 Task: Compose an email with the signature Amy Taylor with the subject Feedback on a competitor analysis report and the message I have an urgent request from the client, can you please prioritize it? from softage.4@softage.net to softage.2@softage.net, select last word, change the font of the message to Narrow and change the font typography to bold and underline Send the email. Finally, move the email from Sent Items to the label Videos
Action: Mouse moved to (102, 122)
Screenshot: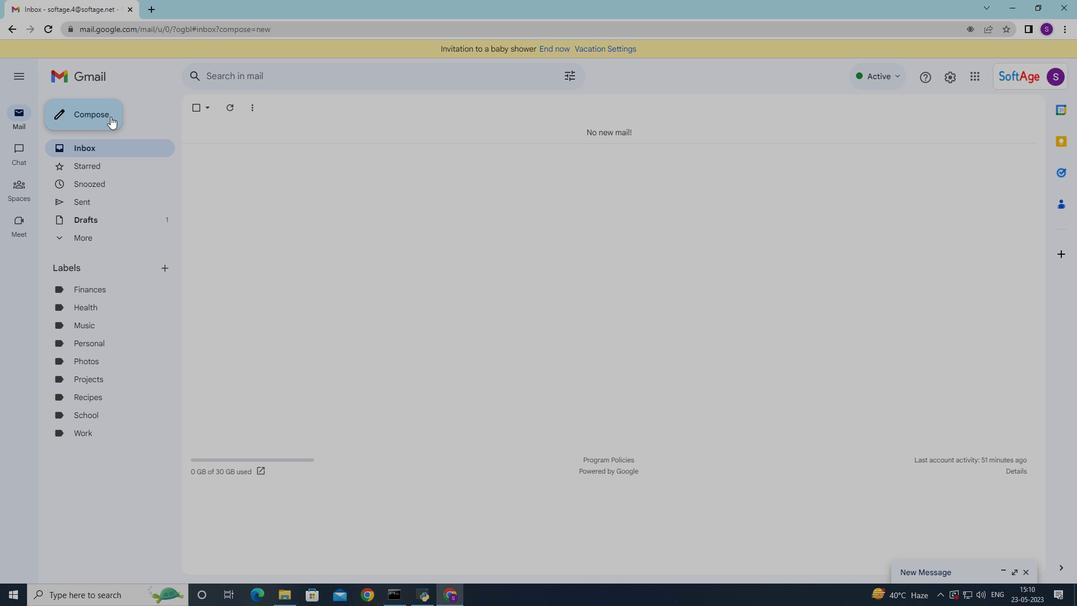 
Action: Mouse pressed left at (102, 122)
Screenshot: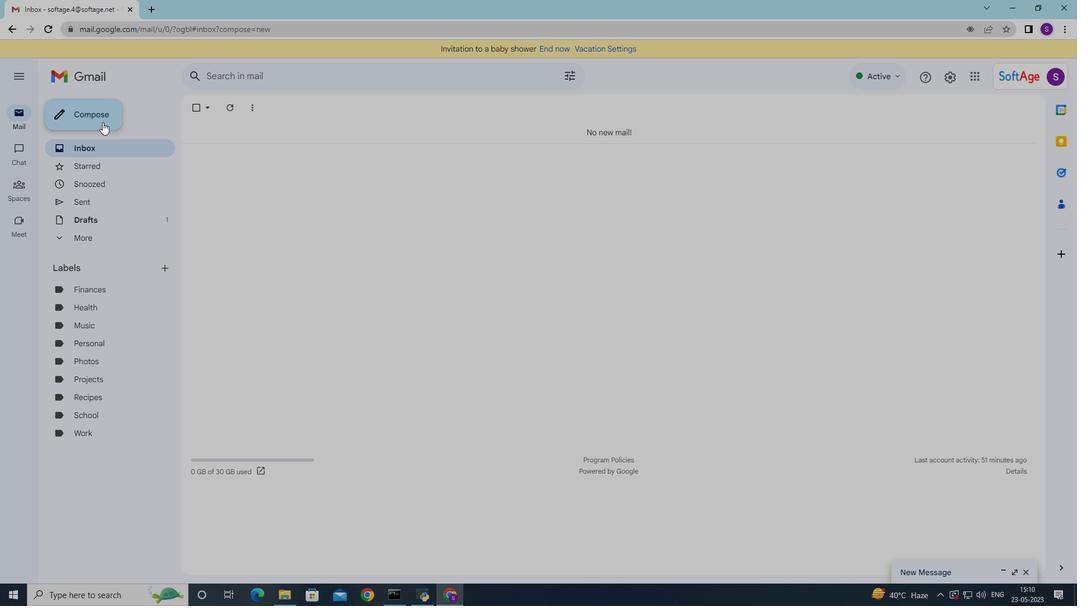 
Action: Mouse moved to (755, 561)
Screenshot: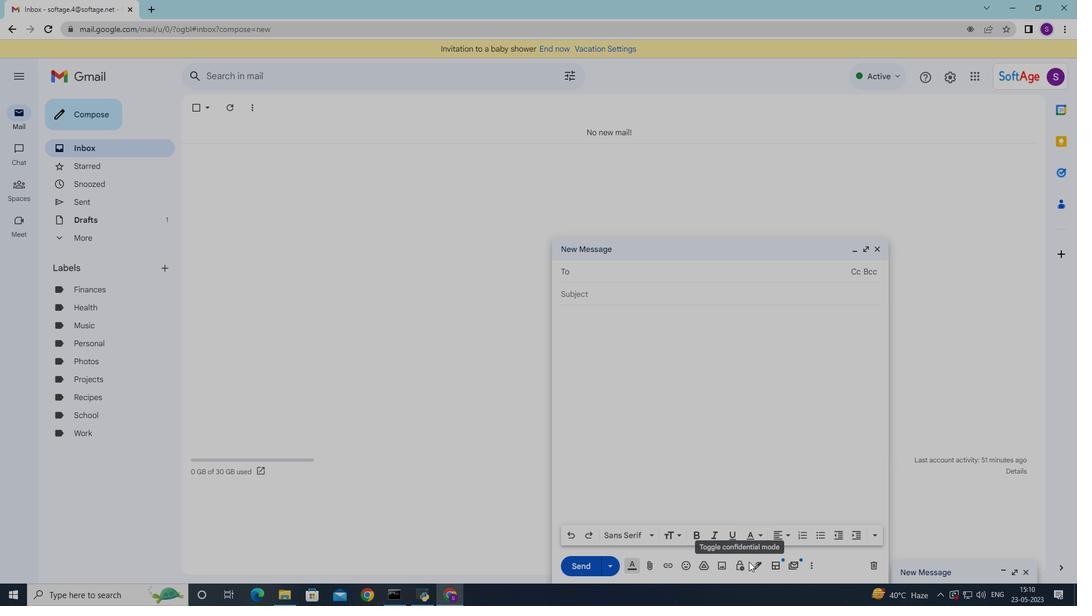 
Action: Mouse pressed left at (755, 561)
Screenshot: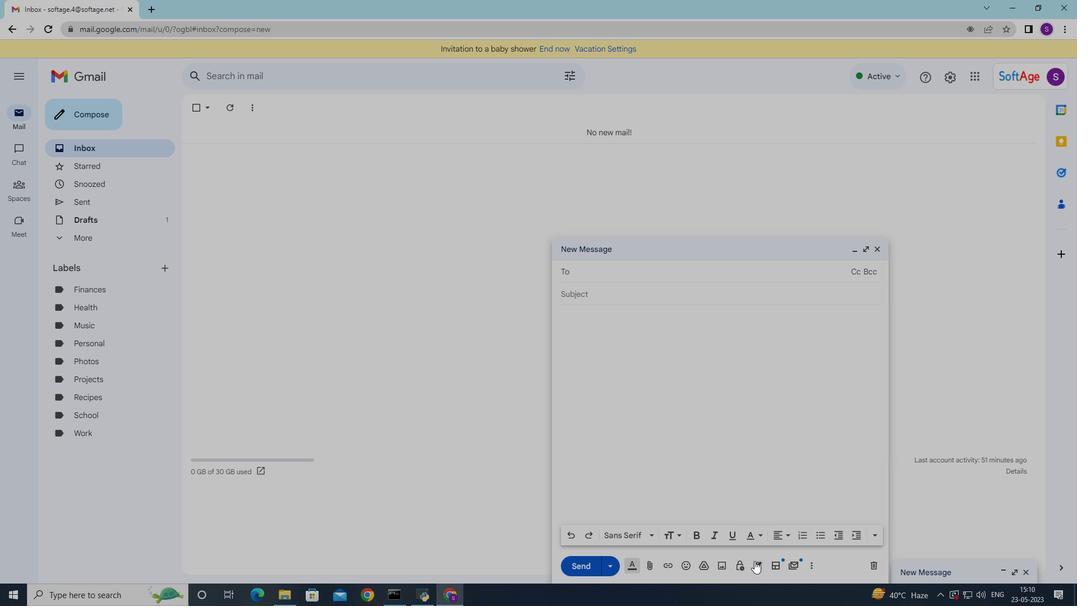 
Action: Mouse moved to (802, 337)
Screenshot: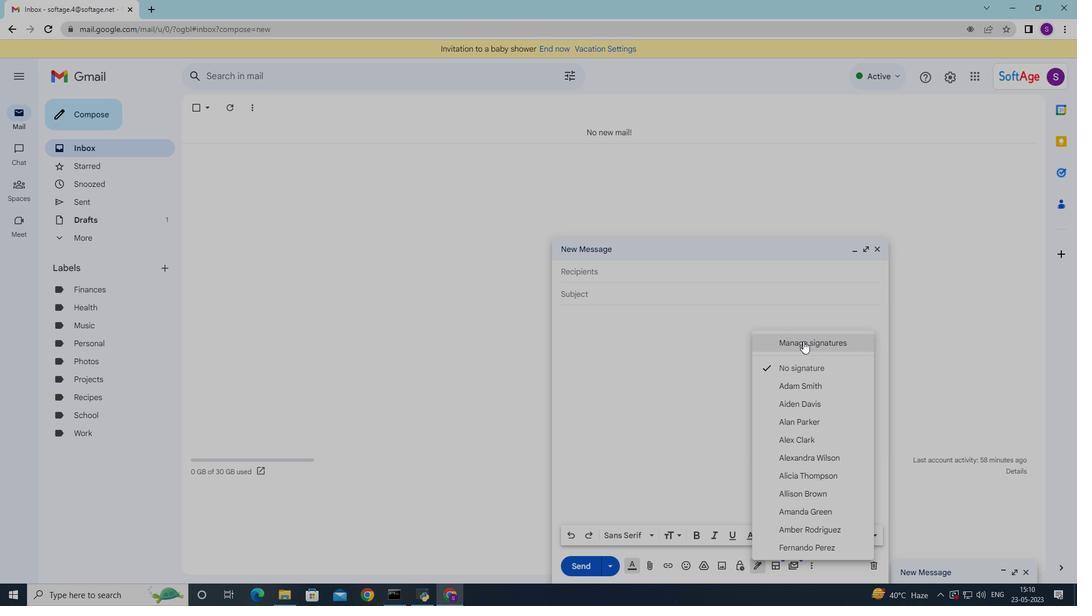 
Action: Mouse pressed left at (802, 337)
Screenshot: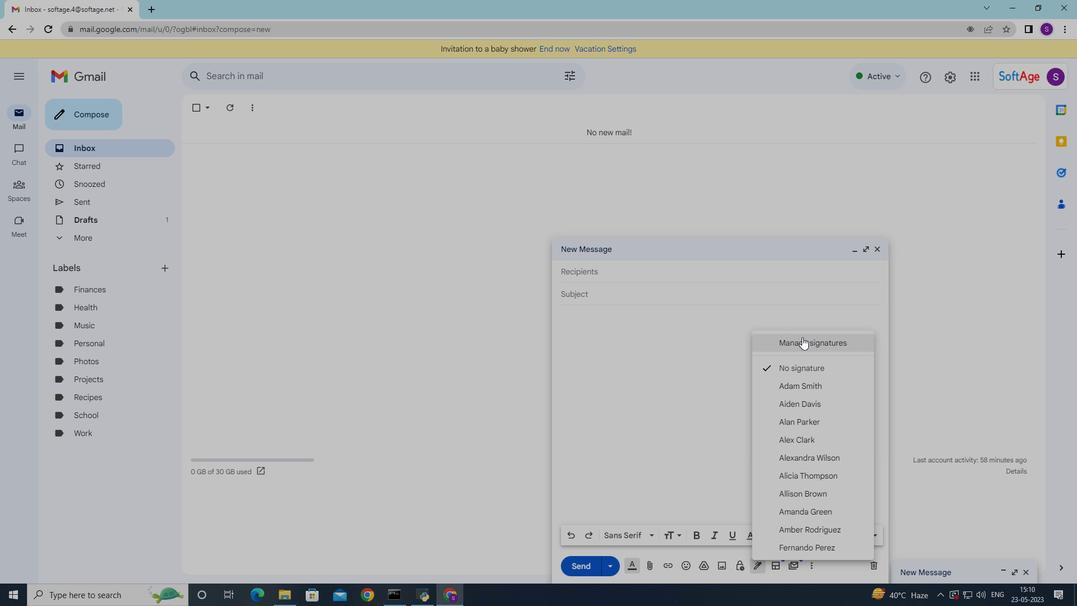 
Action: Mouse moved to (880, 252)
Screenshot: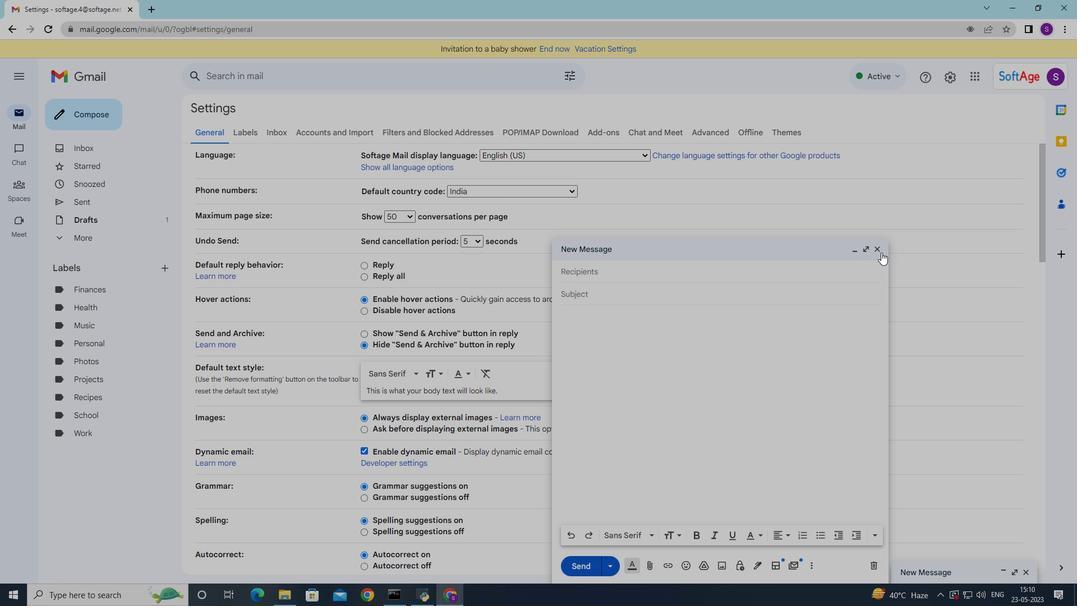 
Action: Mouse pressed left at (880, 252)
Screenshot: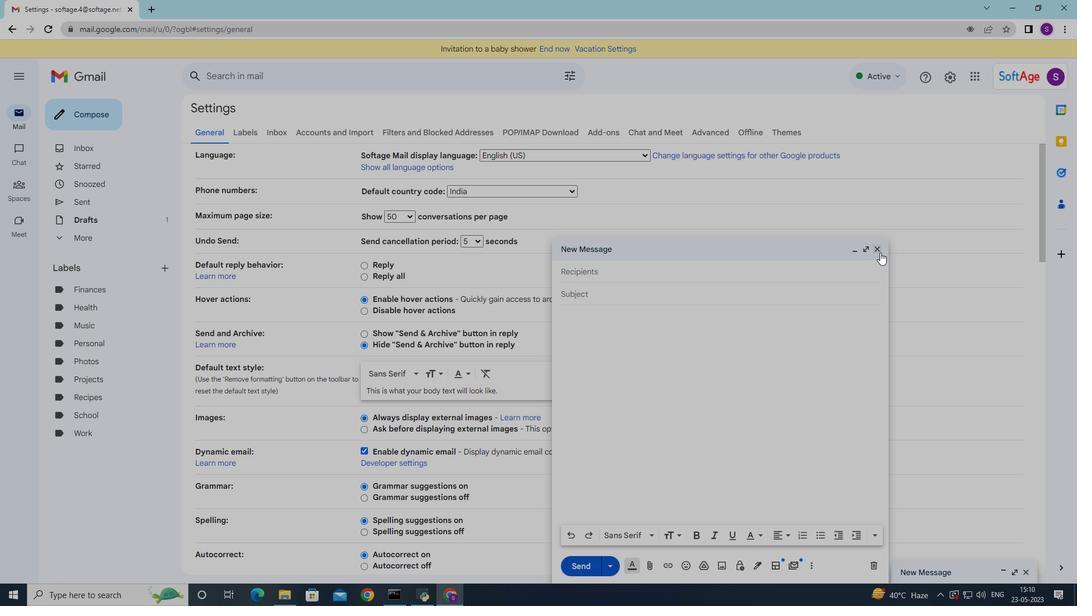 
Action: Mouse moved to (674, 259)
Screenshot: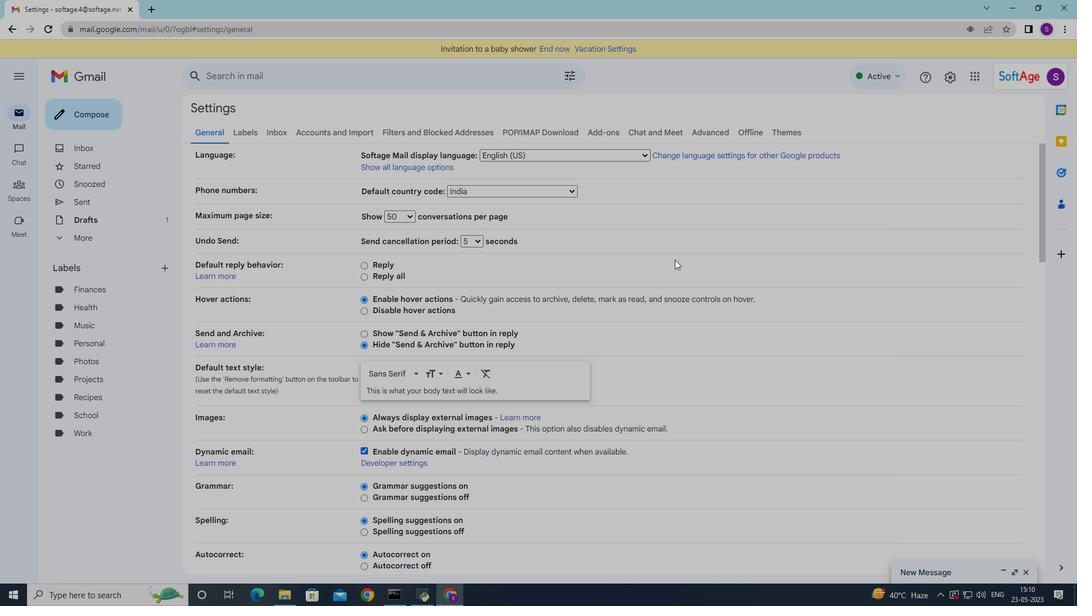 
Action: Mouse scrolled (674, 258) with delta (0, 0)
Screenshot: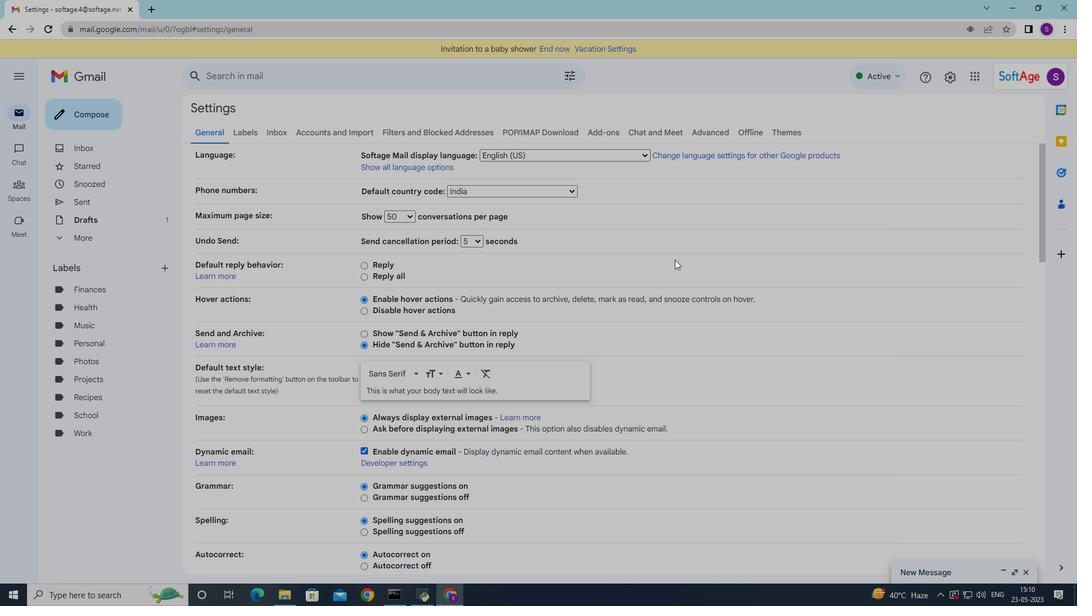 
Action: Mouse moved to (670, 261)
Screenshot: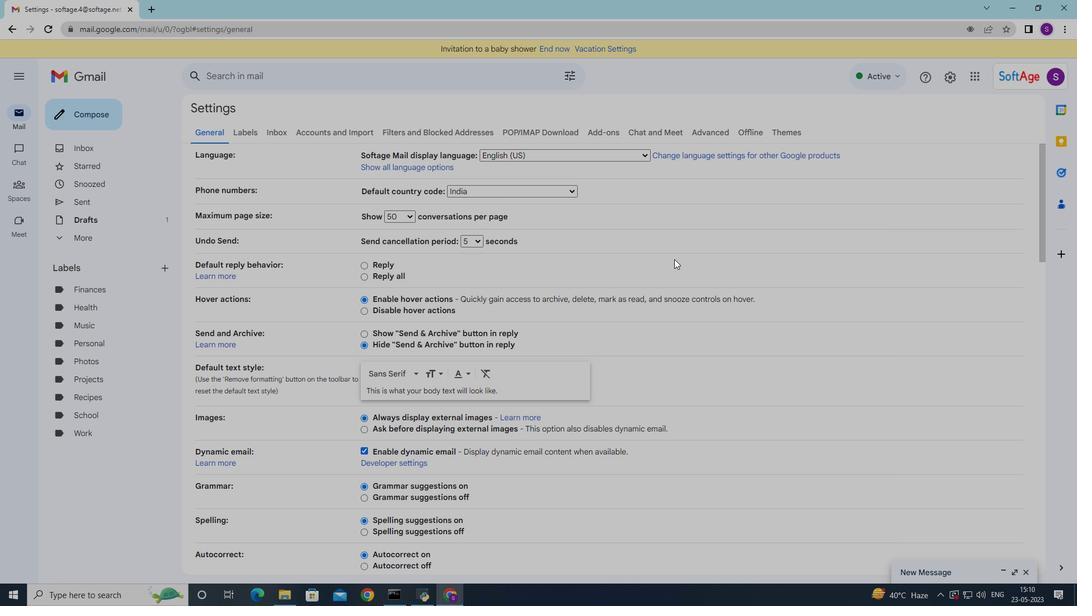 
Action: Mouse scrolled (671, 259) with delta (0, 0)
Screenshot: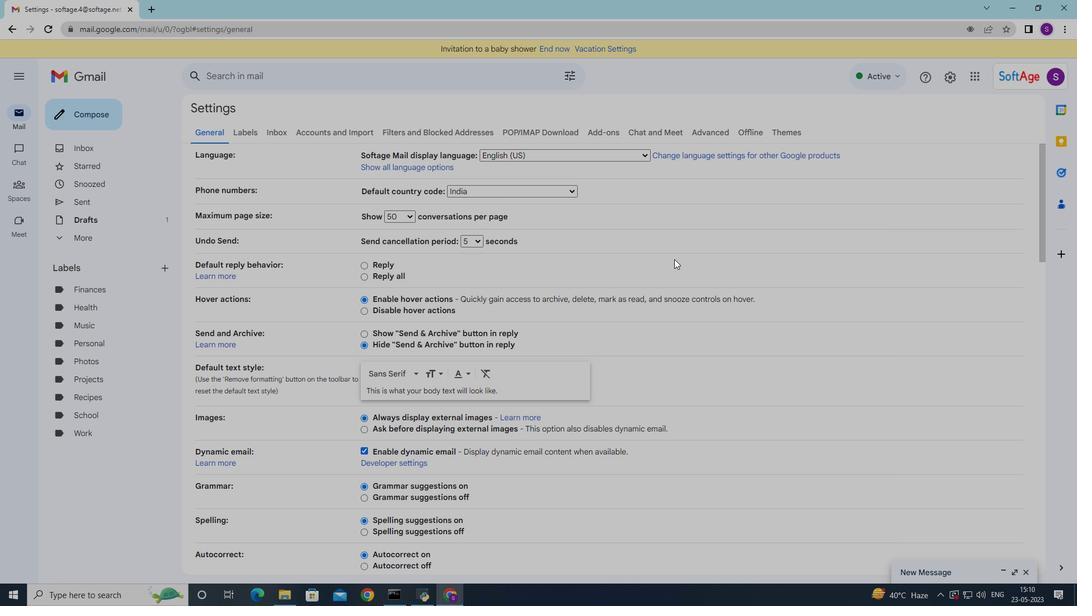 
Action: Mouse moved to (662, 263)
Screenshot: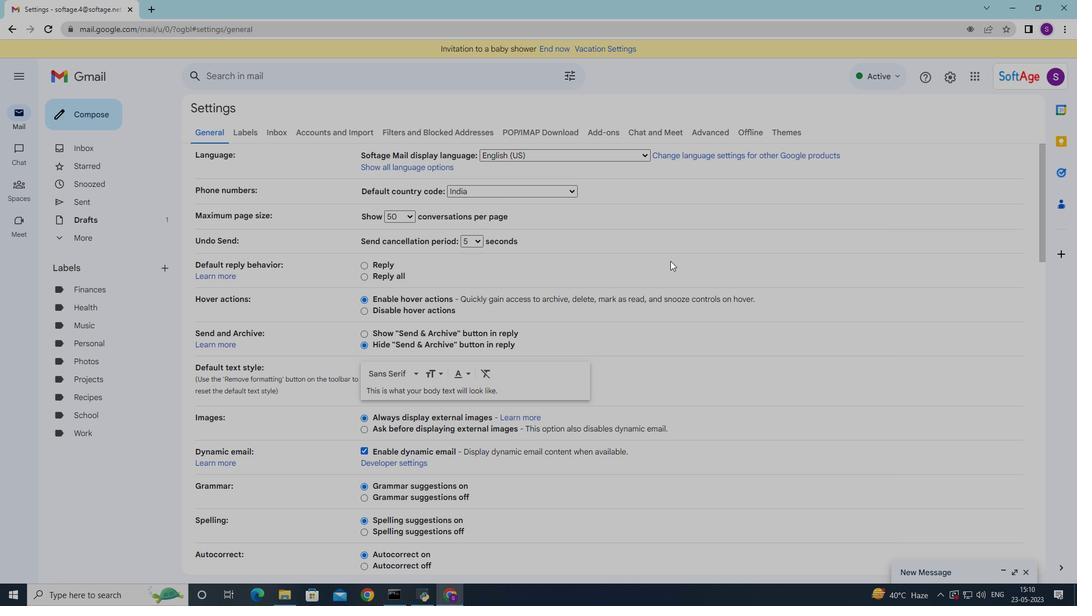 
Action: Mouse scrolled (663, 262) with delta (0, 0)
Screenshot: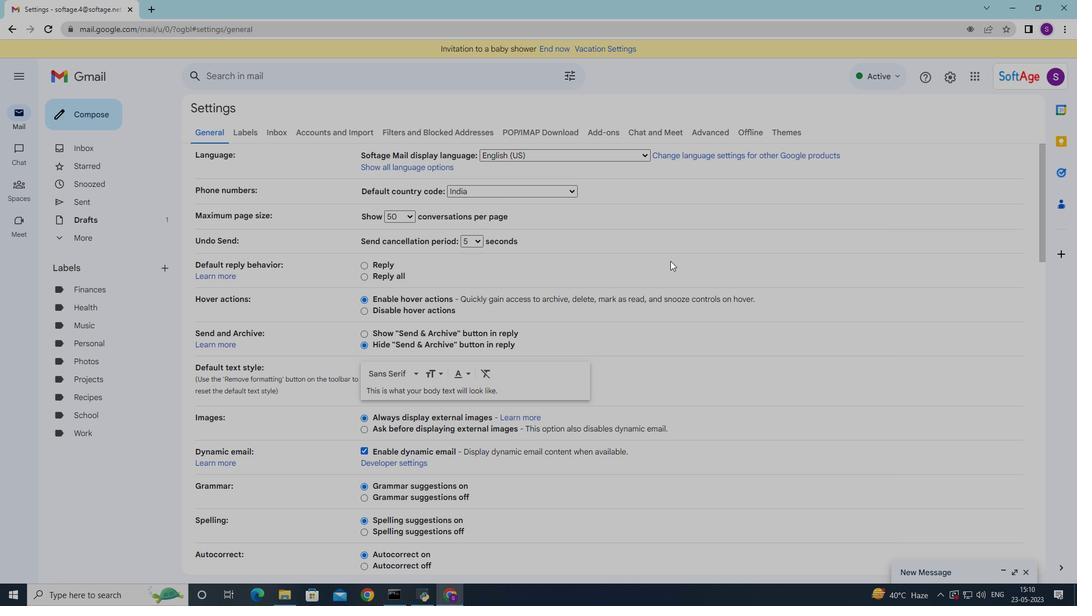 
Action: Mouse moved to (651, 266)
Screenshot: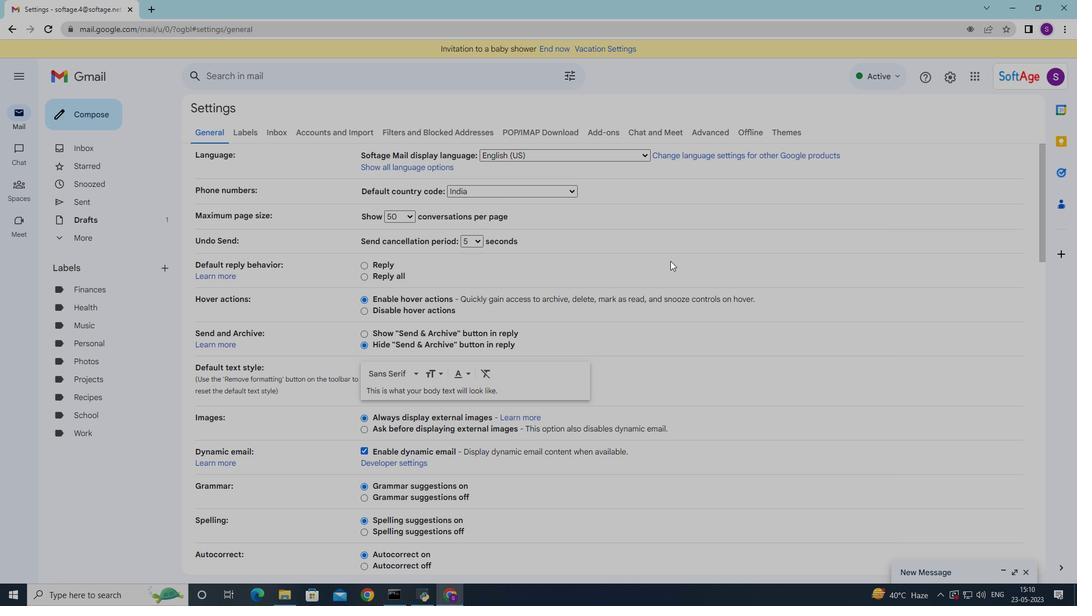 
Action: Mouse scrolled (652, 265) with delta (0, 0)
Screenshot: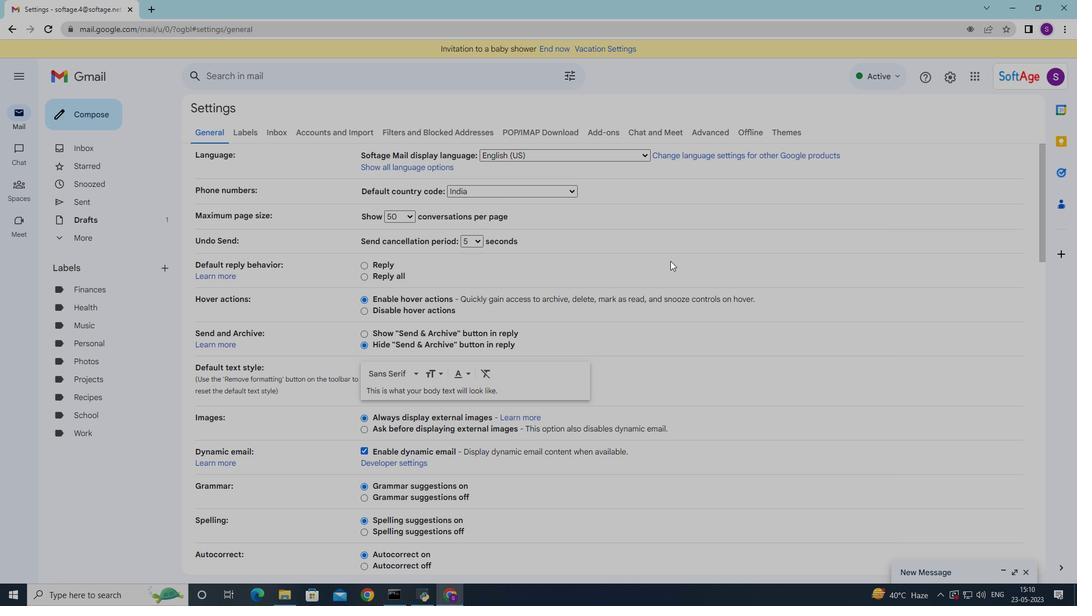 
Action: Mouse moved to (637, 269)
Screenshot: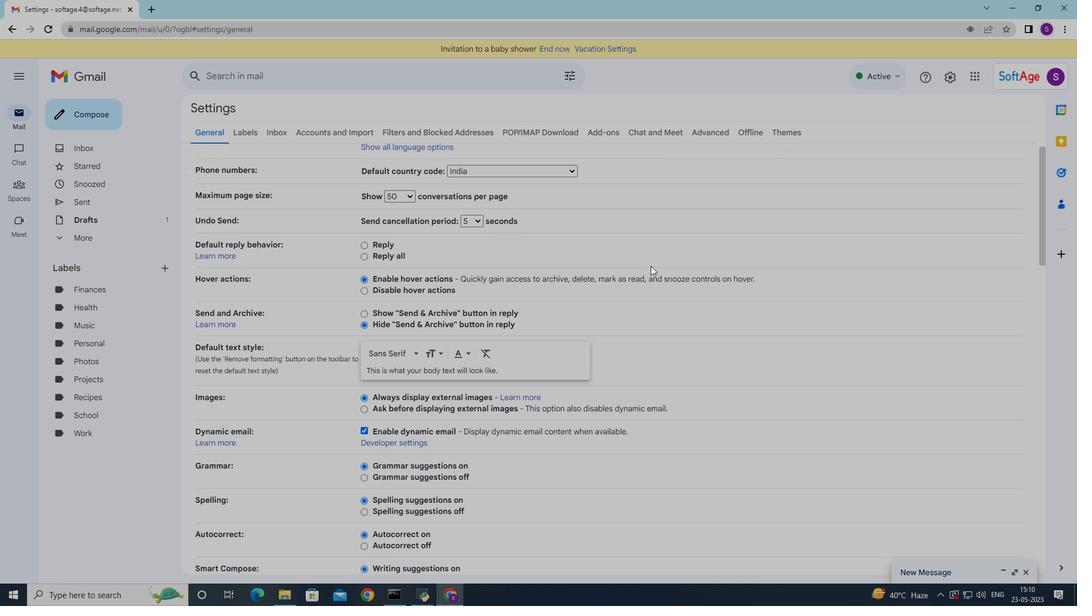 
Action: Mouse scrolled (637, 268) with delta (0, 0)
Screenshot: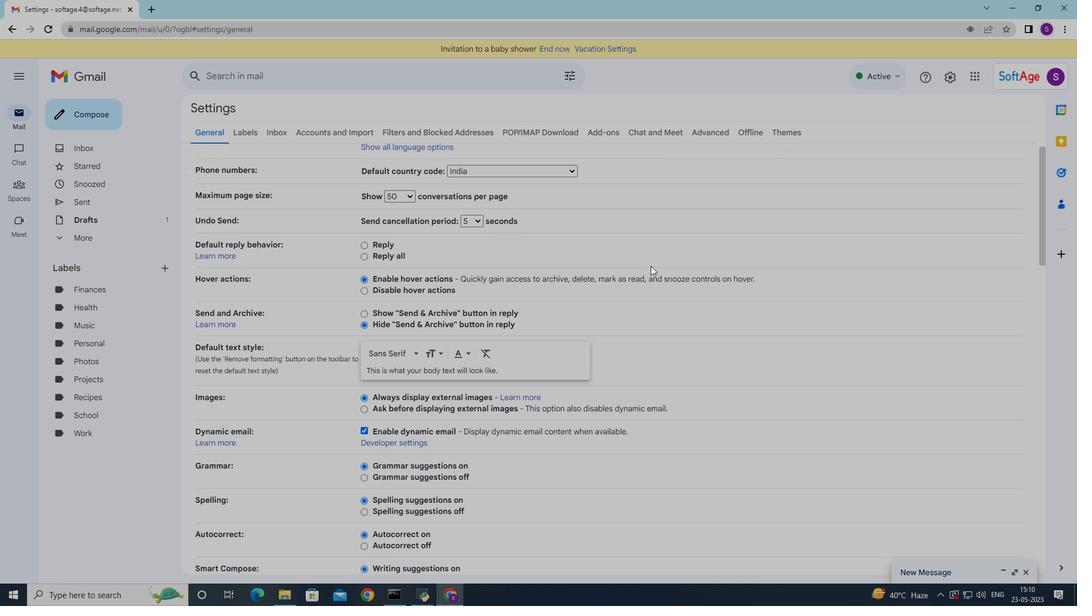 
Action: Mouse moved to (627, 272)
Screenshot: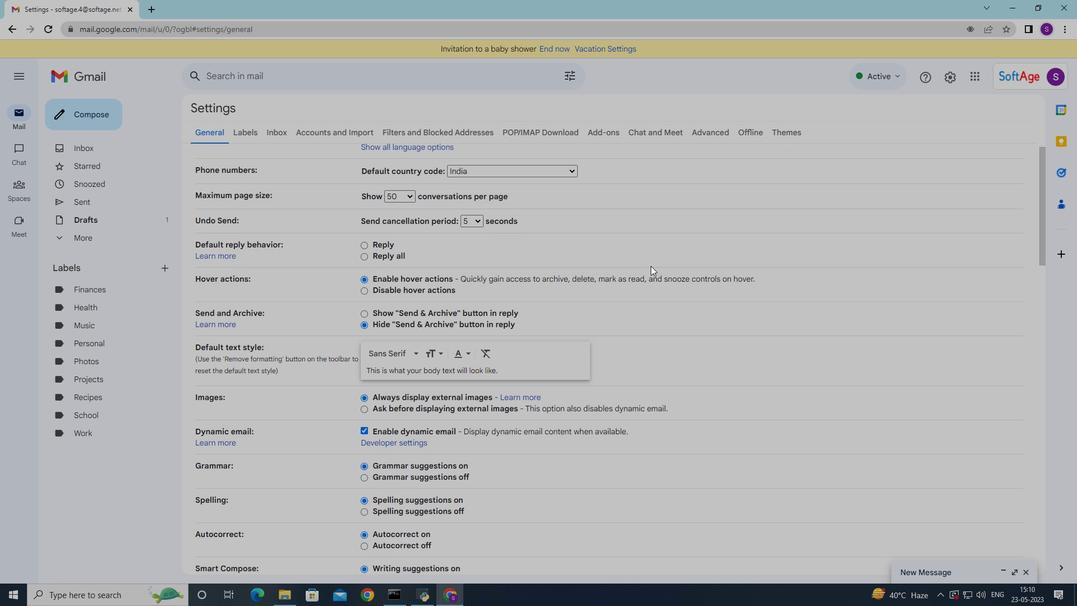 
Action: Mouse scrolled (629, 271) with delta (0, 0)
Screenshot: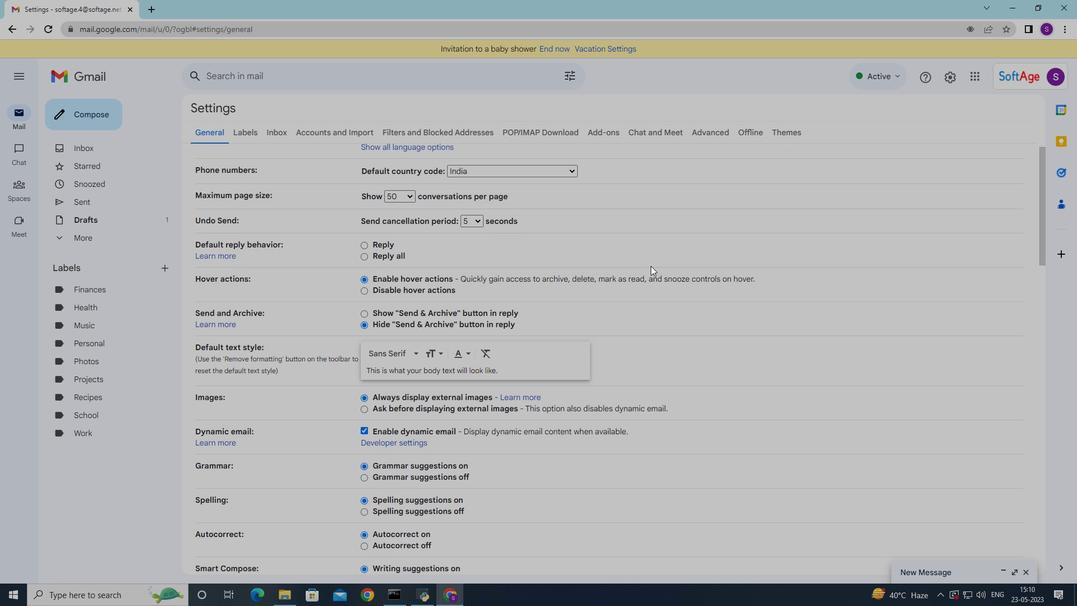 
Action: Mouse moved to (417, 358)
Screenshot: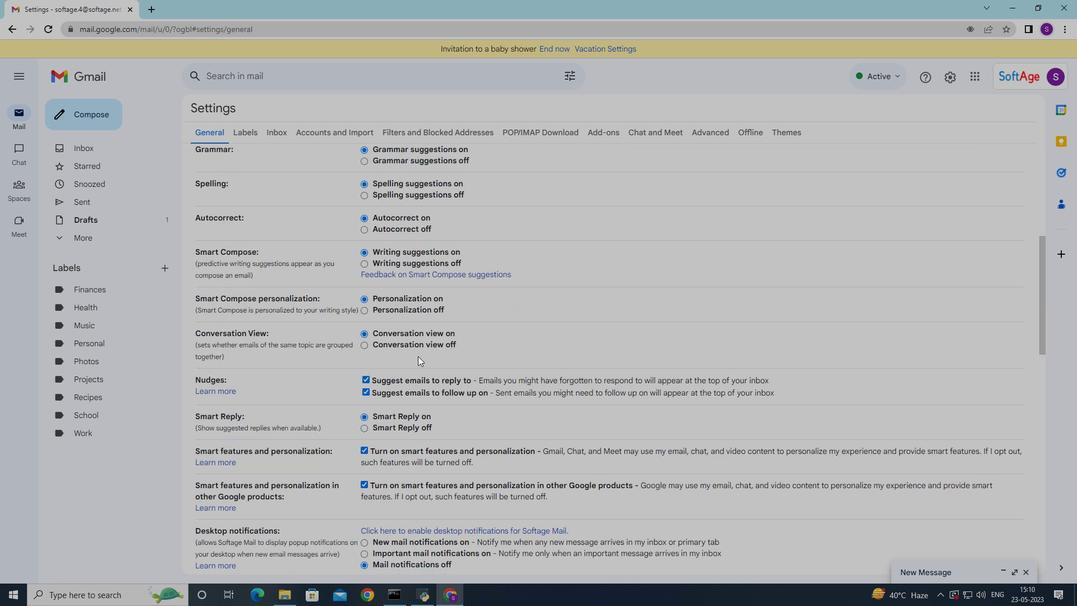 
Action: Mouse scrolled (417, 357) with delta (0, 0)
Screenshot: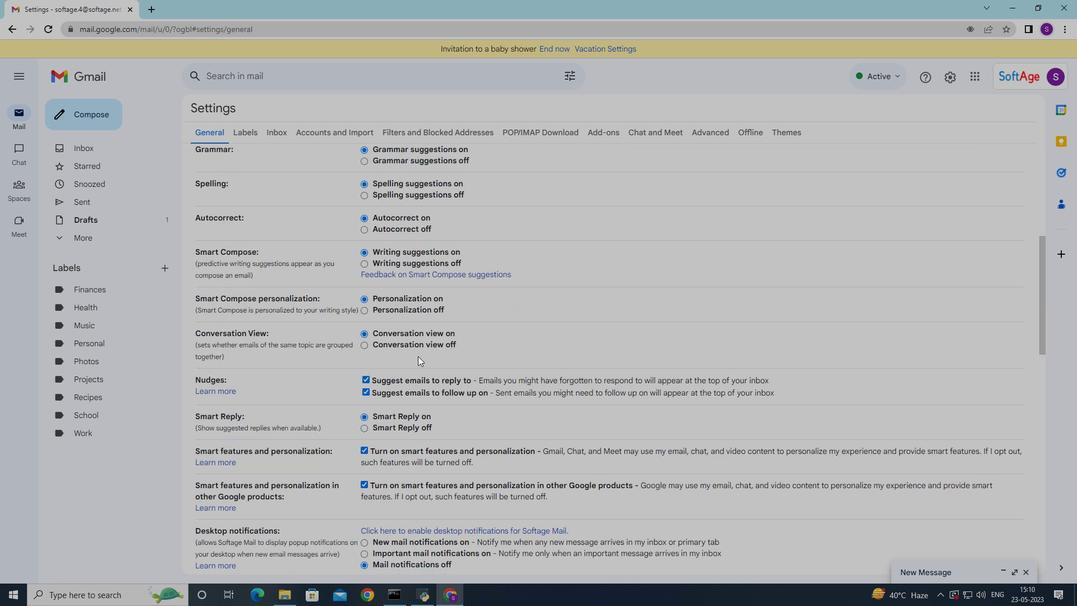 
Action: Mouse scrolled (417, 357) with delta (0, 0)
Screenshot: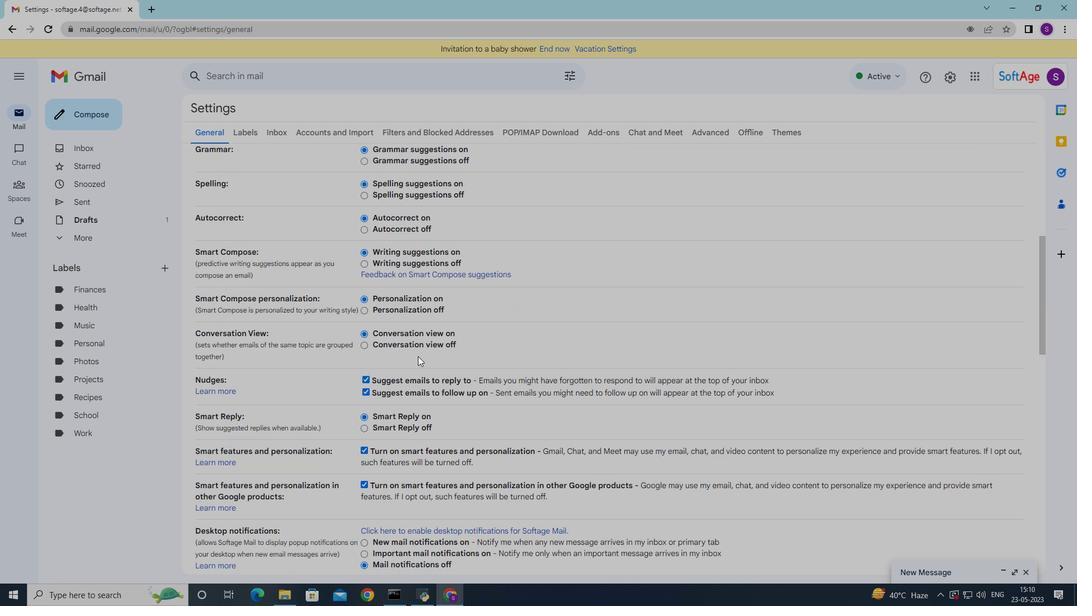 
Action: Mouse scrolled (417, 357) with delta (0, 0)
Screenshot: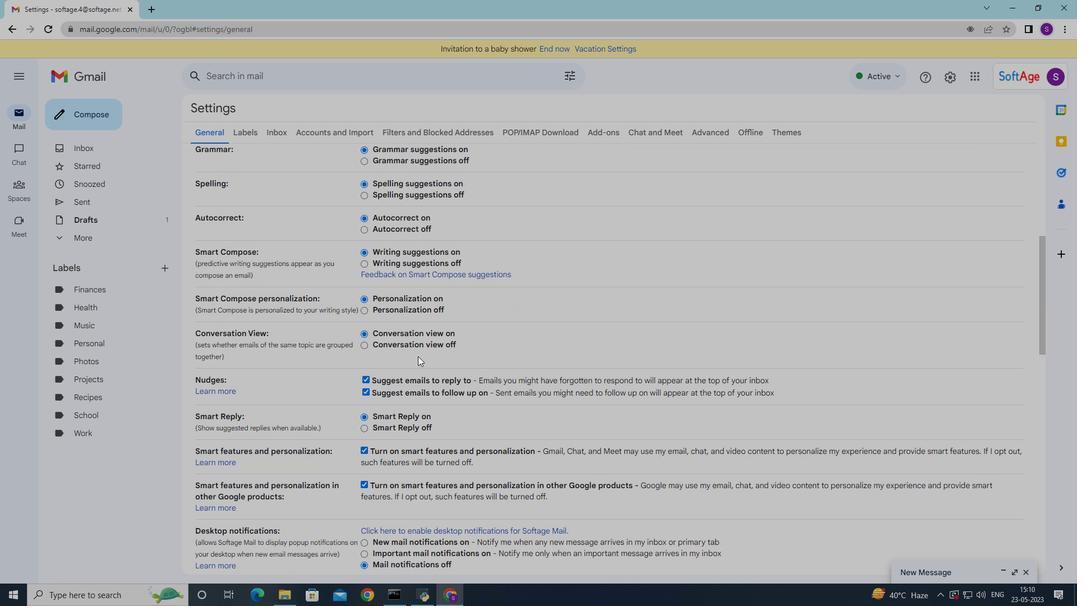 
Action: Mouse scrolled (417, 357) with delta (0, 0)
Screenshot: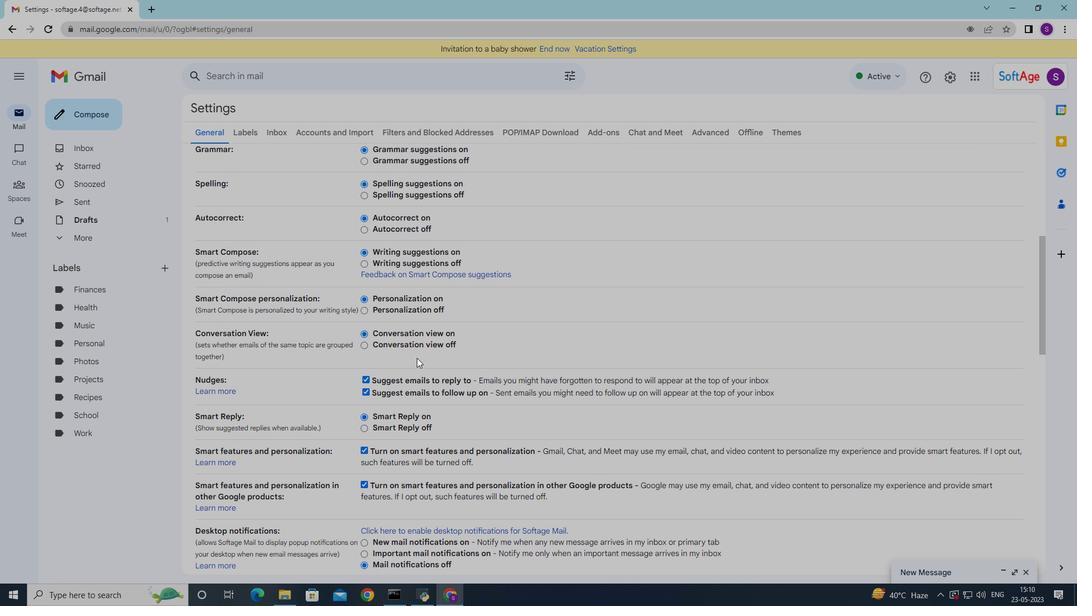 
Action: Mouse scrolled (417, 357) with delta (0, 0)
Screenshot: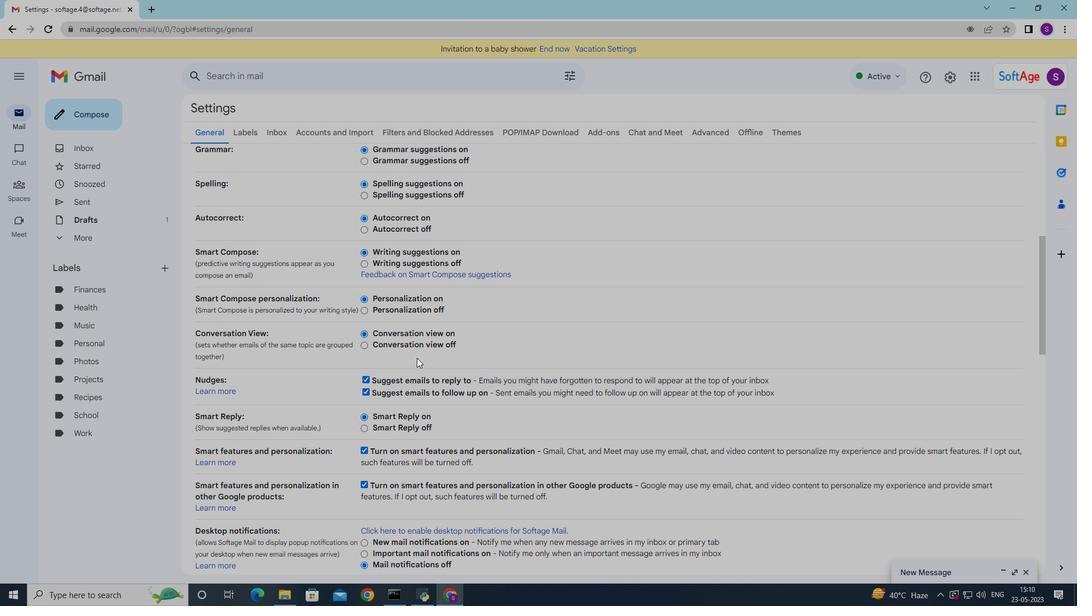 
Action: Mouse moved to (420, 385)
Screenshot: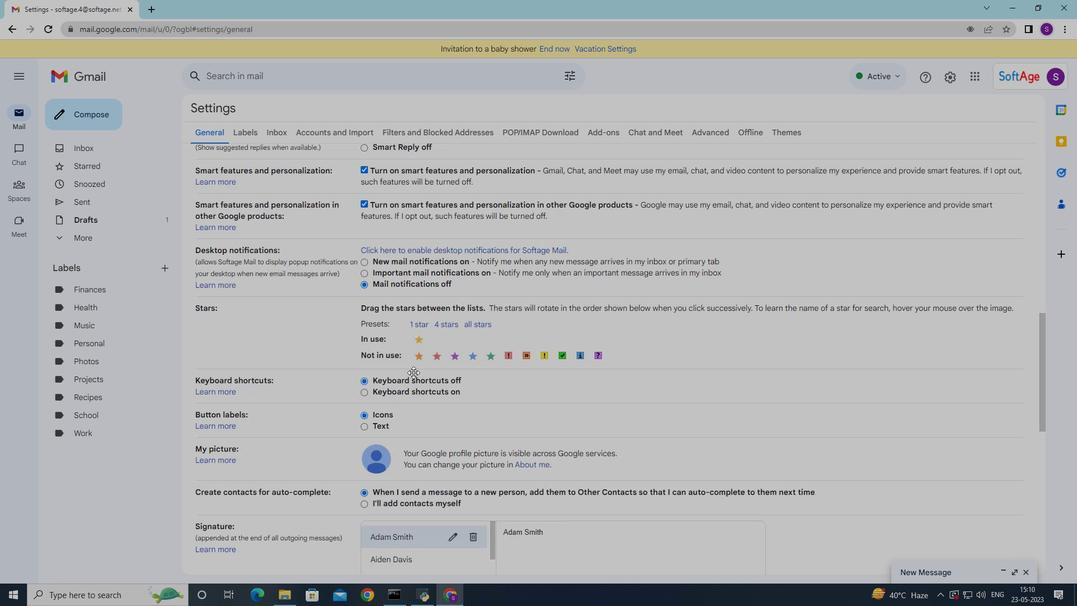 
Action: Mouse scrolled (420, 385) with delta (0, 0)
Screenshot: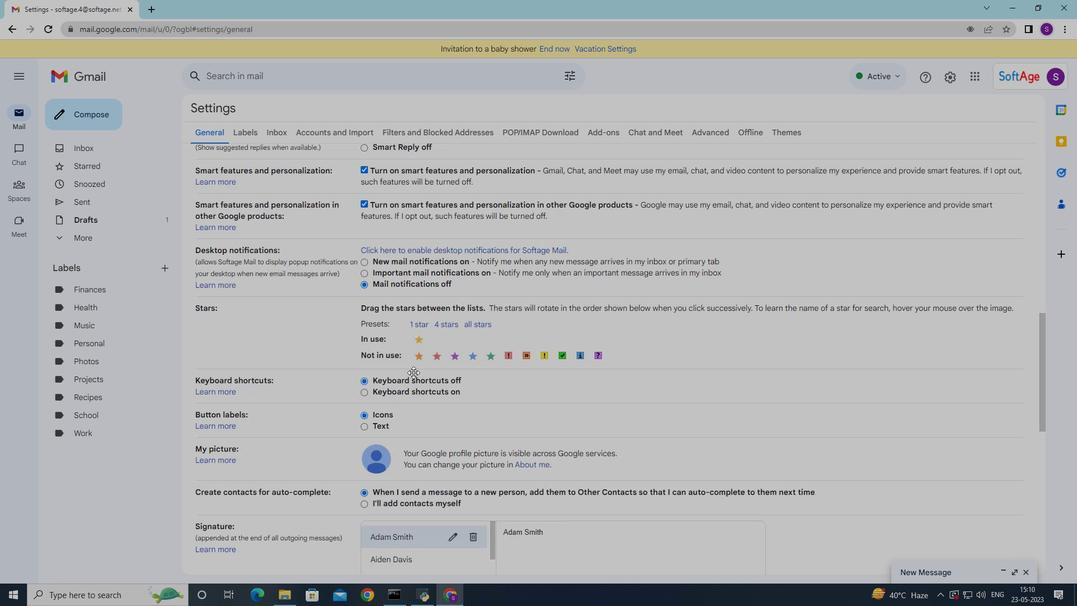 
Action: Mouse scrolled (420, 385) with delta (0, 0)
Screenshot: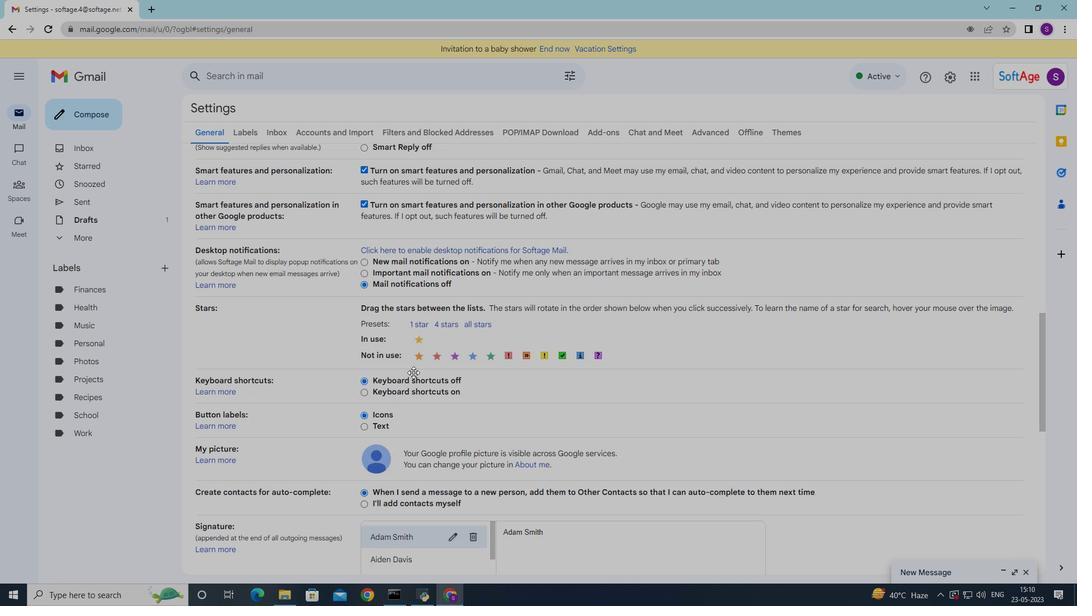 
Action: Mouse moved to (427, 399)
Screenshot: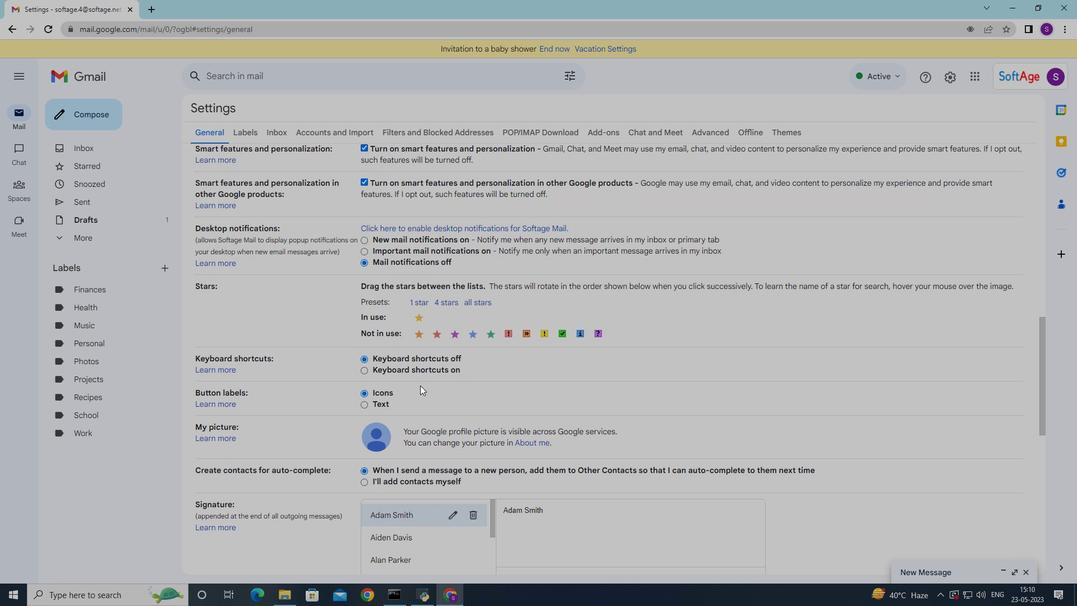 
Action: Mouse scrolled (427, 399) with delta (0, 0)
Screenshot: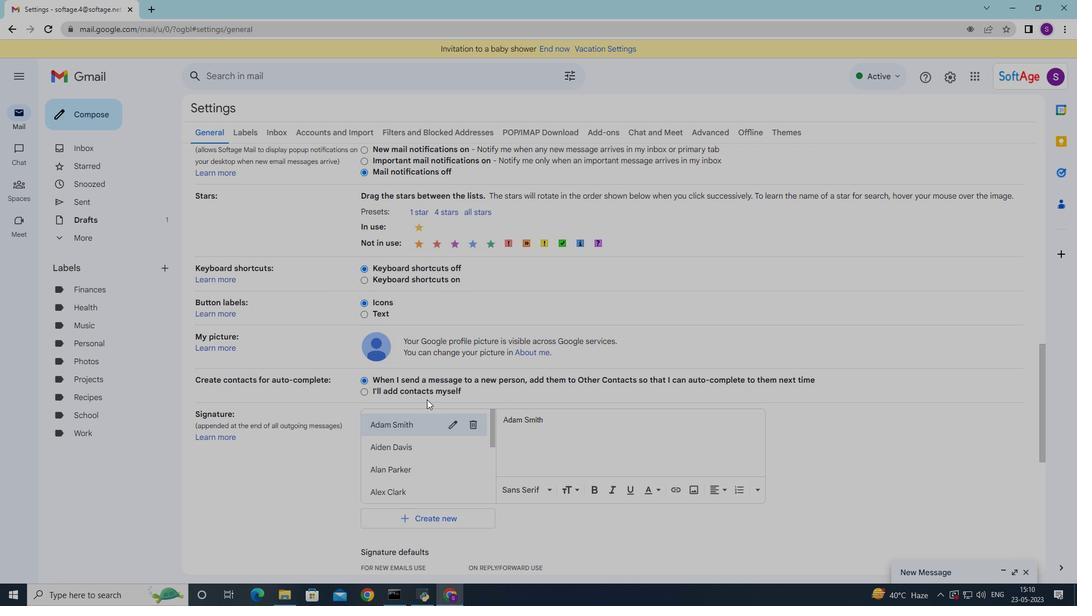 
Action: Mouse moved to (427, 399)
Screenshot: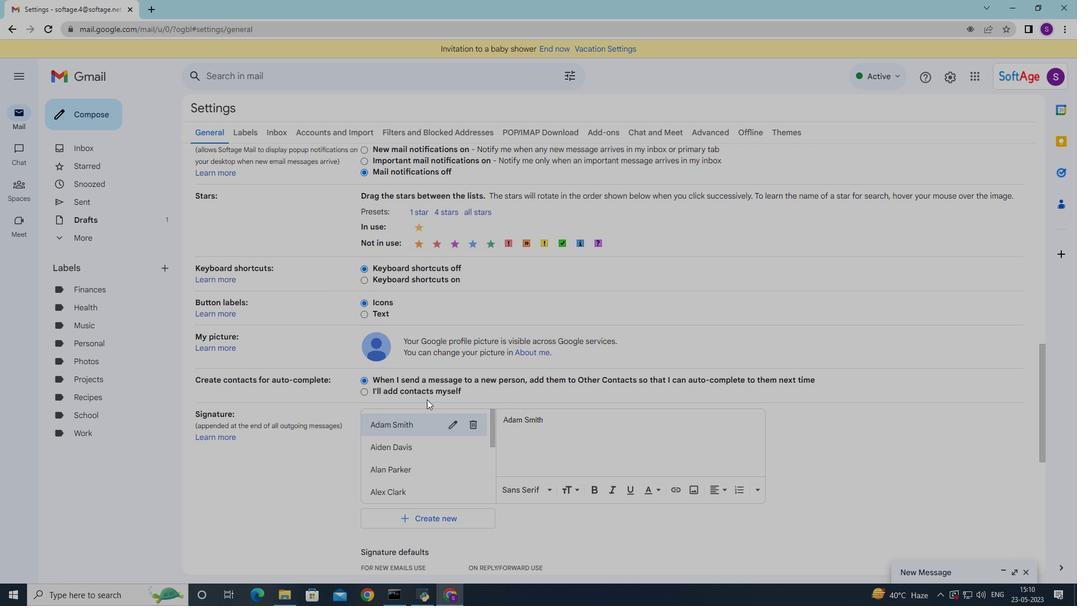 
Action: Mouse scrolled (427, 399) with delta (0, 0)
Screenshot: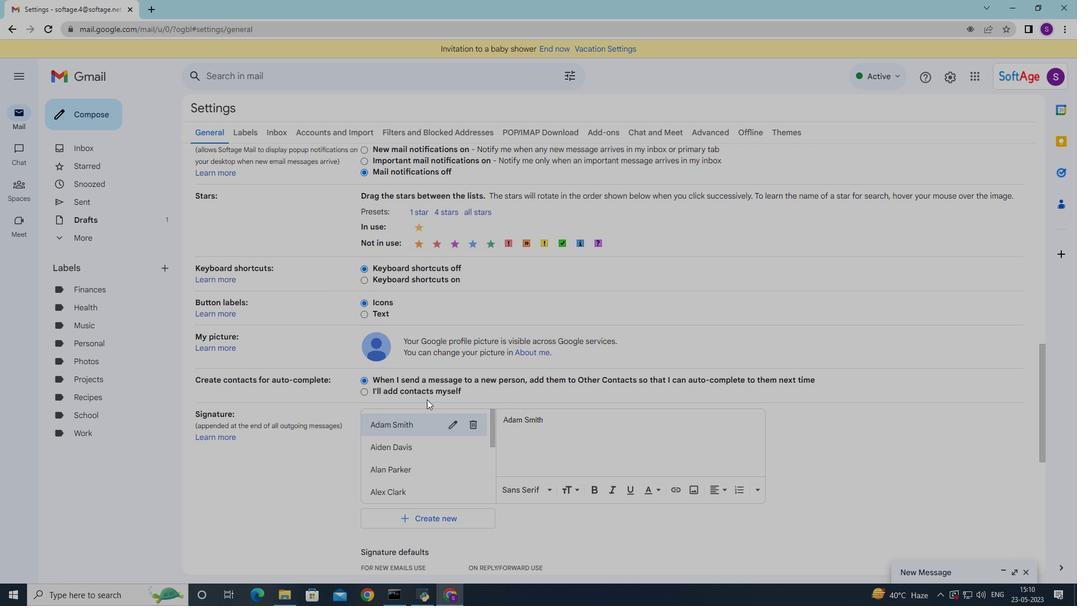 
Action: Mouse moved to (429, 408)
Screenshot: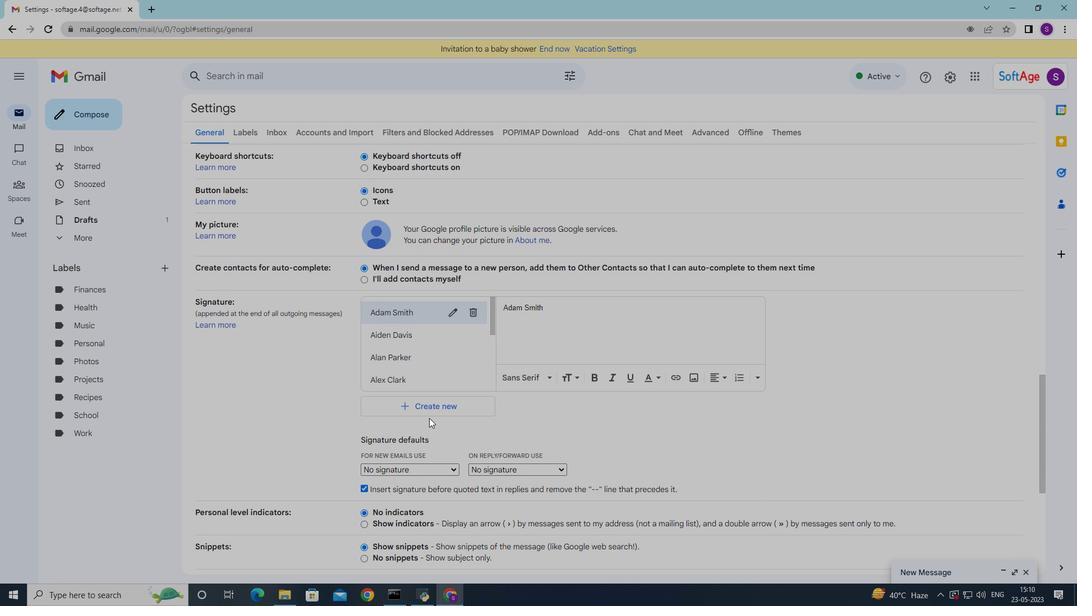 
Action: Mouse pressed left at (429, 408)
Screenshot: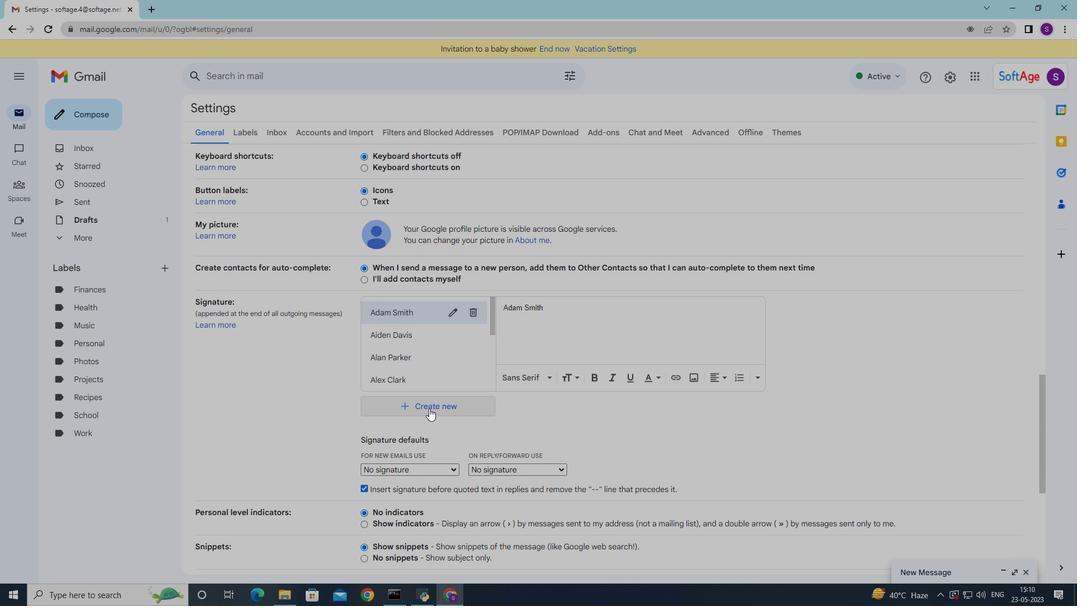 
Action: Mouse moved to (491, 341)
Screenshot: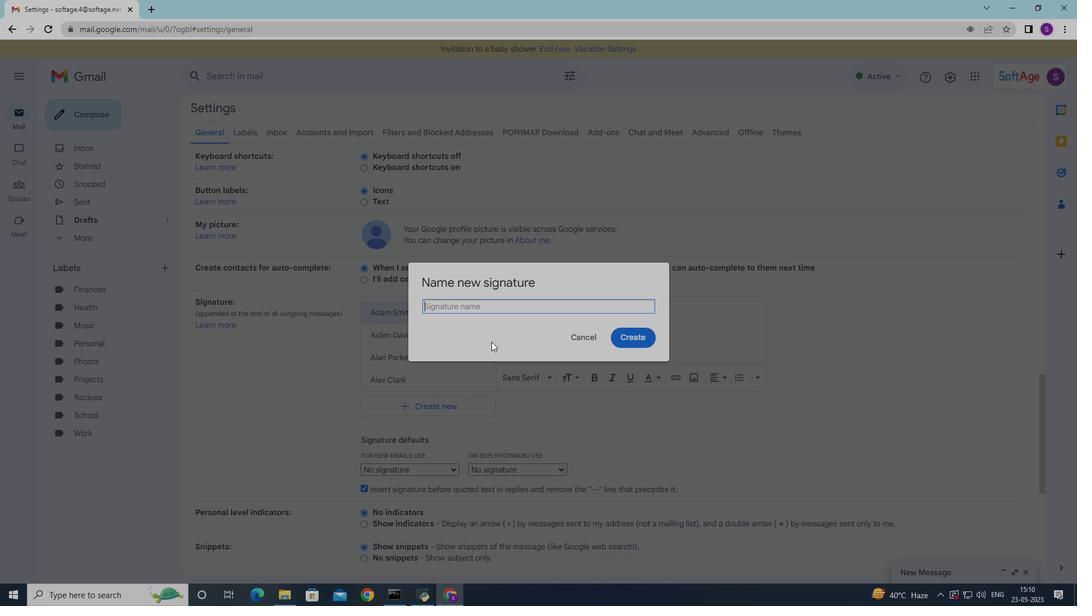 
Action: Key pressed <Key.shift>Ammy<Key.space><Key.shift><Key.shift><Key.shift><Key.shift><Key.shift><Key.shift><Key.shift><Key.shift><Key.shift><Key.shift><Key.shift><Key.shift><Key.shift><Key.shift><Key.shift><Key.shift><Key.shift><Key.shift><Key.shift><Key.shift><Key.shift><Key.shift><Key.shift><Key.shift><Key.shift><Key.shift><Key.shift><Key.shift><Key.backspace><Key.backspace><Key.backspace>y<Key.shift><Key.shift><Key.shift><Key.shift><Key.shift><Key.shift><Key.shift><Key.space>t<Key.backspace><Key.shift>Taylor
Screenshot: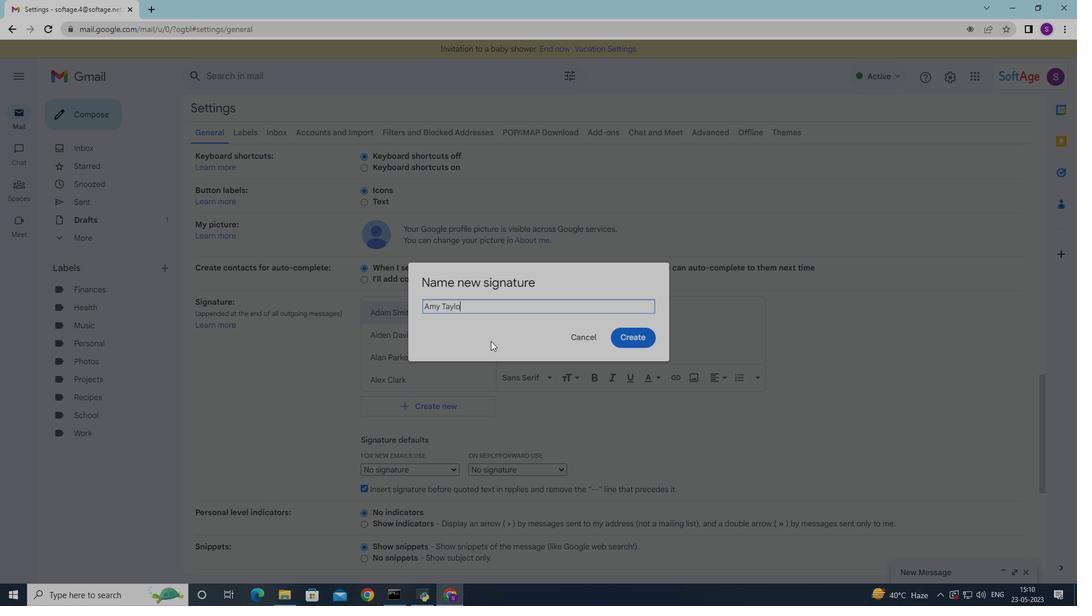
Action: Mouse moved to (641, 330)
Screenshot: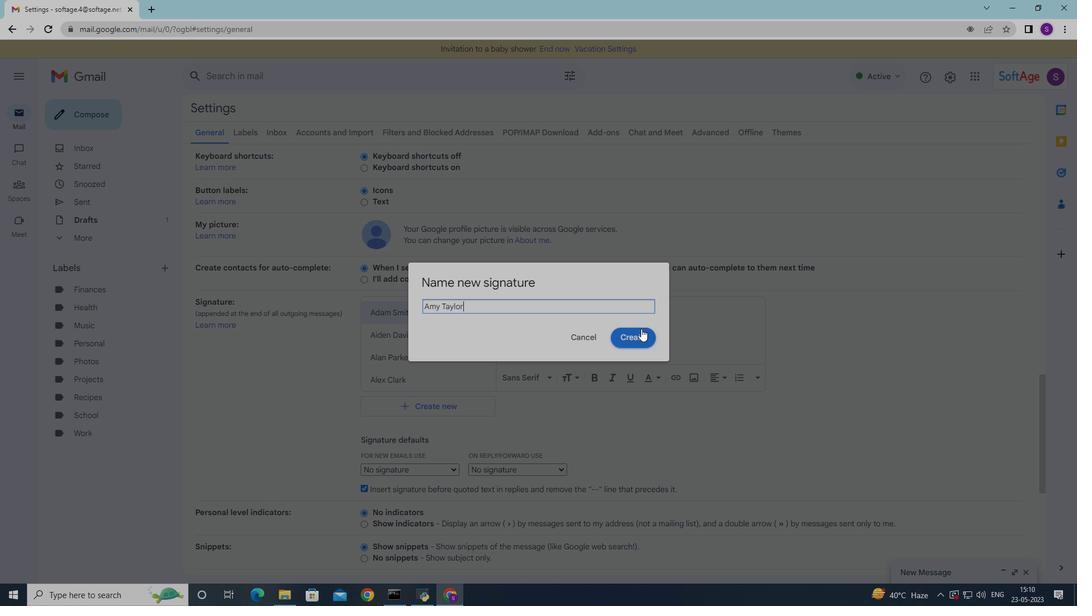 
Action: Mouse pressed left at (641, 330)
Screenshot: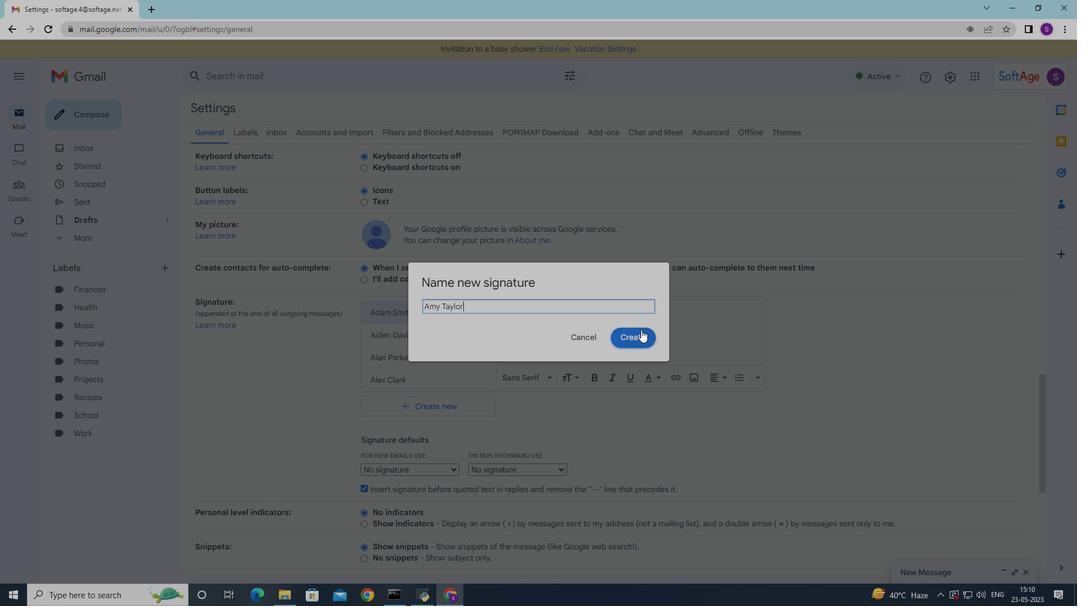 
Action: Mouse moved to (609, 339)
Screenshot: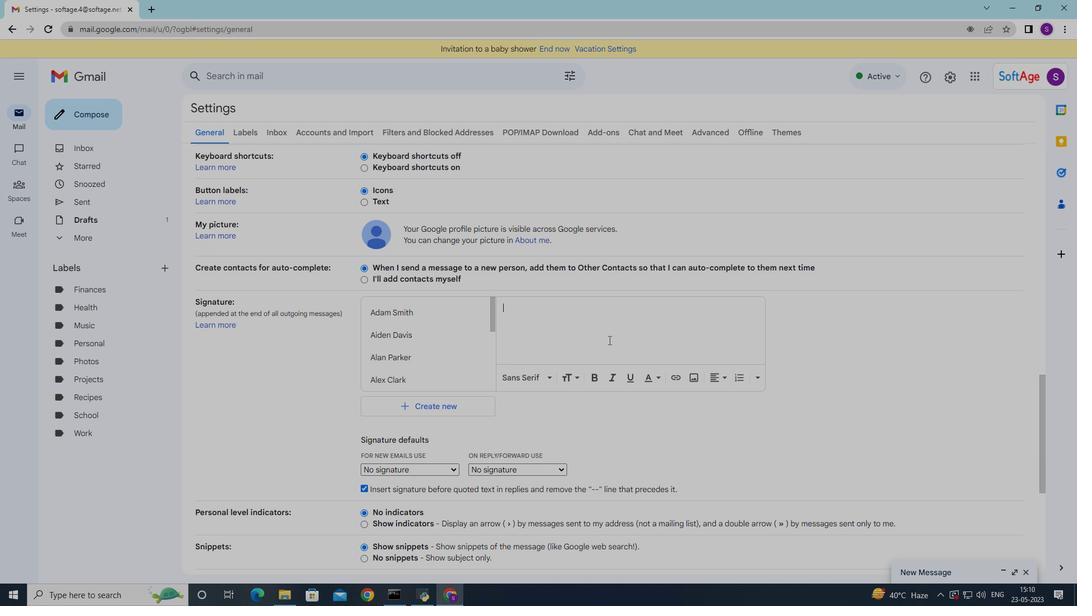 
Action: Key pressed <Key.shift>Amy<Key.space><Key.shift>TAylor<Key.left><Key.left><Key.left><Key.left><Key.backspace>a
Screenshot: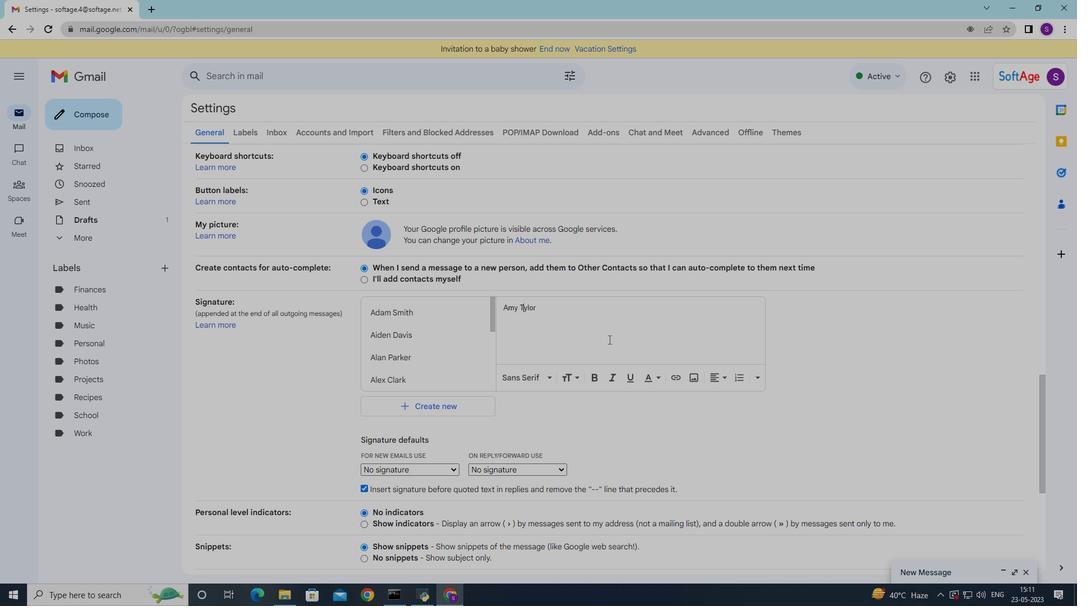 
Action: Mouse moved to (609, 343)
Screenshot: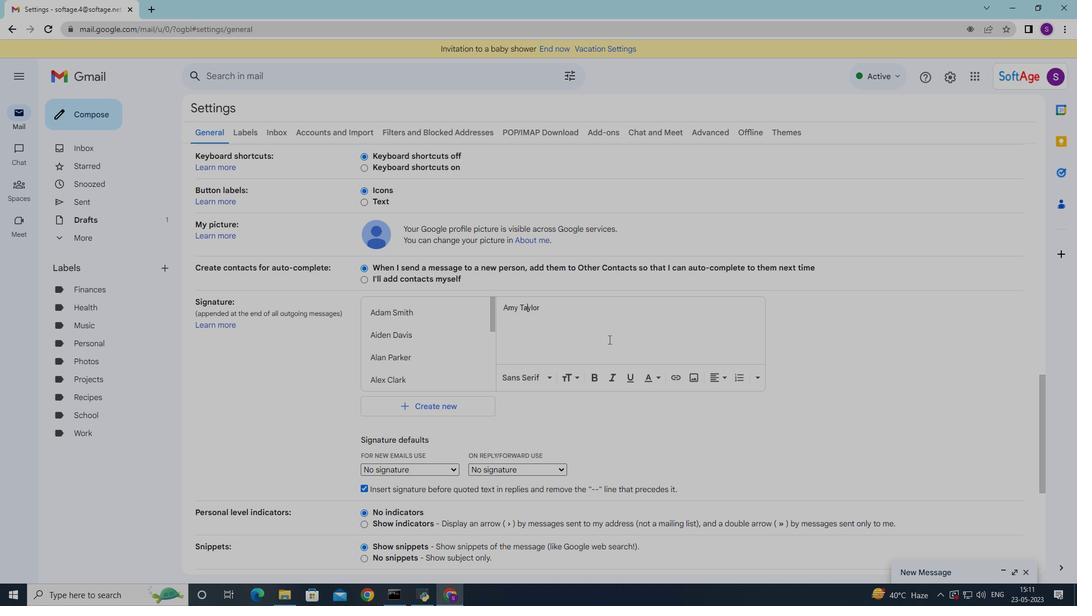 
Action: Mouse scrolled (609, 342) with delta (0, 0)
Screenshot: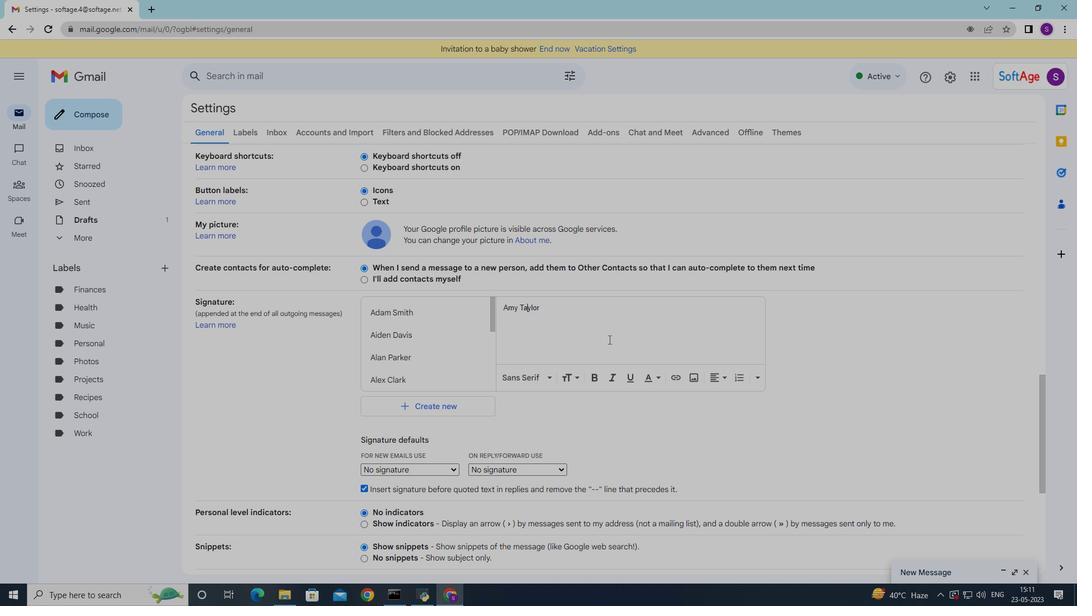
Action: Mouse moved to (616, 353)
Screenshot: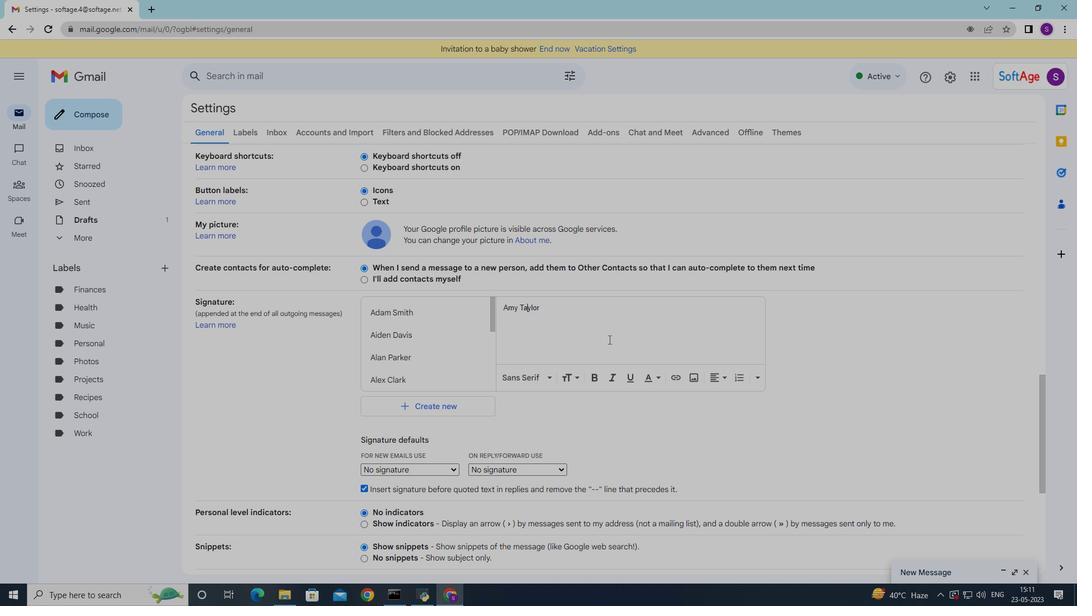 
Action: Mouse scrolled (616, 353) with delta (0, 0)
Screenshot: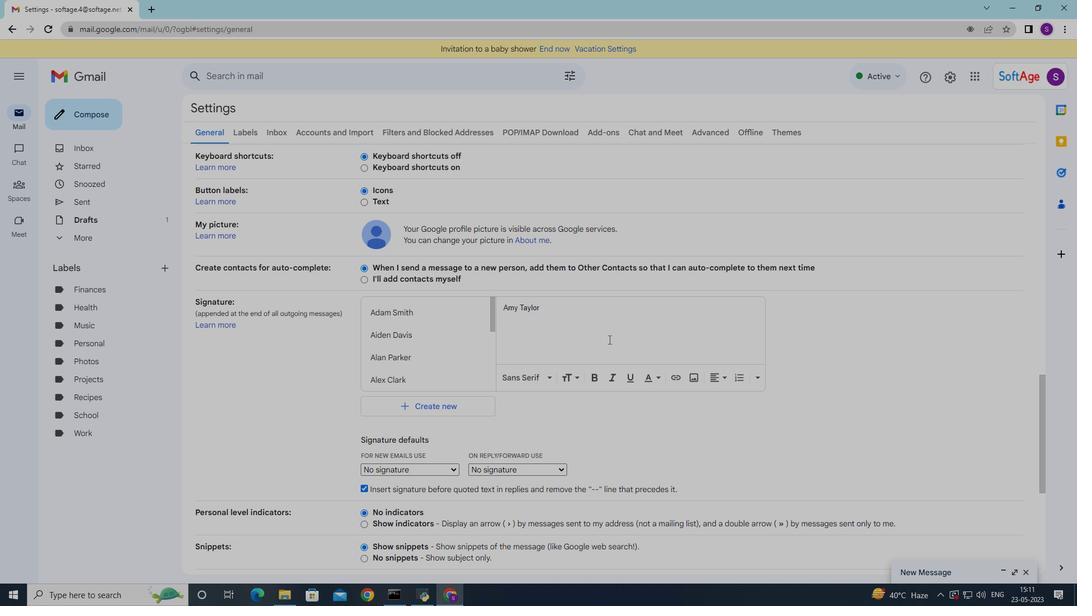 
Action: Mouse moved to (619, 357)
Screenshot: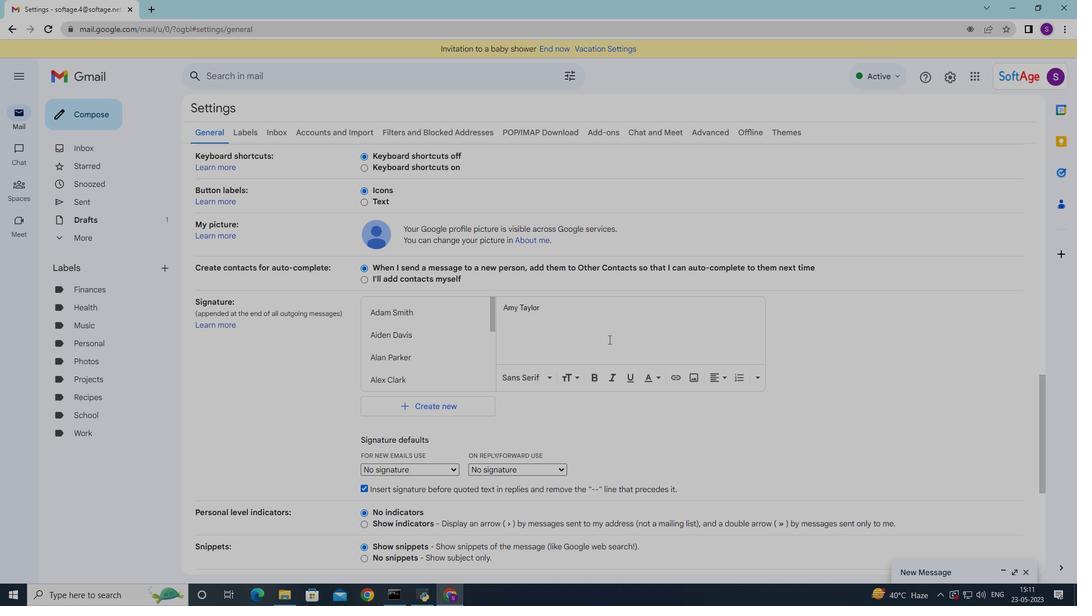 
Action: Mouse scrolled (619, 355) with delta (0, 0)
Screenshot: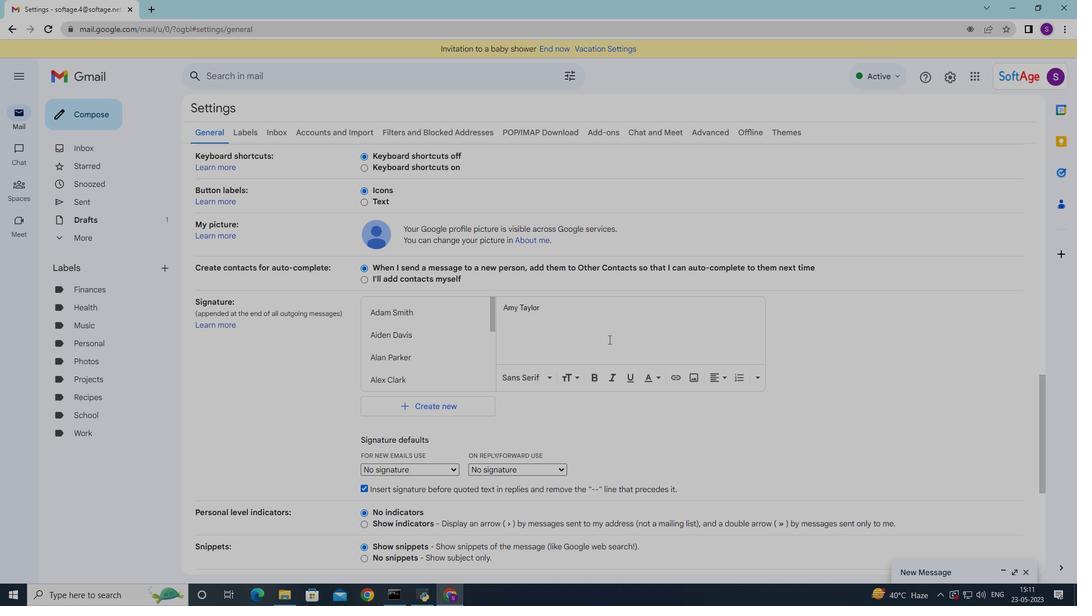
Action: Mouse scrolled (619, 356) with delta (0, 0)
Screenshot: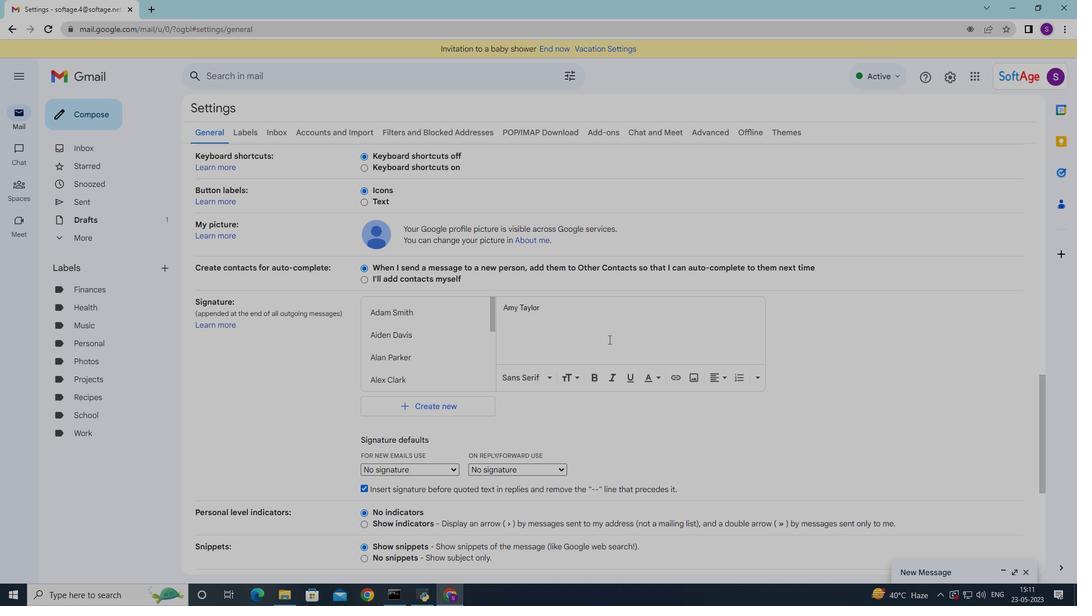 
Action: Mouse scrolled (619, 356) with delta (0, 0)
Screenshot: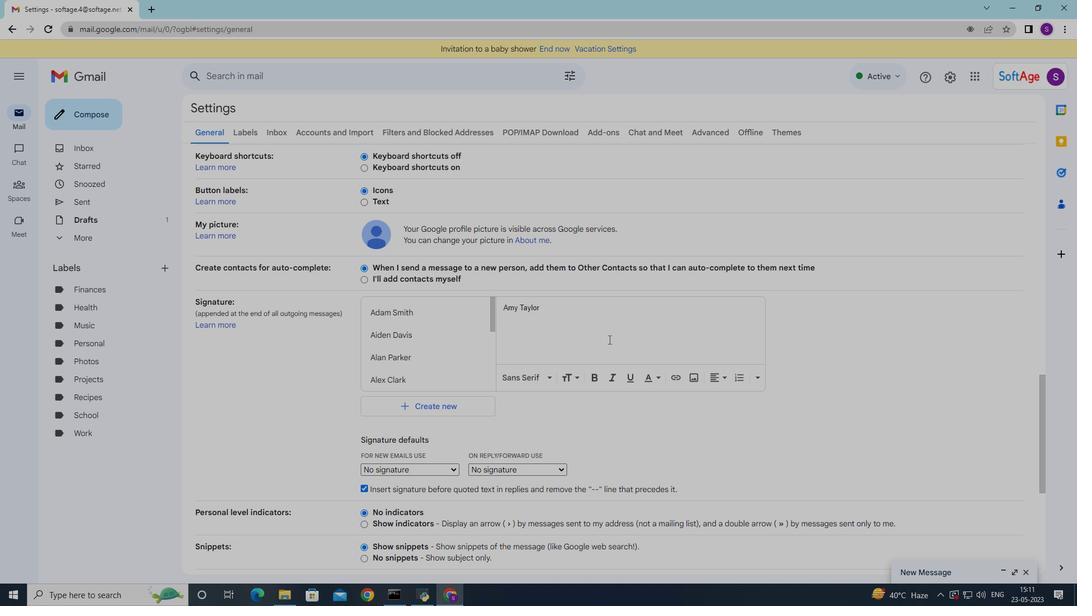 
Action: Mouse moved to (616, 358)
Screenshot: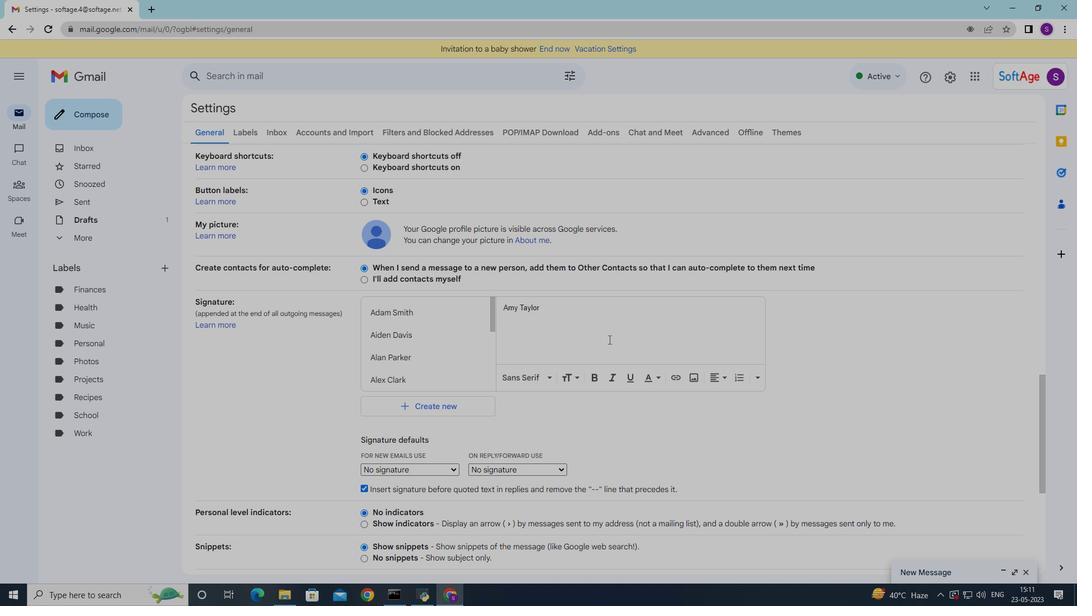 
Action: Mouse scrolled (619, 357) with delta (0, 0)
Screenshot: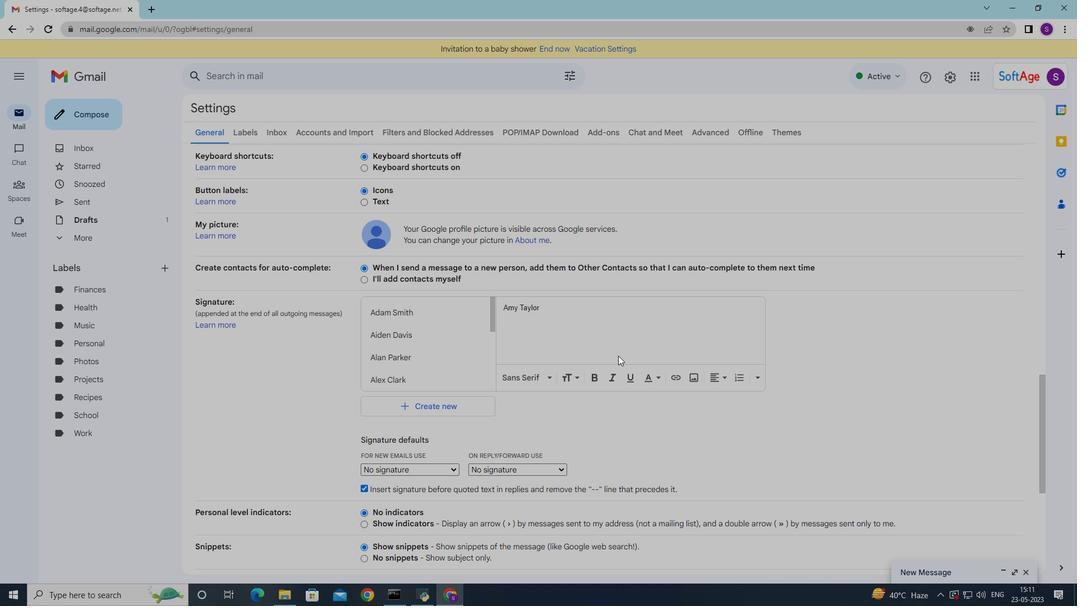 
Action: Mouse moved to (605, 363)
Screenshot: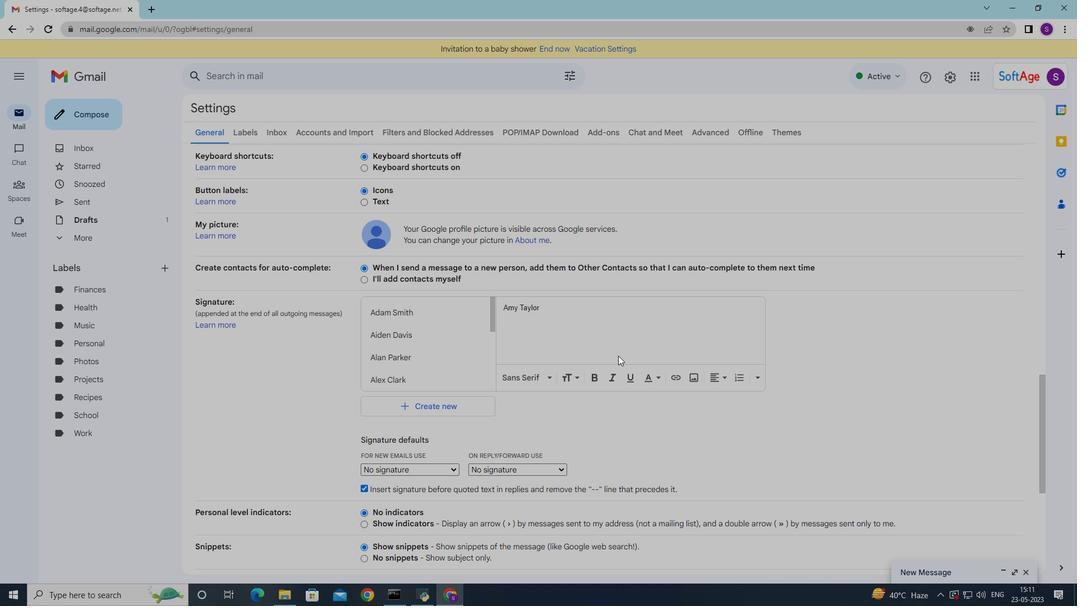 
Action: Mouse scrolled (610, 362) with delta (0, 0)
Screenshot: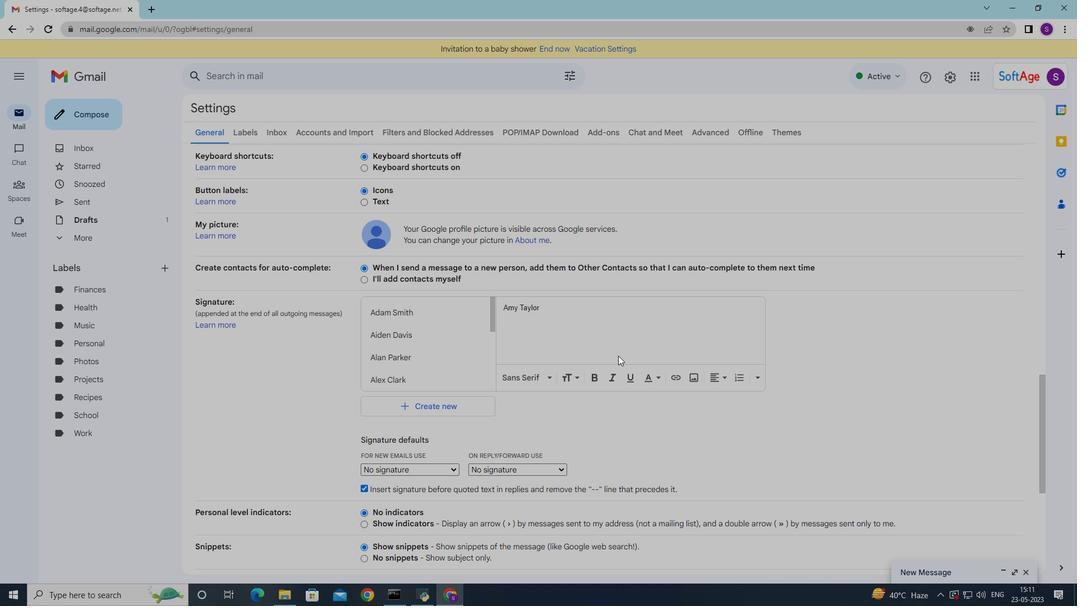 
Action: Mouse moved to (596, 513)
Screenshot: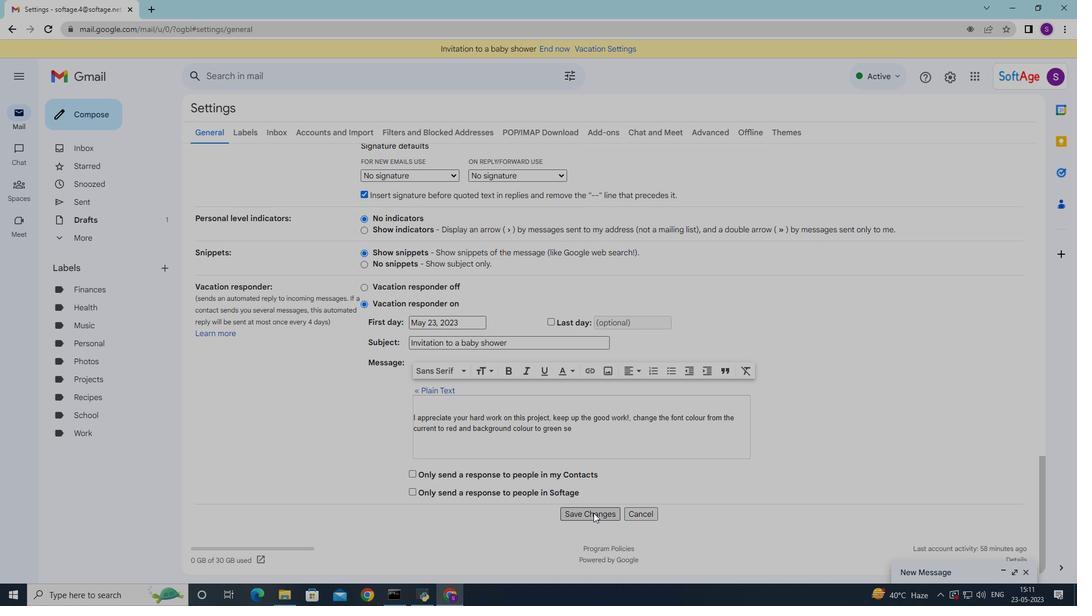 
Action: Mouse pressed left at (596, 513)
Screenshot: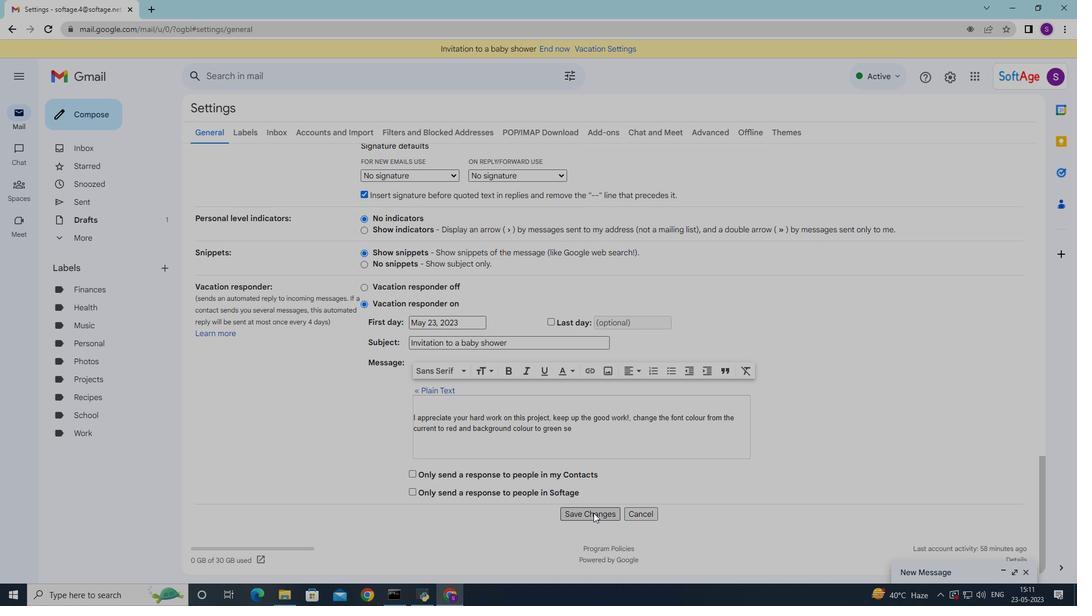 
Action: Mouse moved to (94, 107)
Screenshot: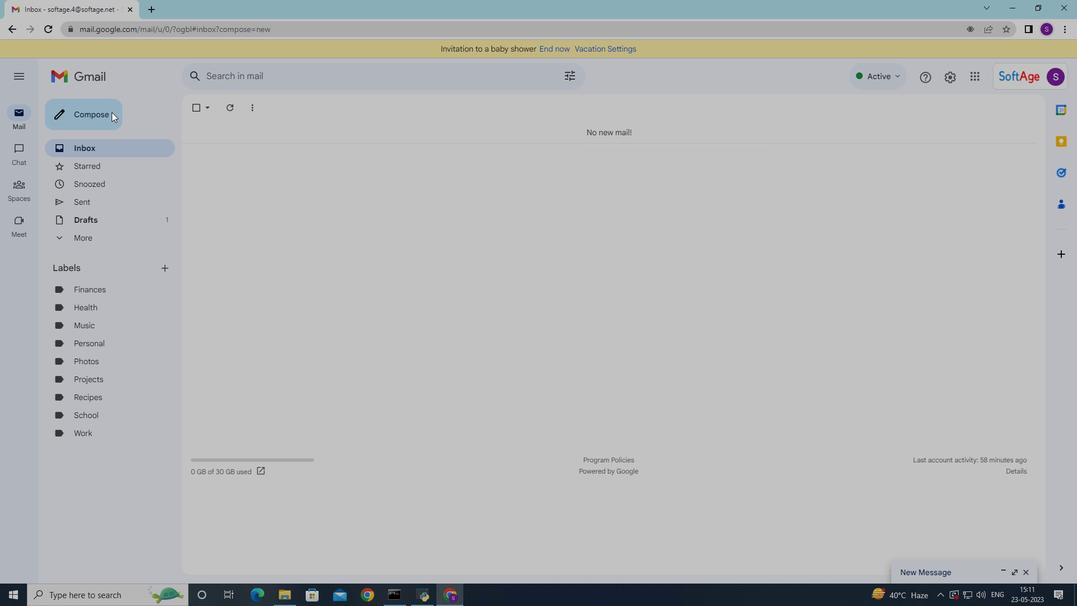 
Action: Mouse pressed left at (94, 107)
Screenshot: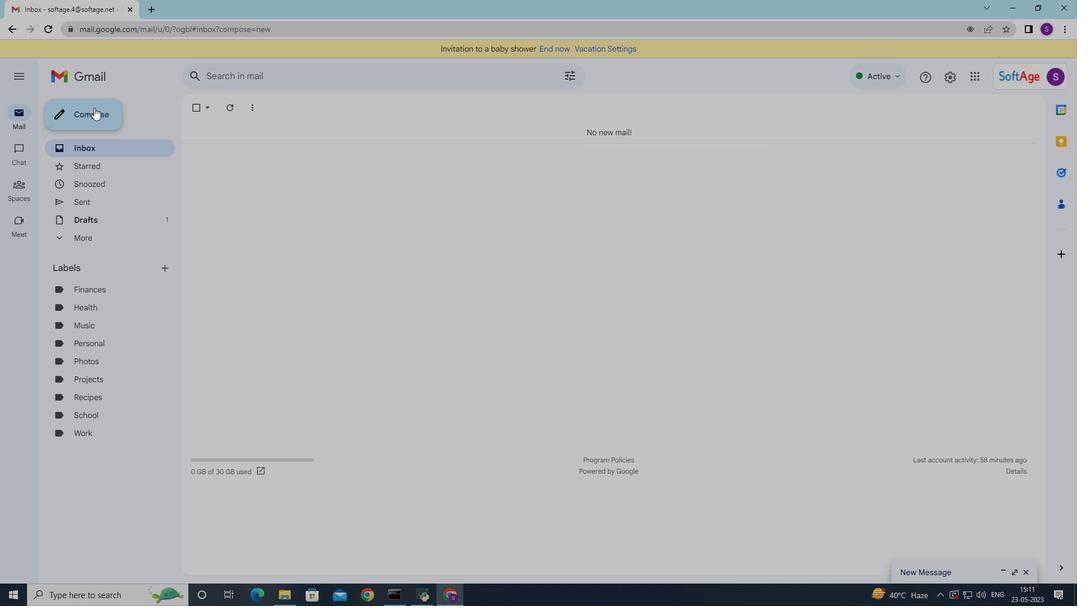 
Action: Mouse moved to (632, 287)
Screenshot: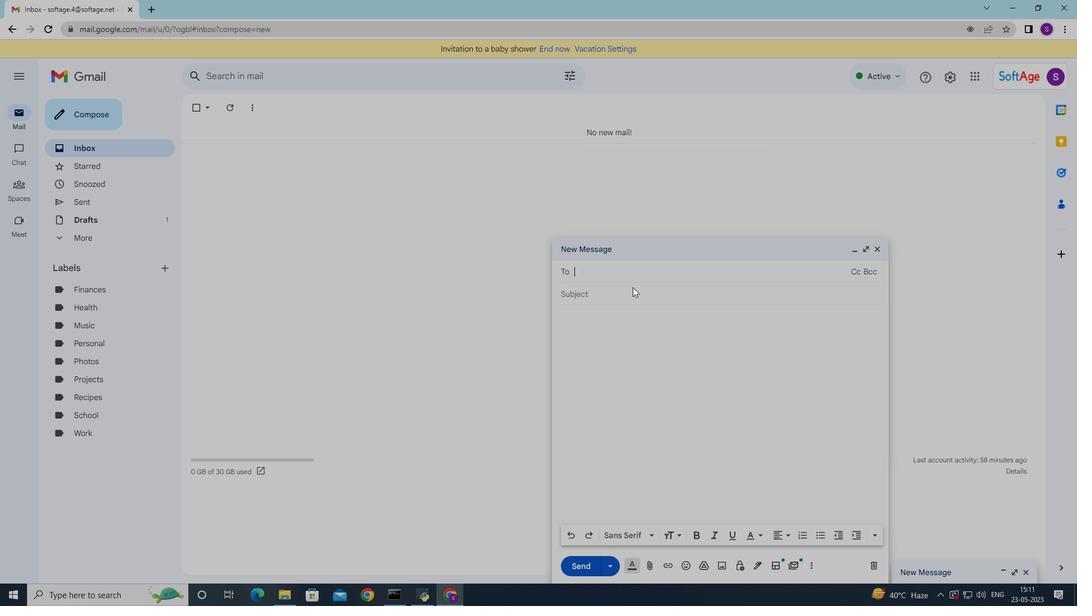 
Action: Mouse pressed left at (632, 287)
Screenshot: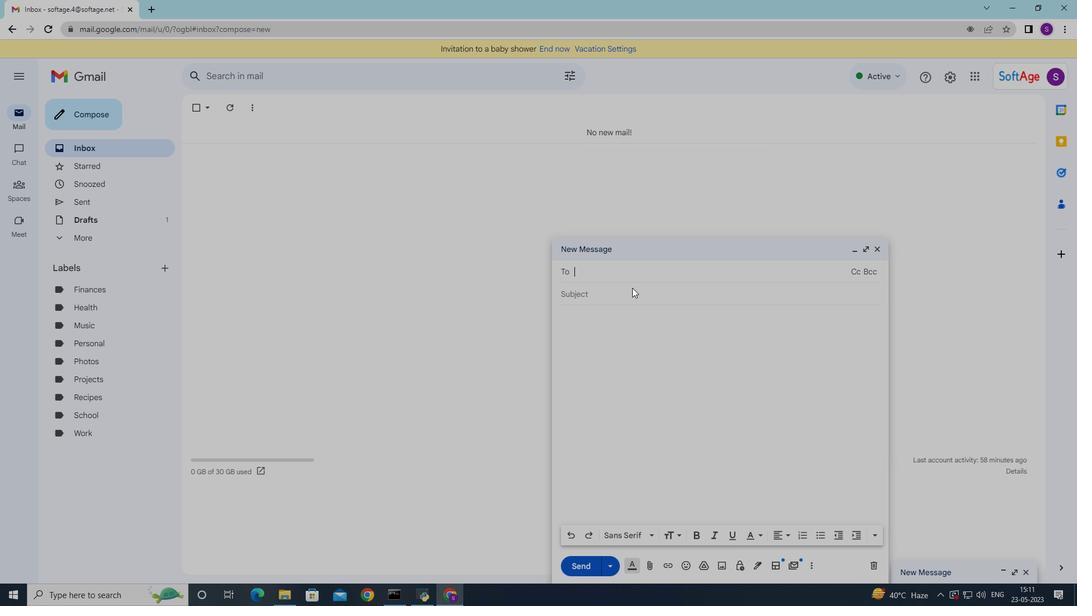 
Action: Mouse moved to (623, 295)
Screenshot: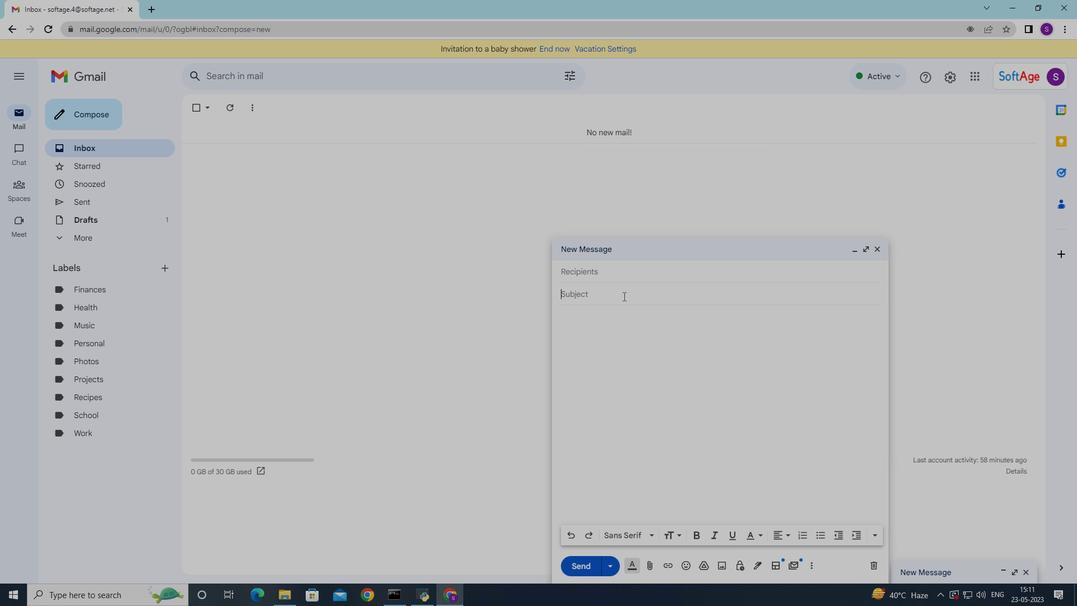 
Action: Key pressed <Key.shift>Feedback<Key.space>on<Key.space>a<Key.space>competitor<Key.space>analysis<Key.space>report
Screenshot: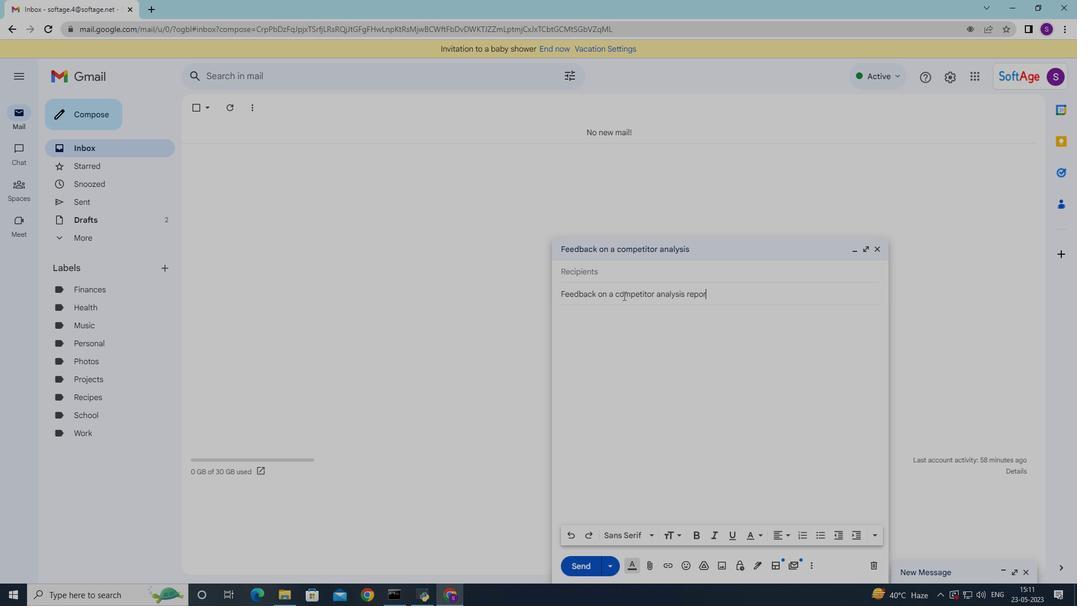 
Action: Mouse moved to (581, 319)
Screenshot: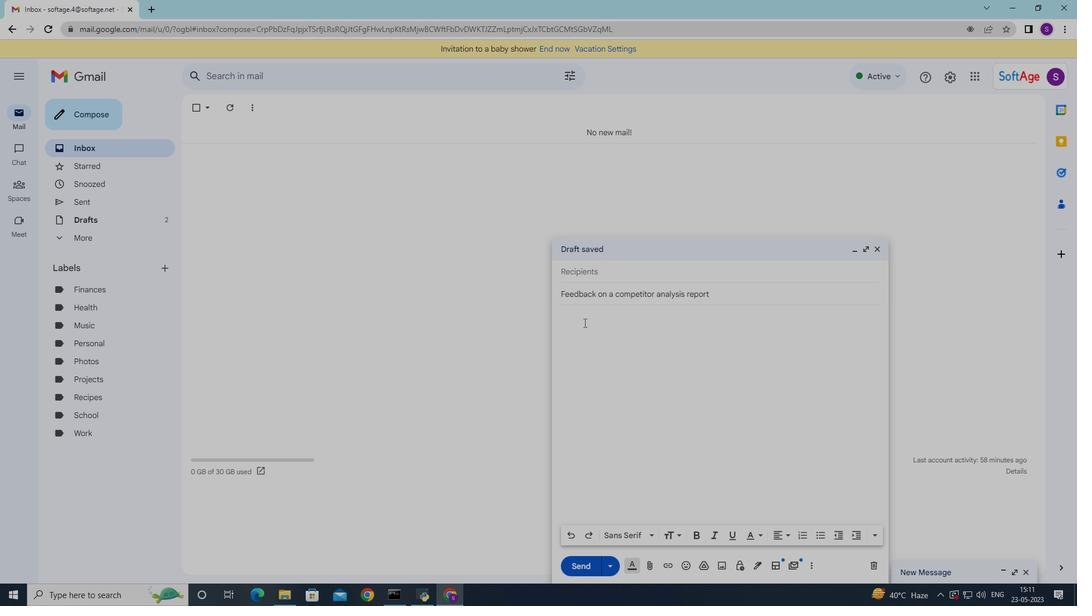 
Action: Mouse pressed left at (581, 319)
Screenshot: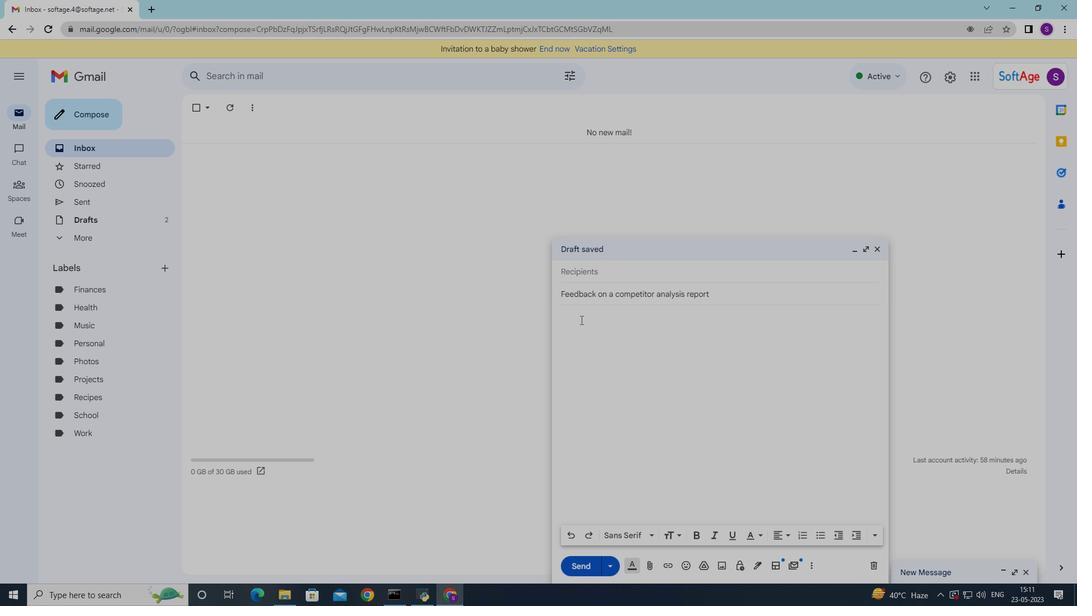 
Action: Mouse moved to (757, 566)
Screenshot: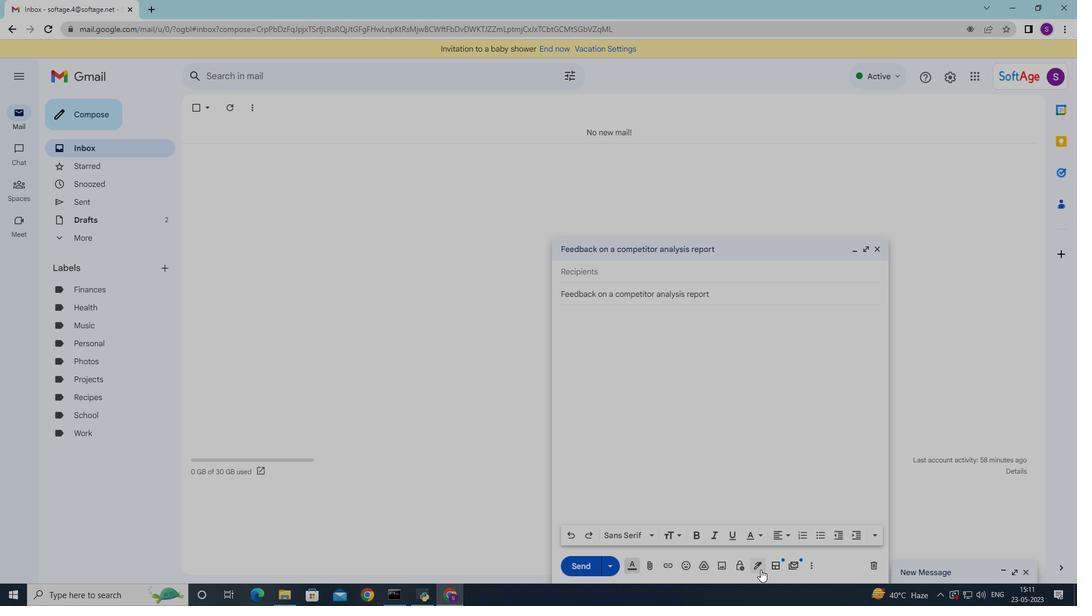 
Action: Mouse pressed left at (757, 566)
Screenshot: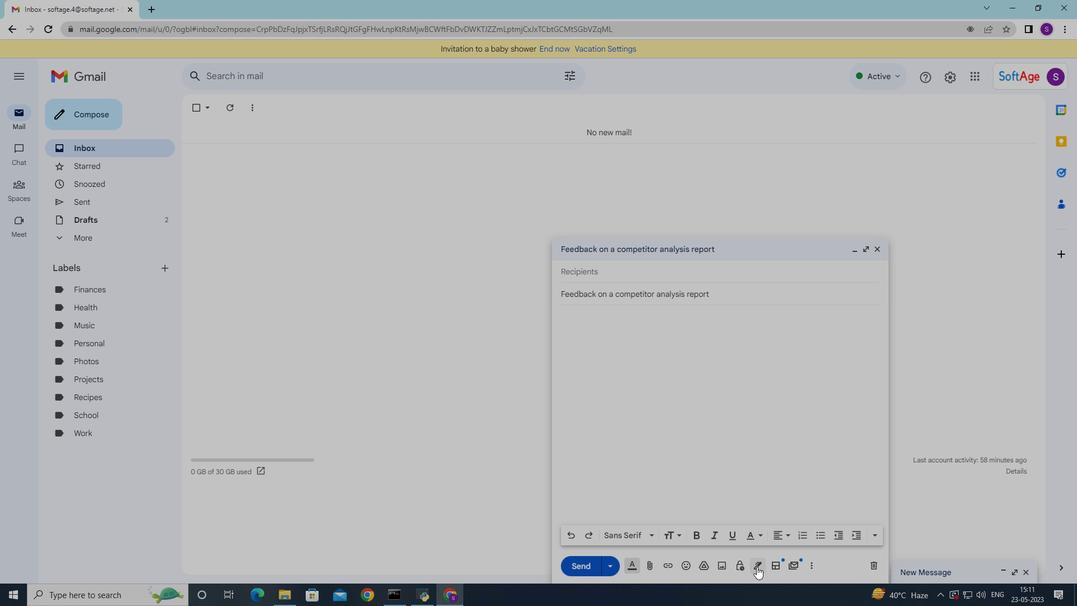 
Action: Mouse moved to (803, 527)
Screenshot: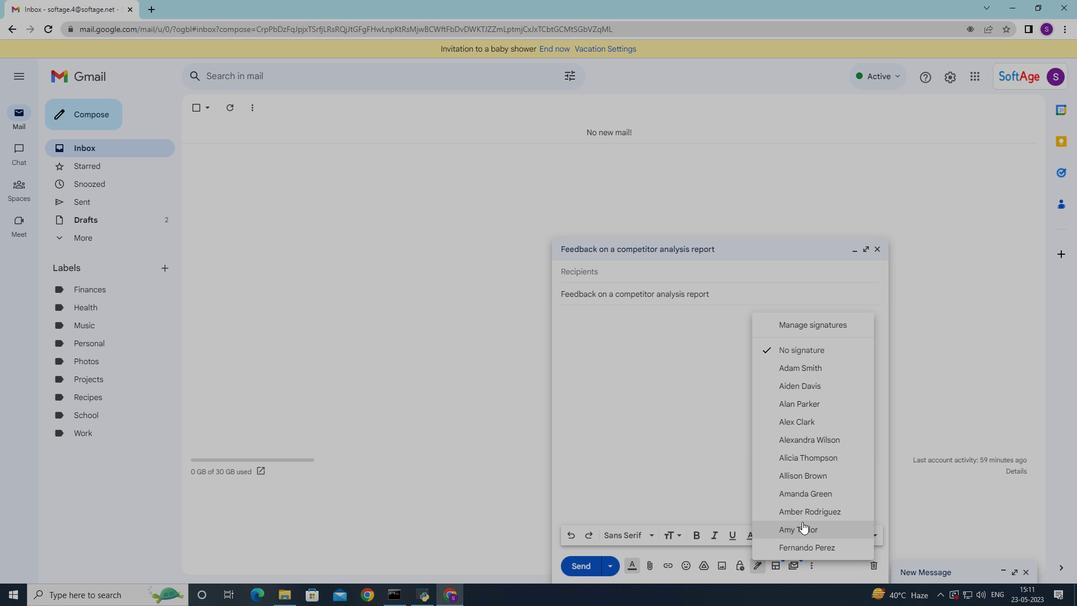 
Action: Mouse pressed left at (803, 527)
Screenshot: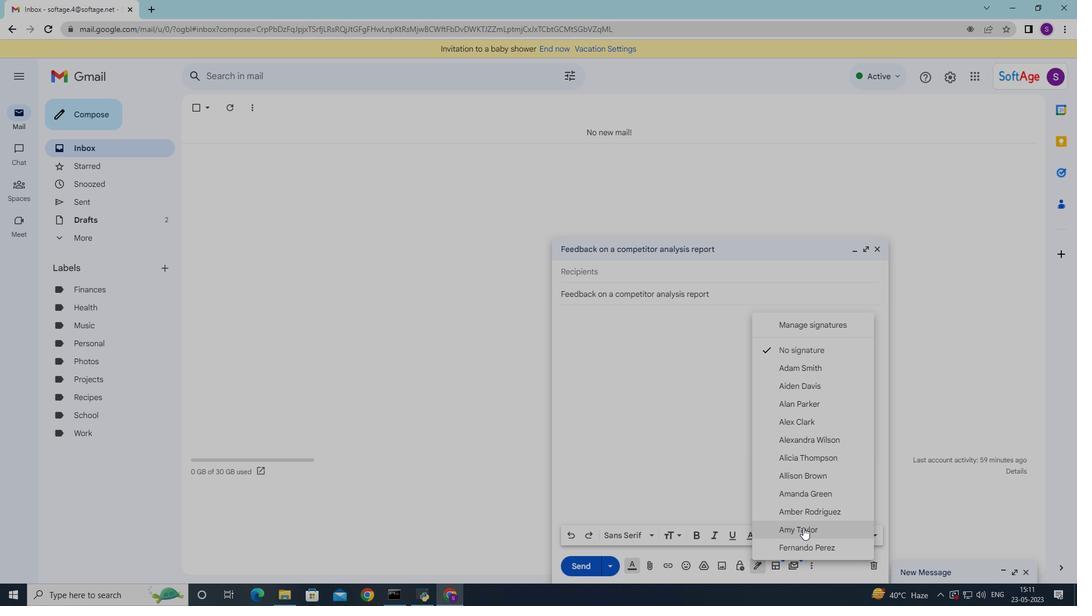 
Action: Mouse moved to (709, 406)
Screenshot: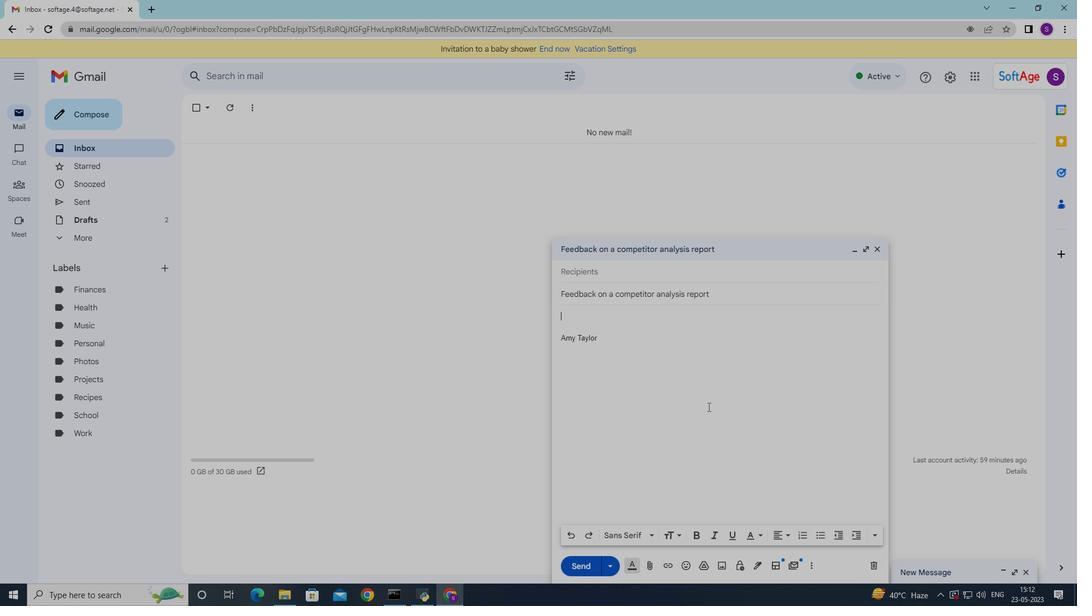 
Action: Key pressed <Key.shift>I<Key.space>have<Key.space>an<Key.space><Key.backspace>d<Key.space>request<Key.space>fro<Key.space>the<Key.space><Key.left><Key.left><Key.left><Key.left><Key.left>m<Key.right><Key.right><Key.right><Key.right><Key.right>client<Key.space><Key.backspace>,<Key.space>can<Key.space>you<Key.space>please<Key.space>prioritize<Key.space>it<Key.shift_r>?
Screenshot: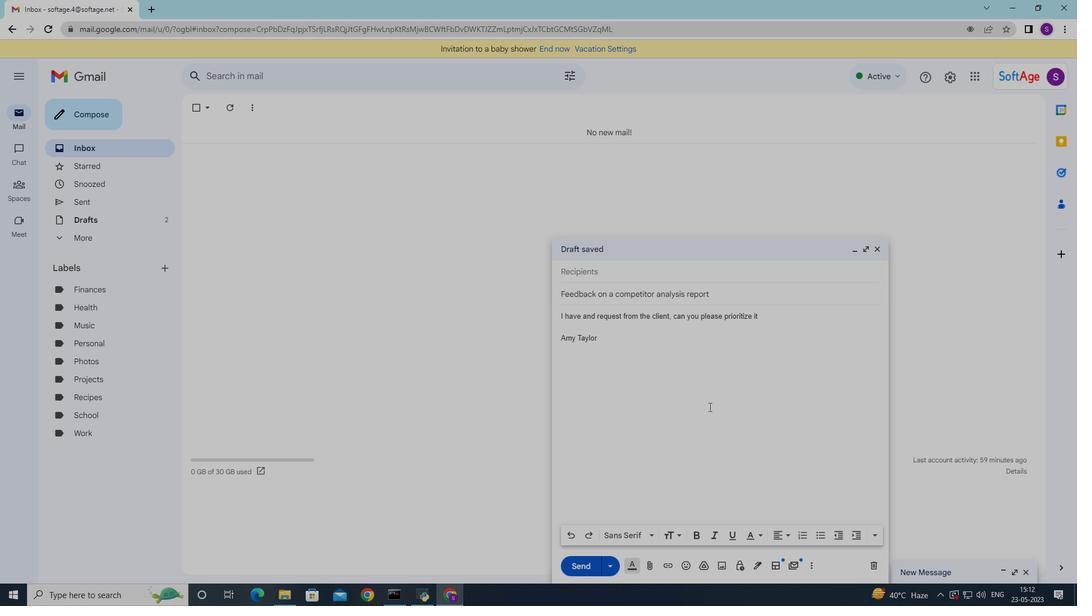
Action: Mouse moved to (593, 316)
Screenshot: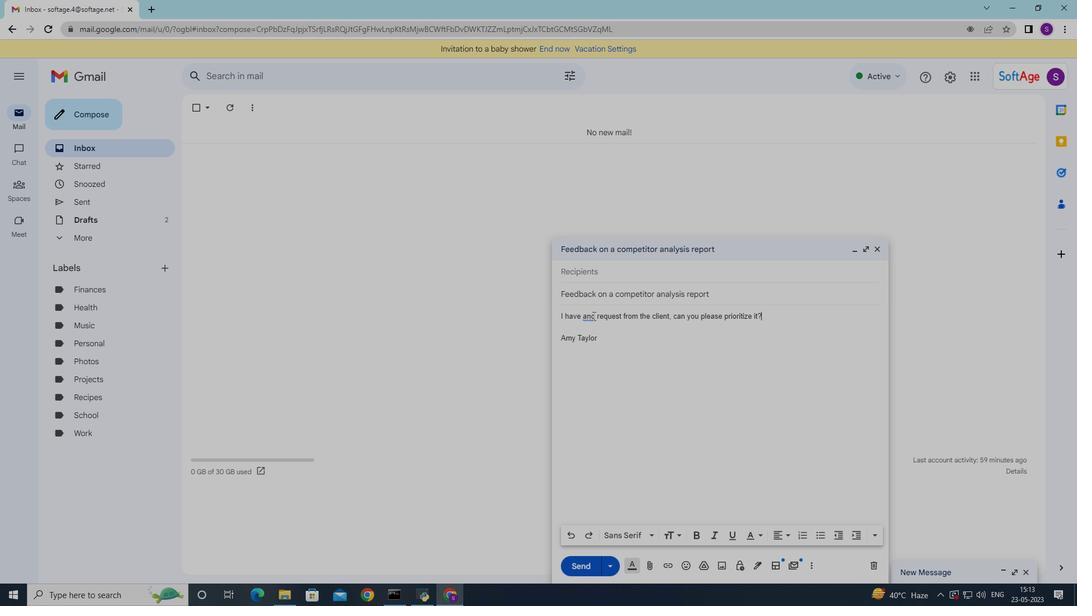
Action: Mouse pressed left at (593, 316)
Screenshot: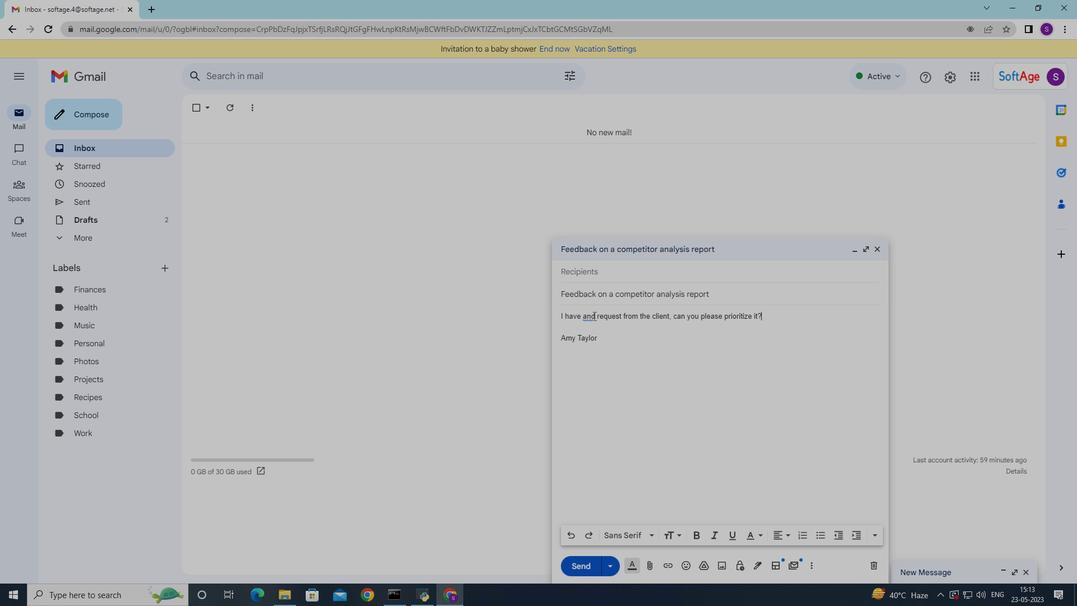 
Action: Mouse moved to (594, 316)
Screenshot: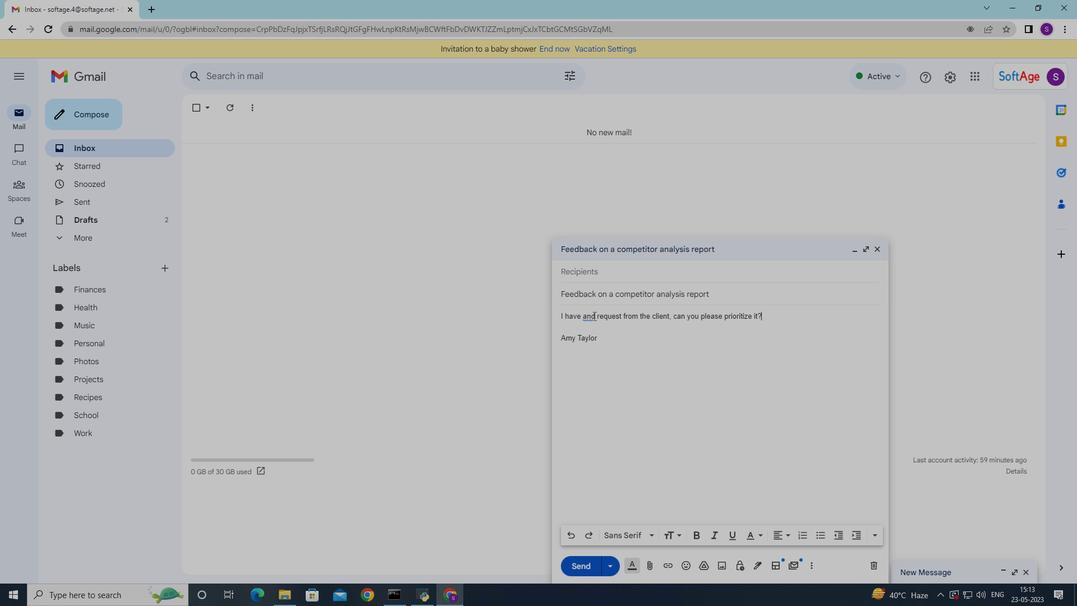 
Action: Key pressed <Key.backspace>
Screenshot: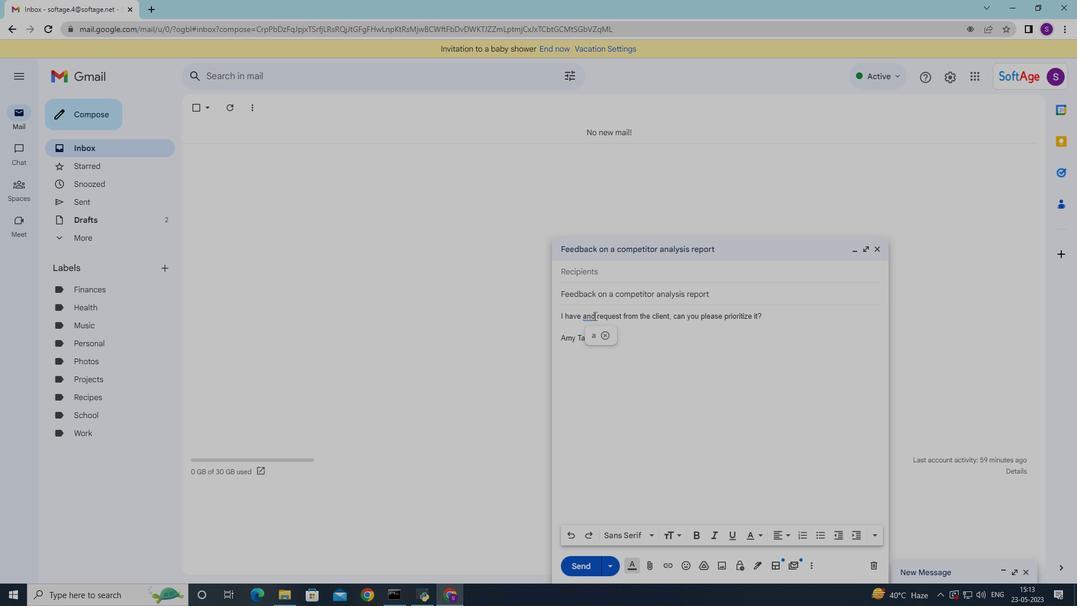 
Action: Mouse moved to (759, 316)
Screenshot: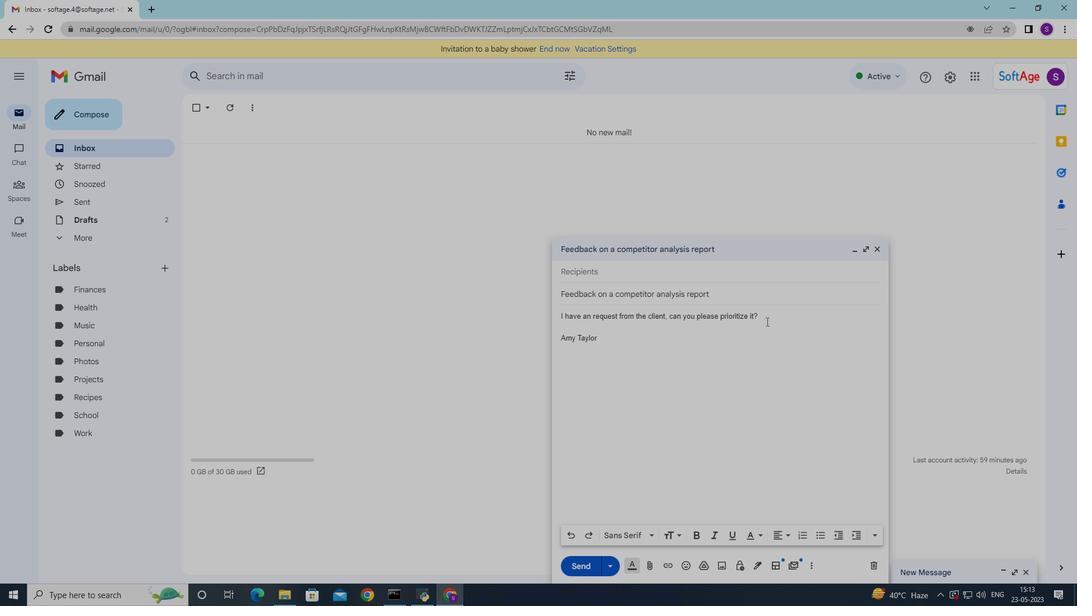 
Action: Mouse pressed left at (759, 316)
Screenshot: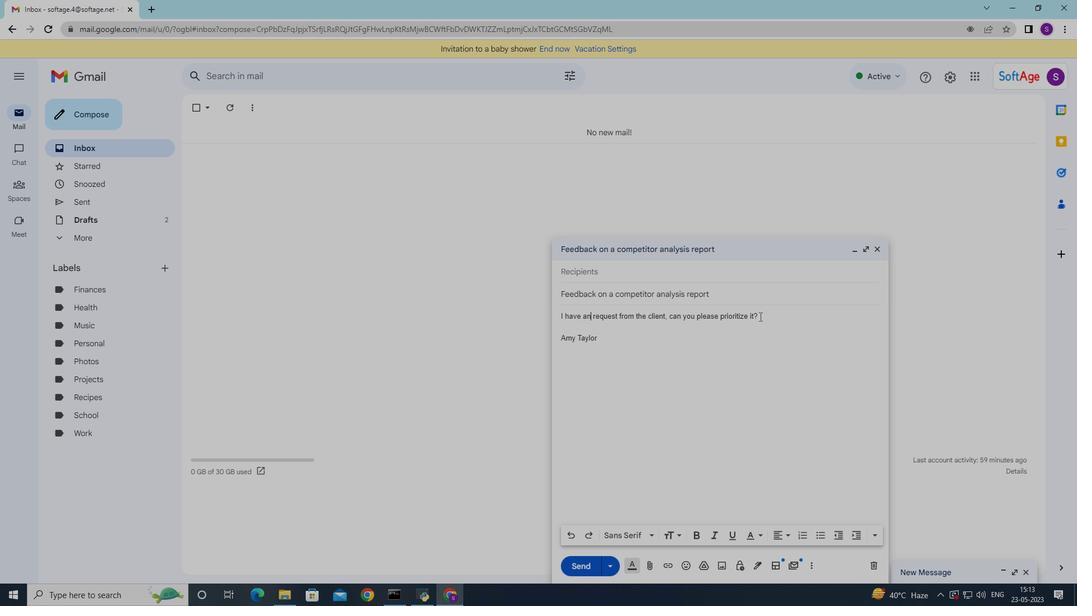 
Action: Mouse moved to (592, 313)
Screenshot: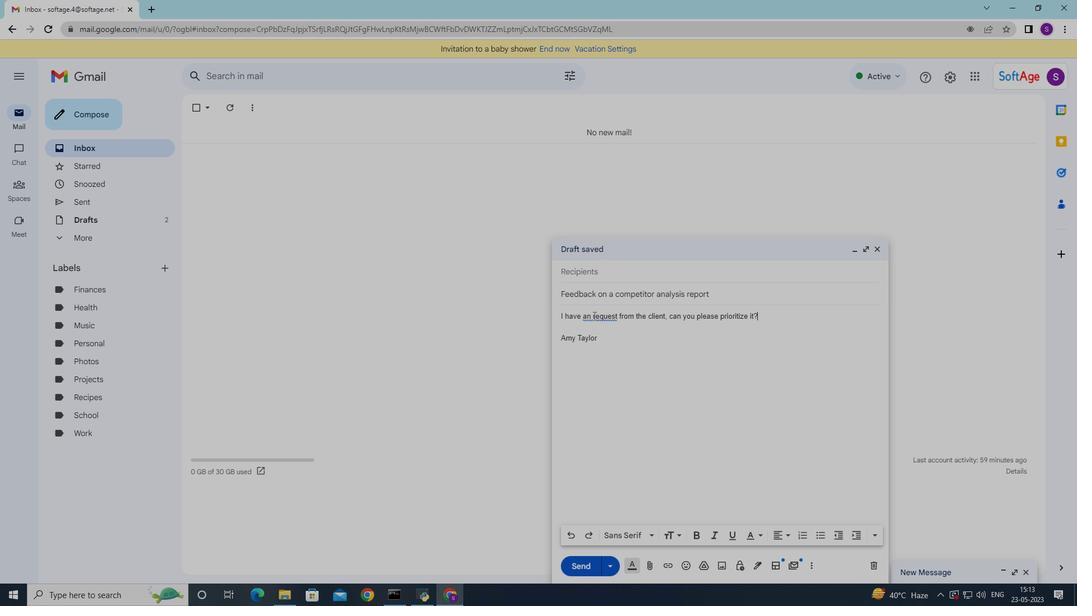 
Action: Mouse pressed left at (592, 313)
Screenshot: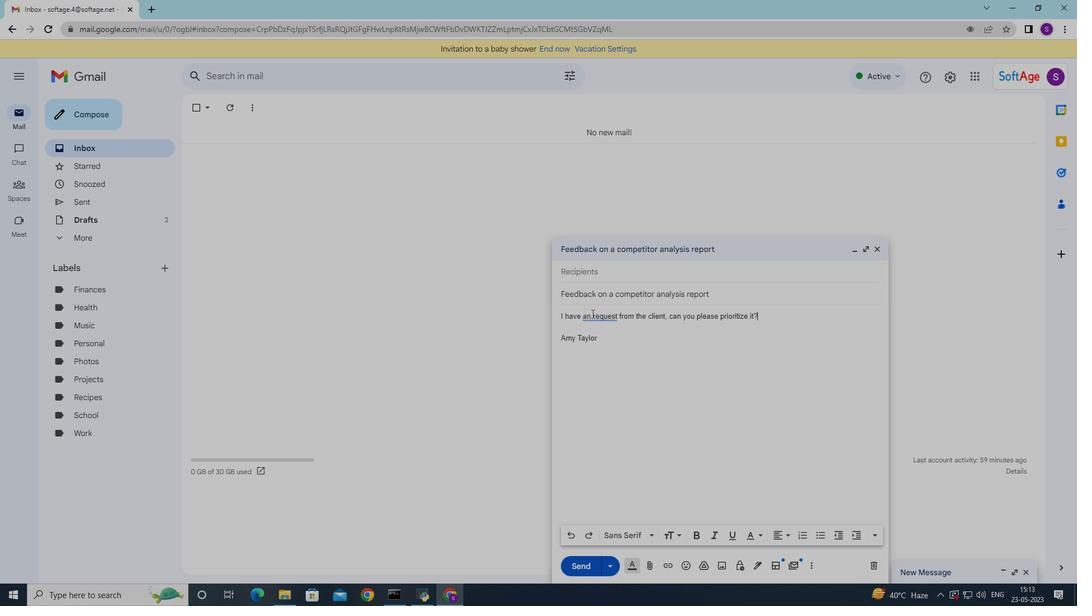 
Action: Mouse moved to (601, 320)
Screenshot: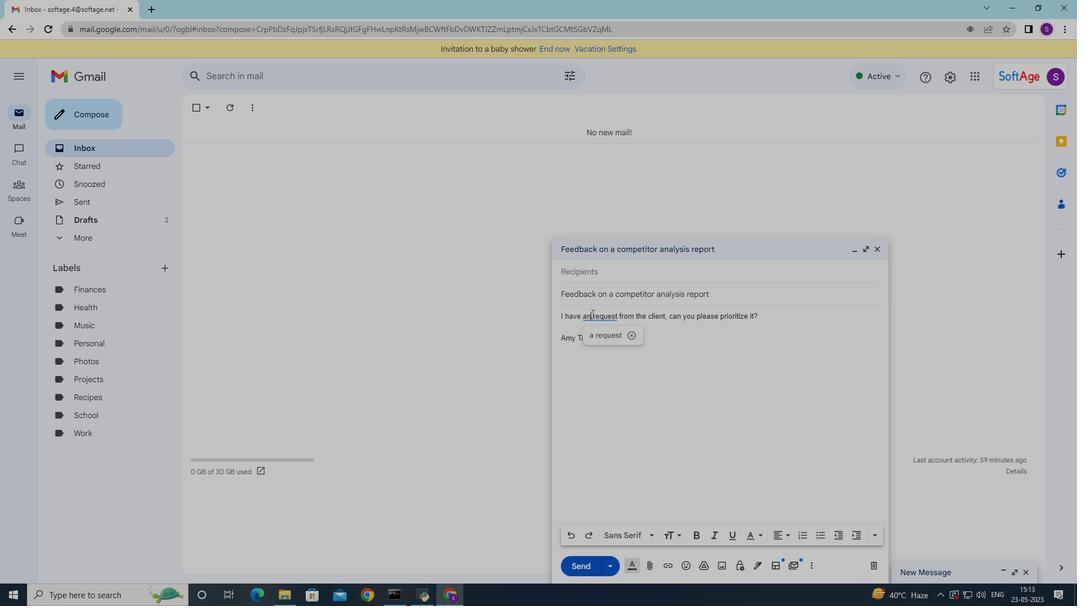 
Action: Key pressed <Key.space>urgent
Screenshot: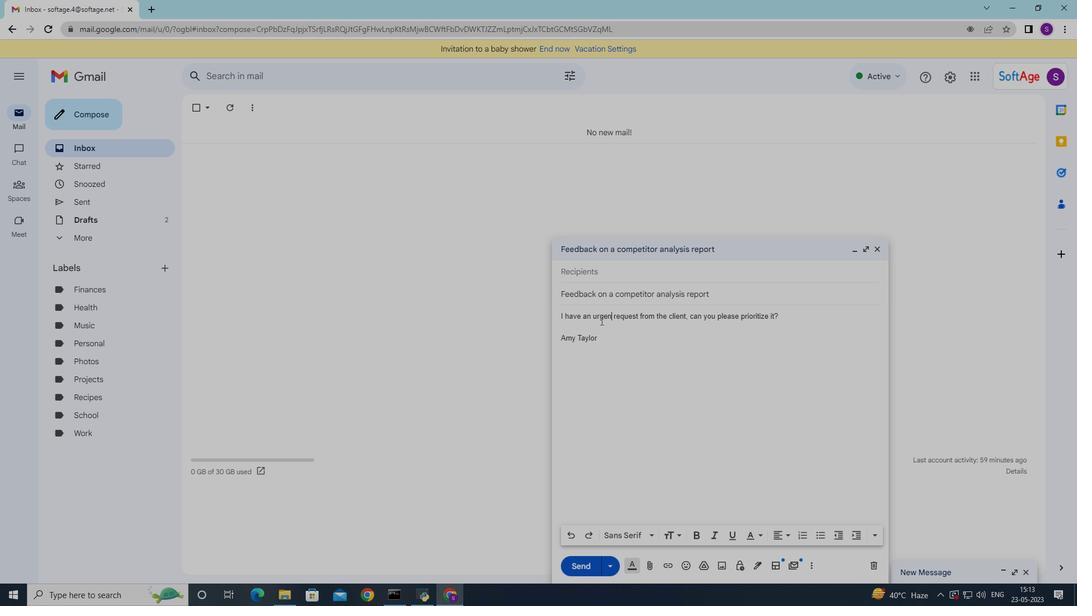 
Action: Mouse moved to (626, 344)
Screenshot: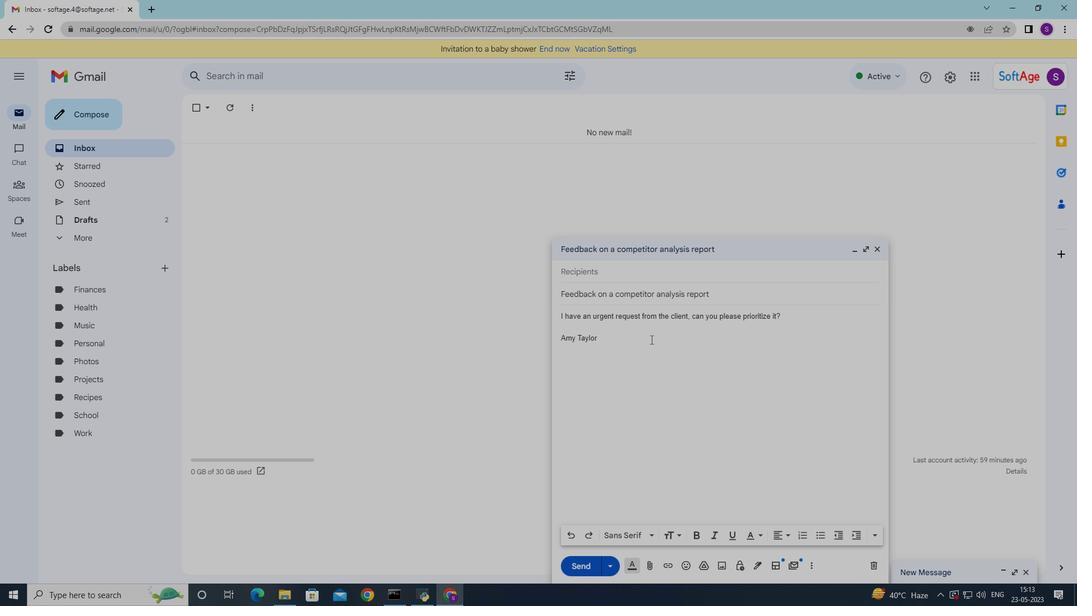 
Action: Mouse pressed left at (626, 344)
Screenshot: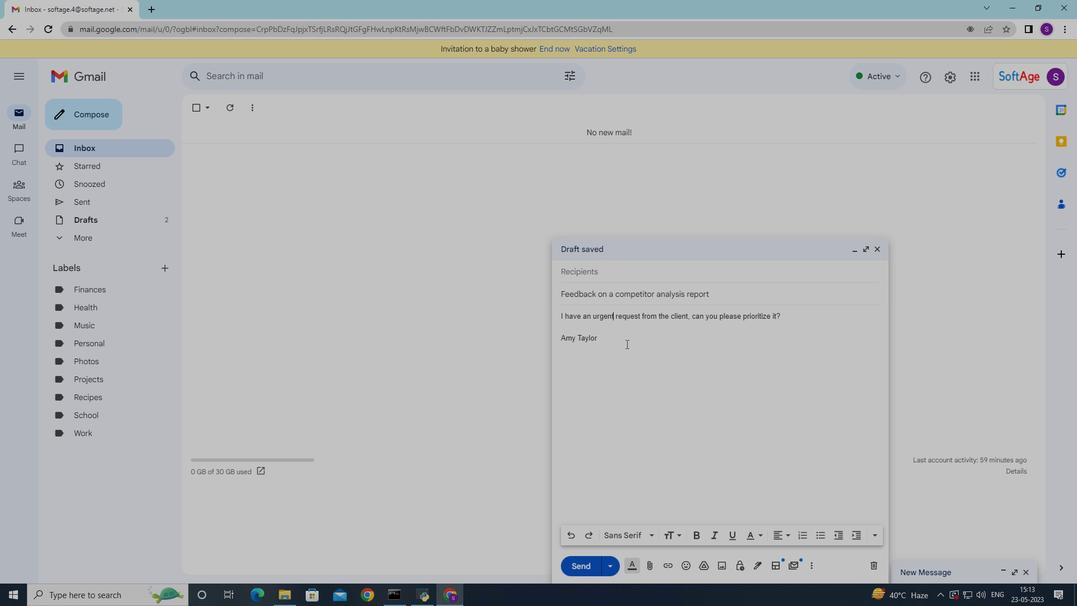 
Action: Mouse moved to (613, 271)
Screenshot: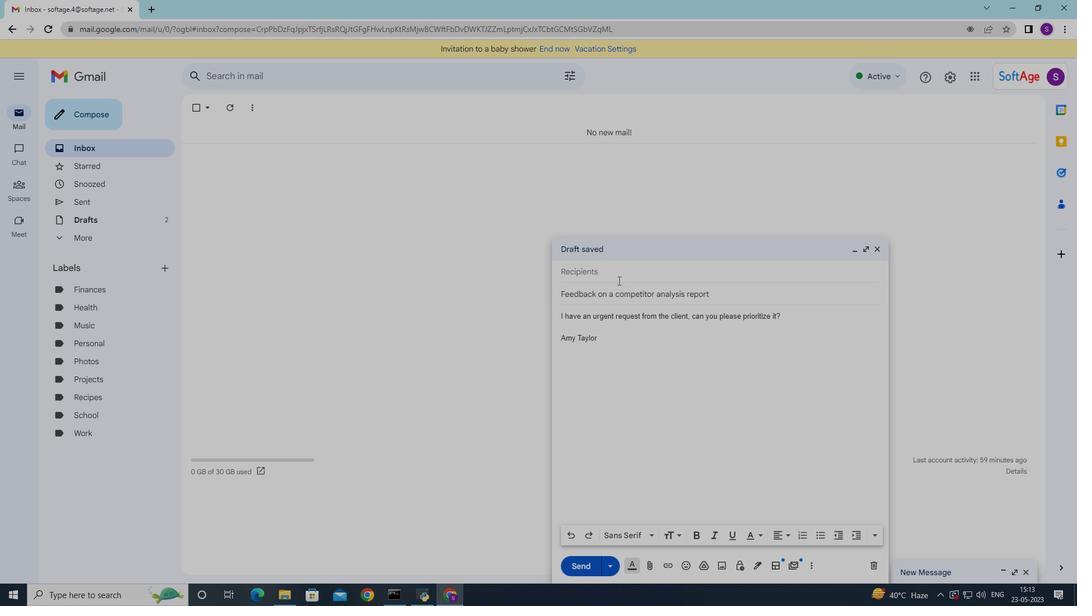
Action: Mouse pressed left at (613, 271)
Screenshot: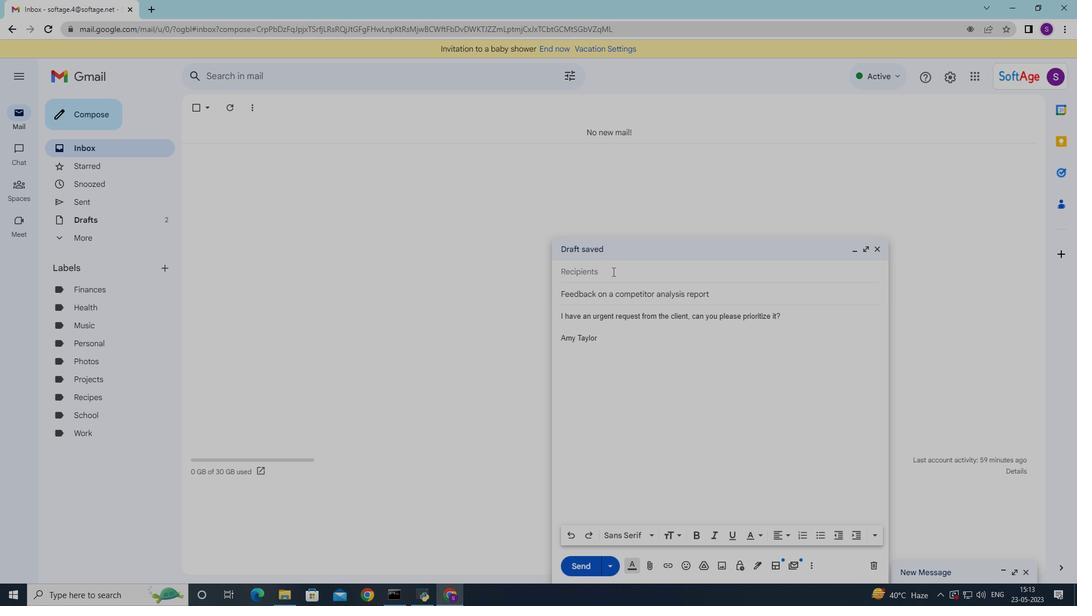 
Action: Key pressed softage.2
Screenshot: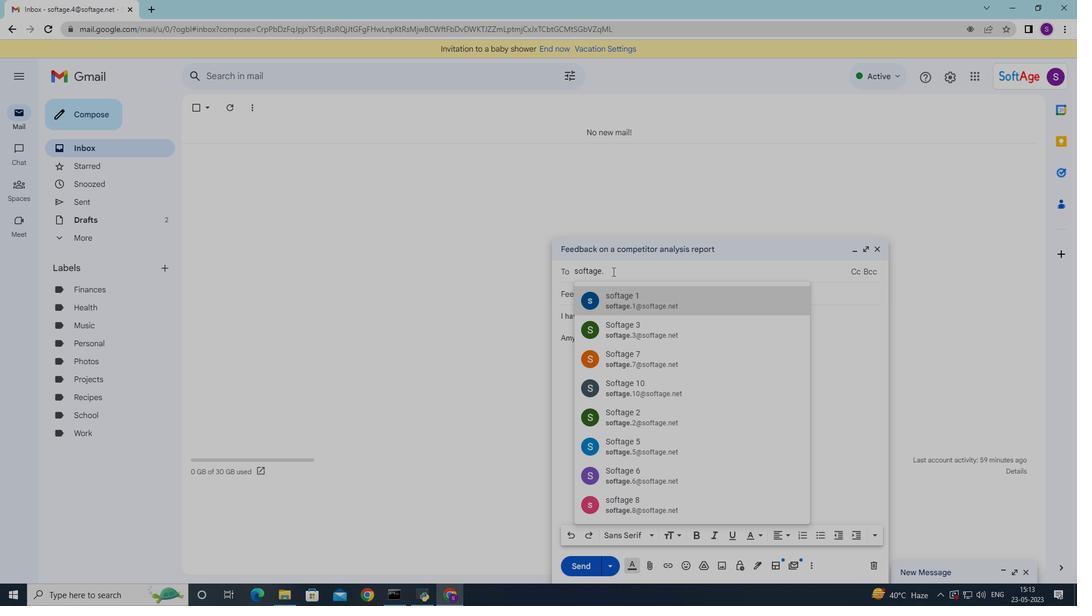 
Action: Mouse moved to (646, 306)
Screenshot: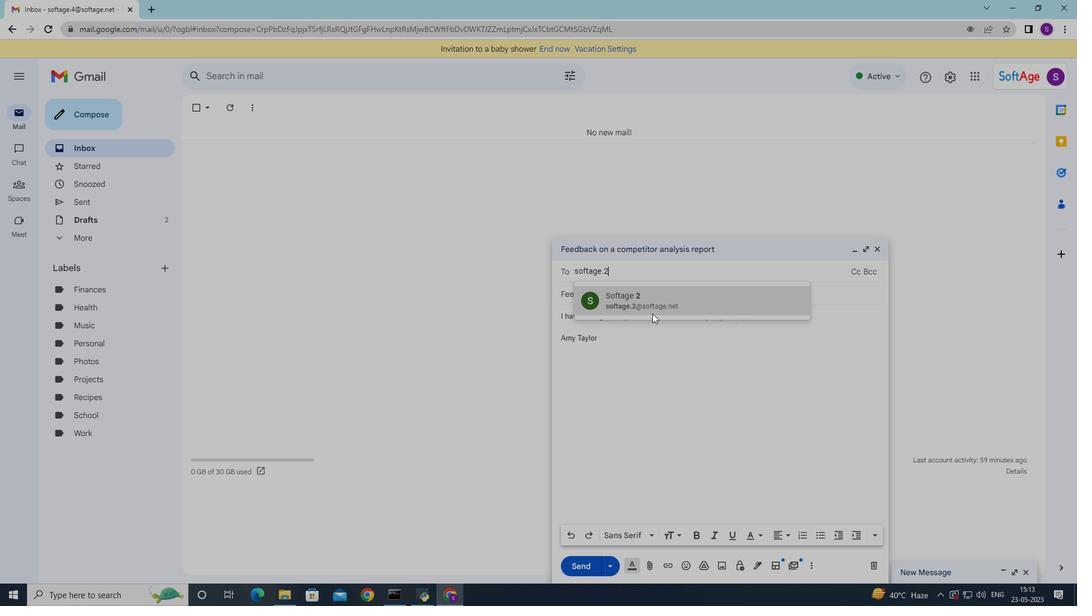 
Action: Mouse pressed left at (646, 306)
Screenshot: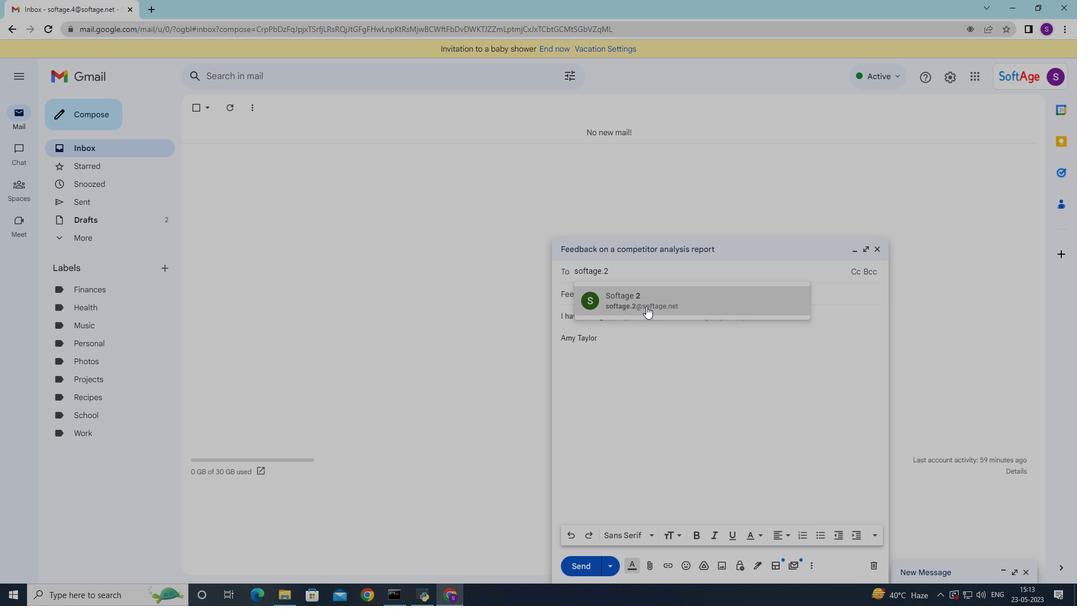 
Action: Mouse moved to (680, 361)
Screenshot: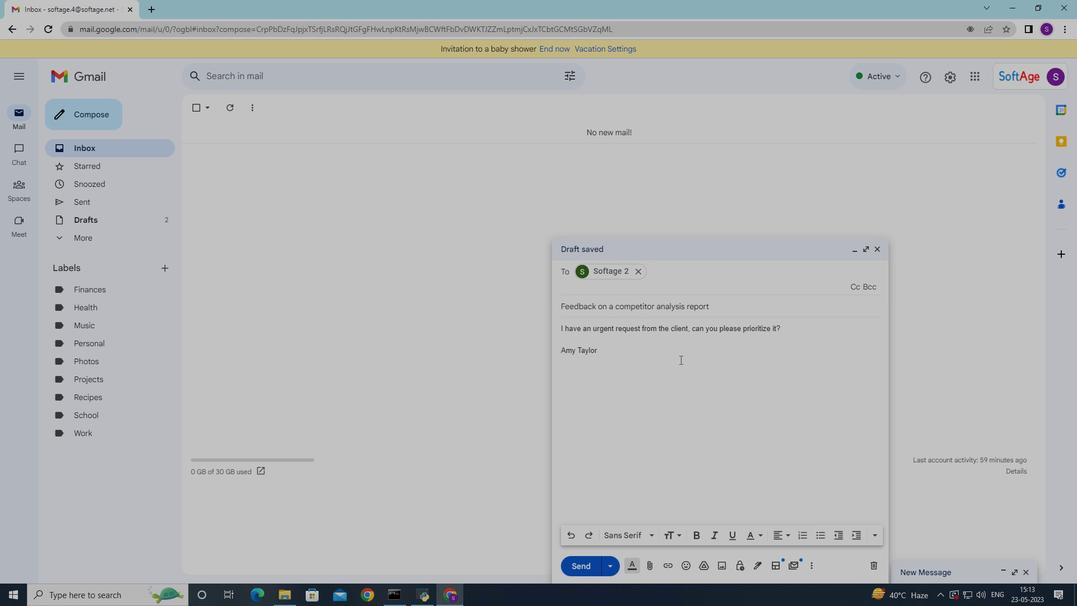 
Action: Mouse scrolled (680, 360) with delta (0, 0)
Screenshot: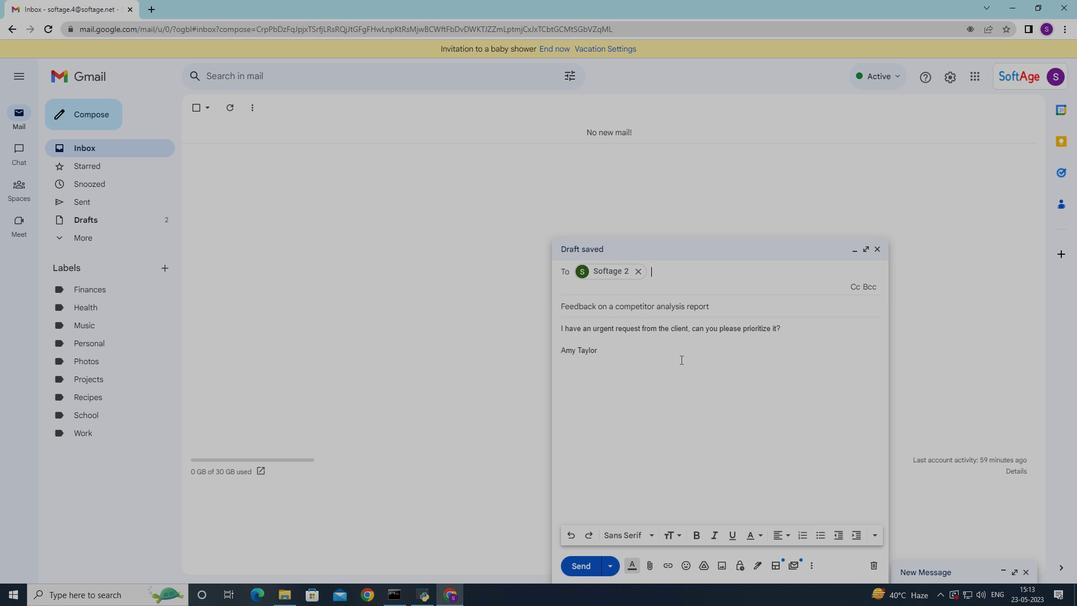 
Action: Mouse moved to (681, 369)
Screenshot: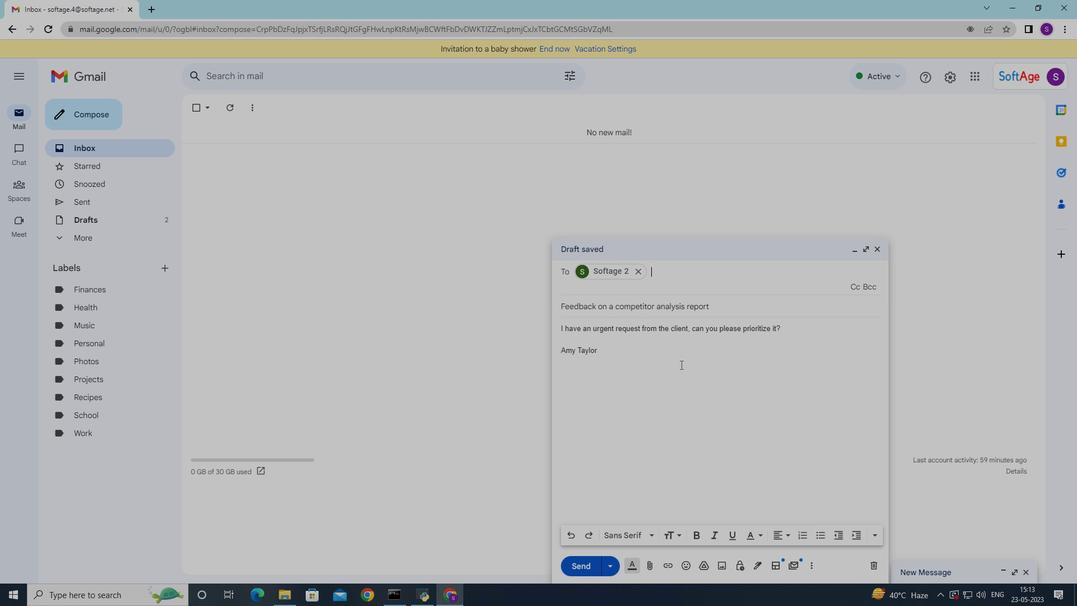 
Action: Mouse scrolled (681, 368) with delta (0, 0)
Screenshot: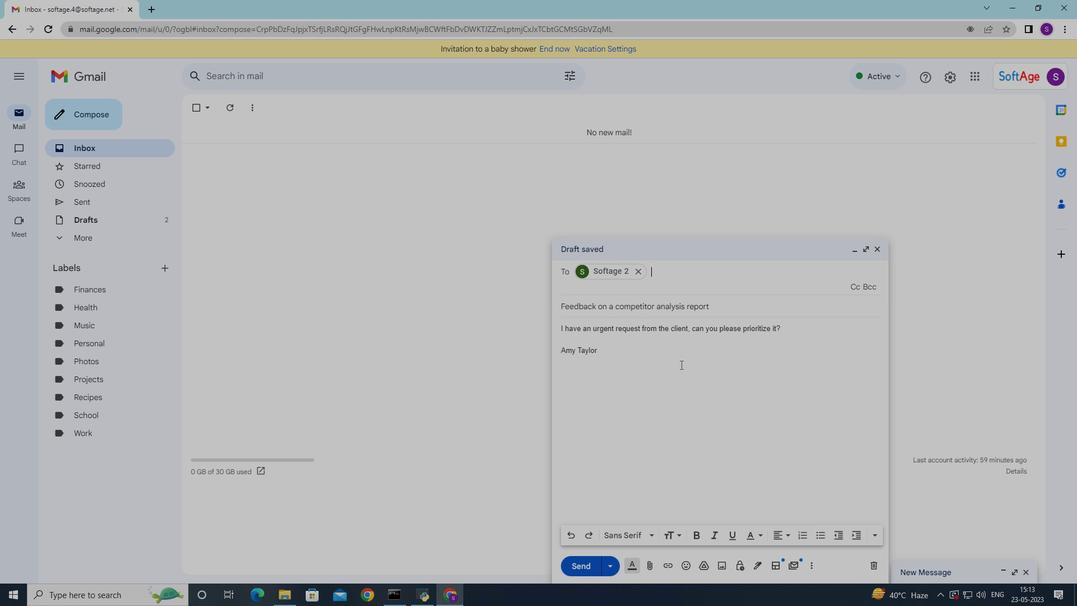 
Action: Mouse moved to (776, 327)
Screenshot: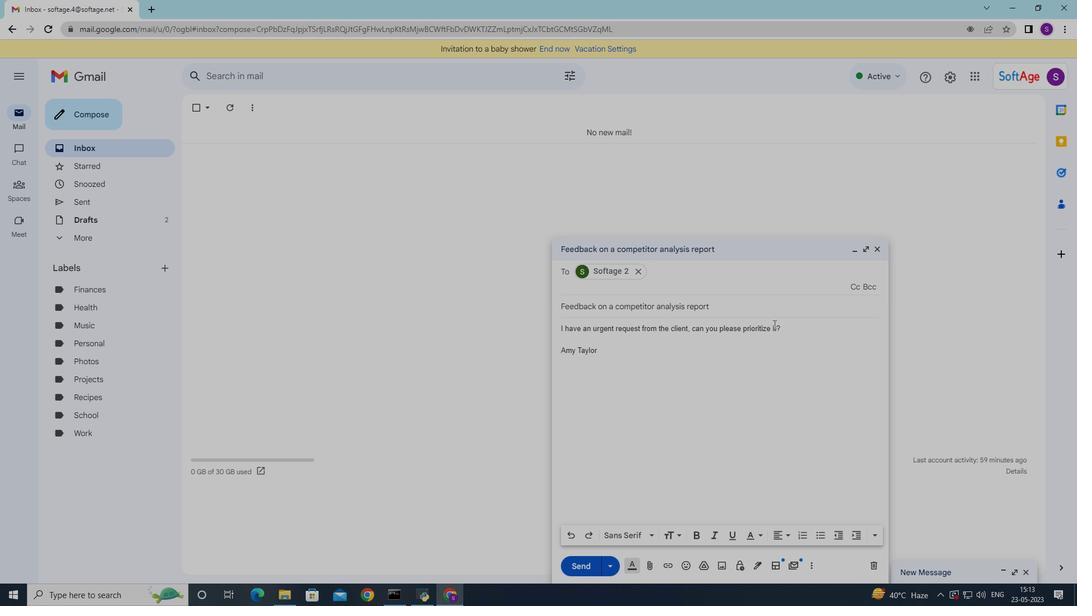 
Action: Mouse pressed left at (776, 327)
Screenshot: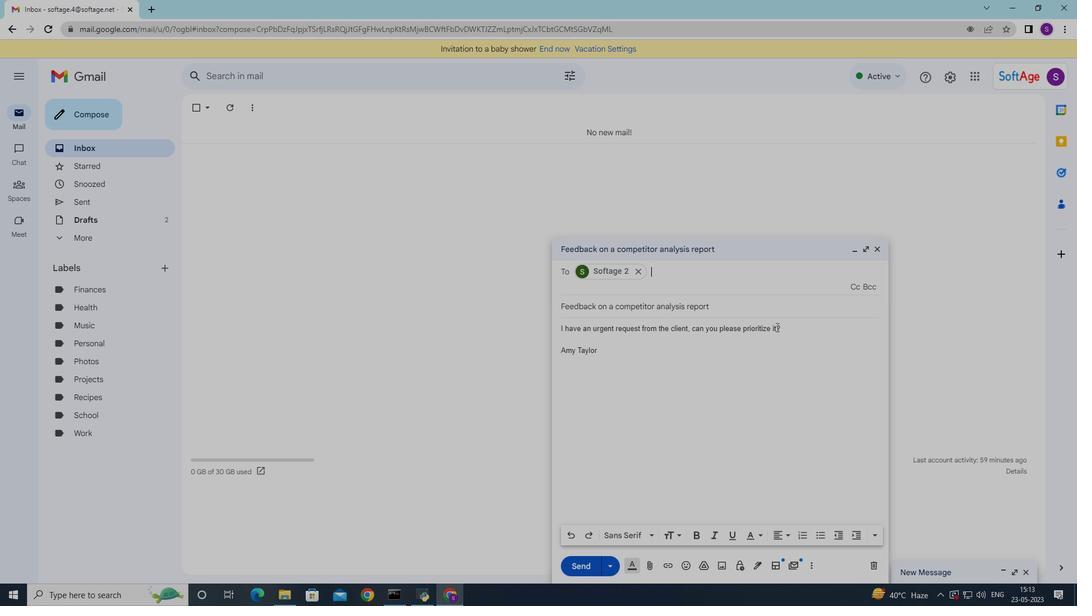 
Action: Mouse moved to (775, 314)
Screenshot: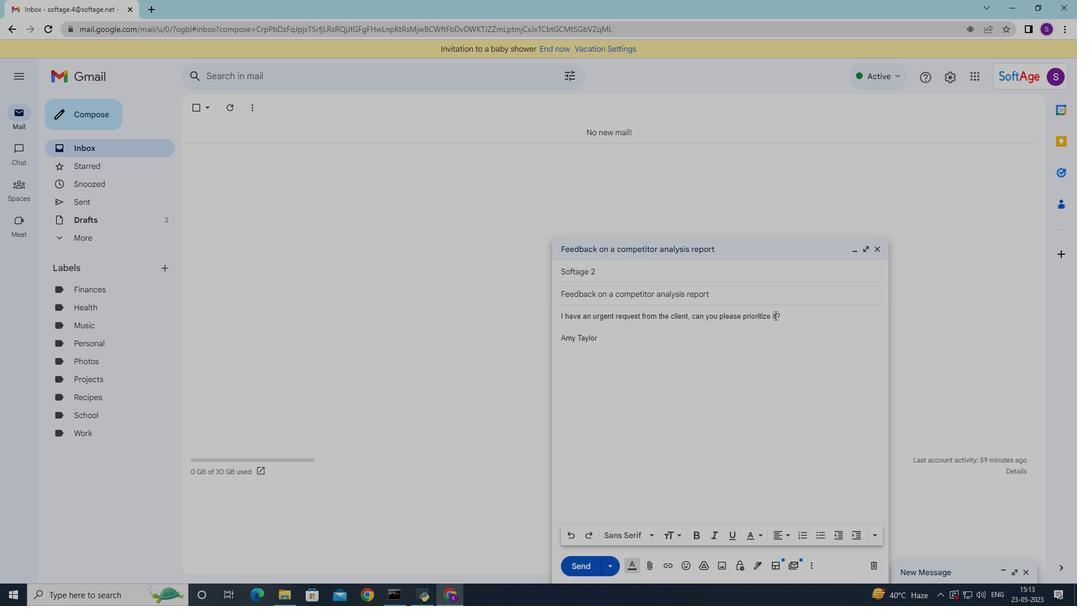 
Action: Mouse pressed left at (775, 314)
Screenshot: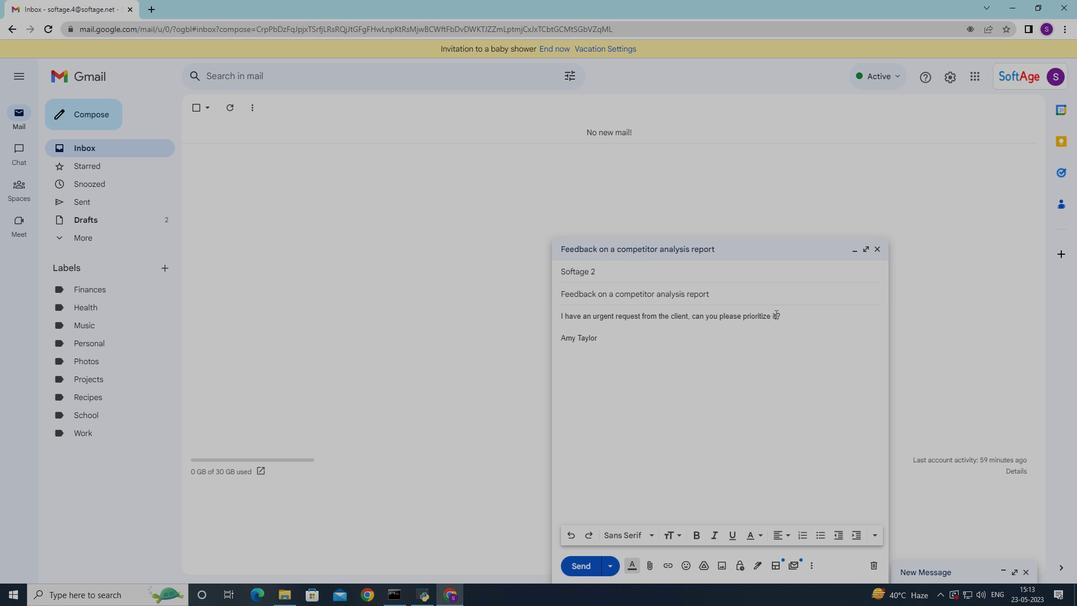 
Action: Mouse moved to (776, 321)
Screenshot: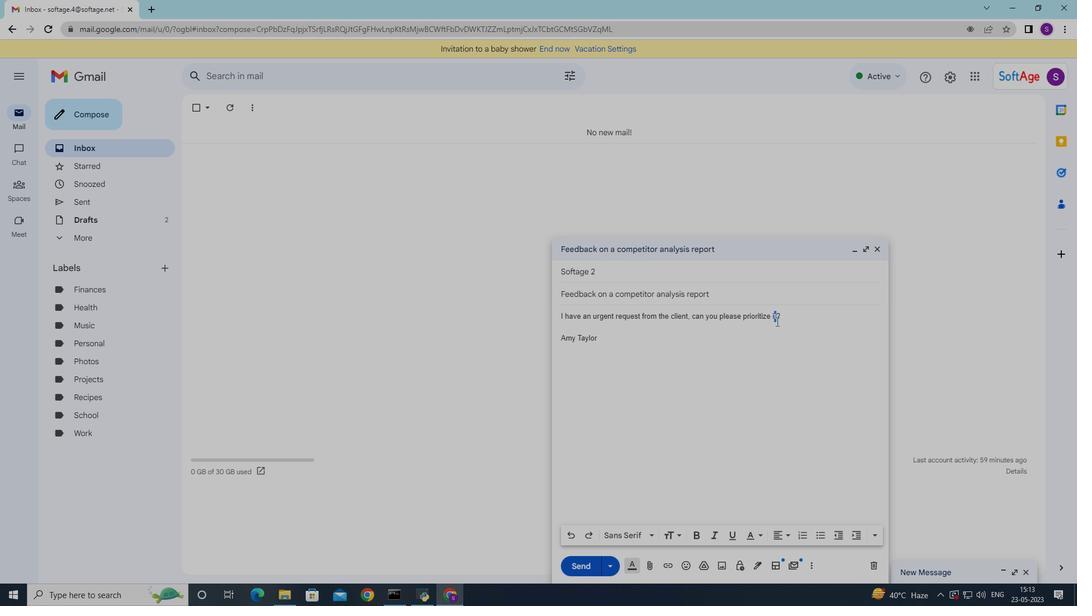 
Action: Mouse pressed left at (776, 321)
Screenshot: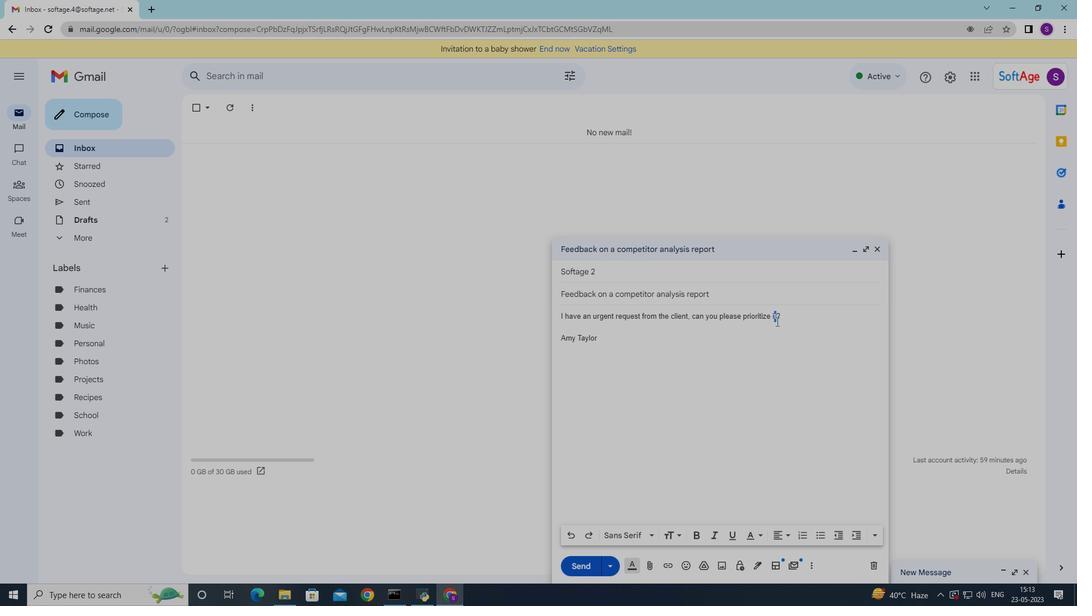 
Action: Mouse moved to (772, 313)
Screenshot: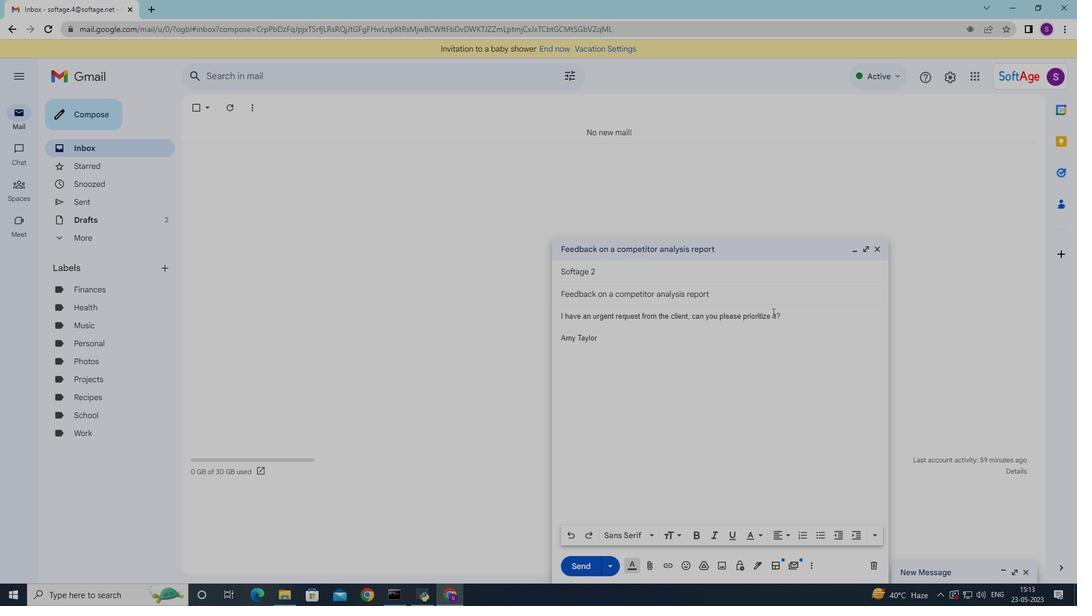 
Action: Mouse pressed left at (772, 313)
Screenshot: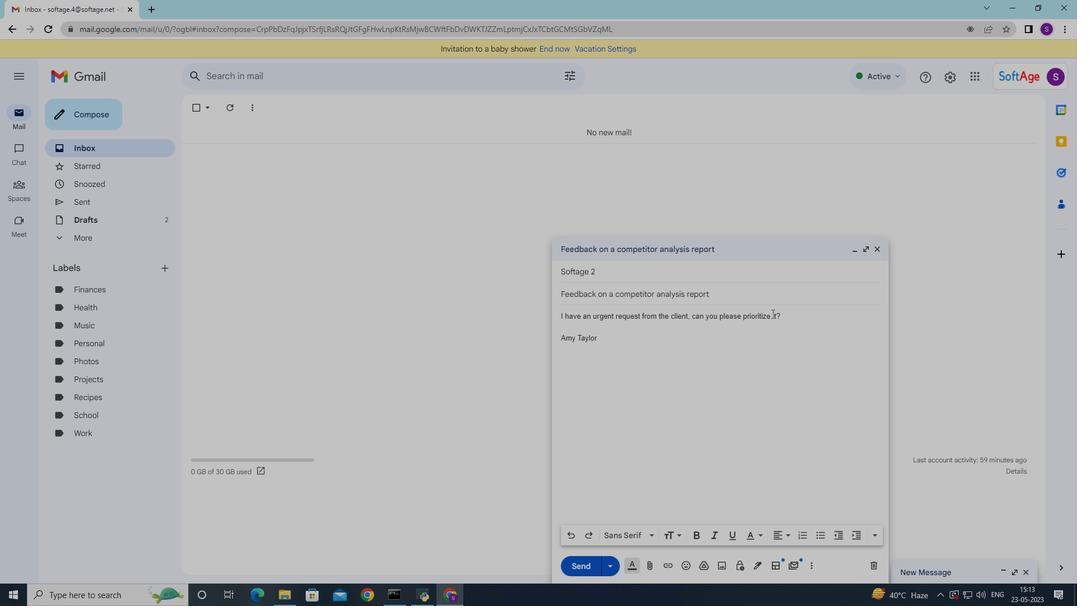 
Action: Mouse moved to (650, 540)
Screenshot: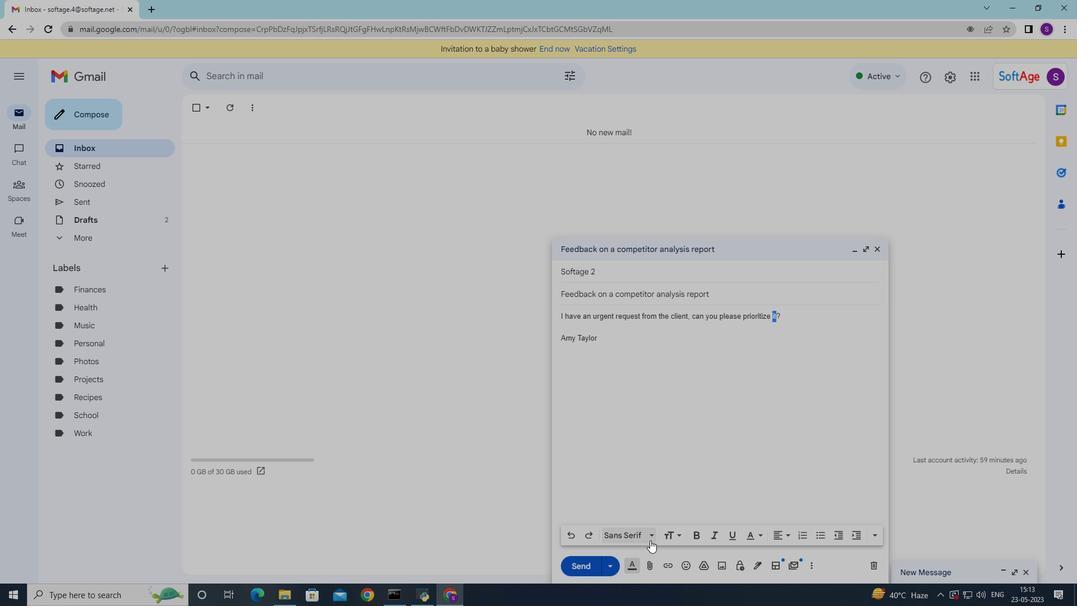 
Action: Mouse pressed left at (650, 540)
Screenshot: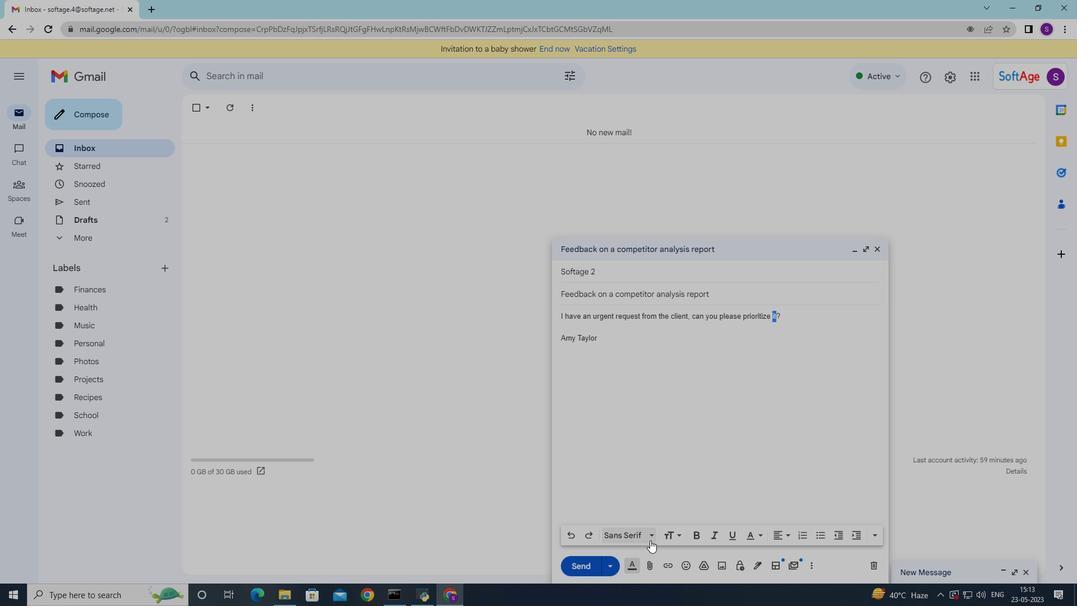 
Action: Mouse moved to (758, 448)
Screenshot: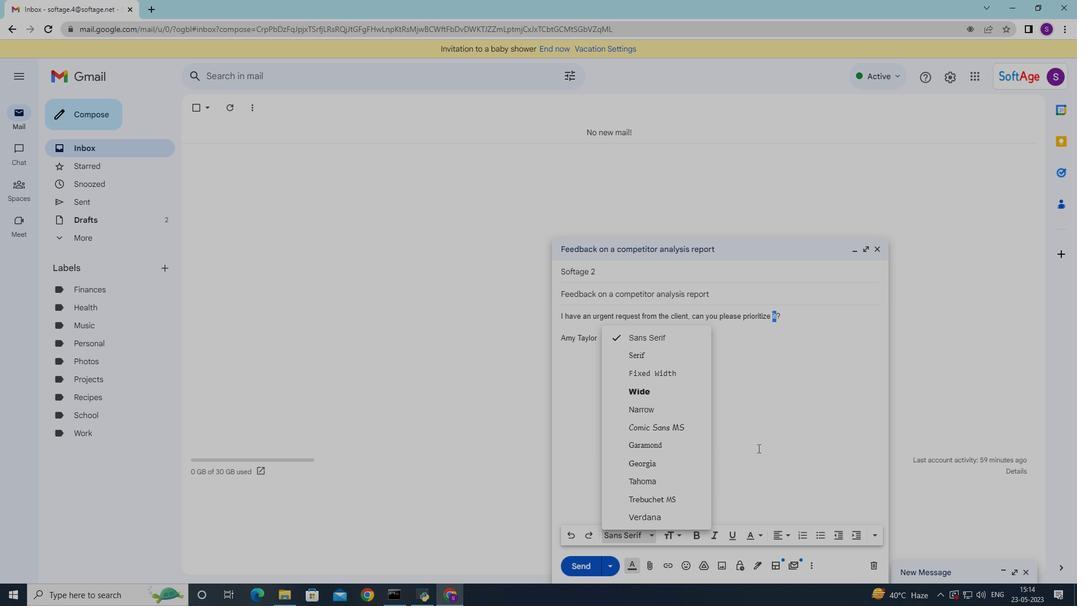 
Action: Mouse pressed left at (758, 448)
Screenshot: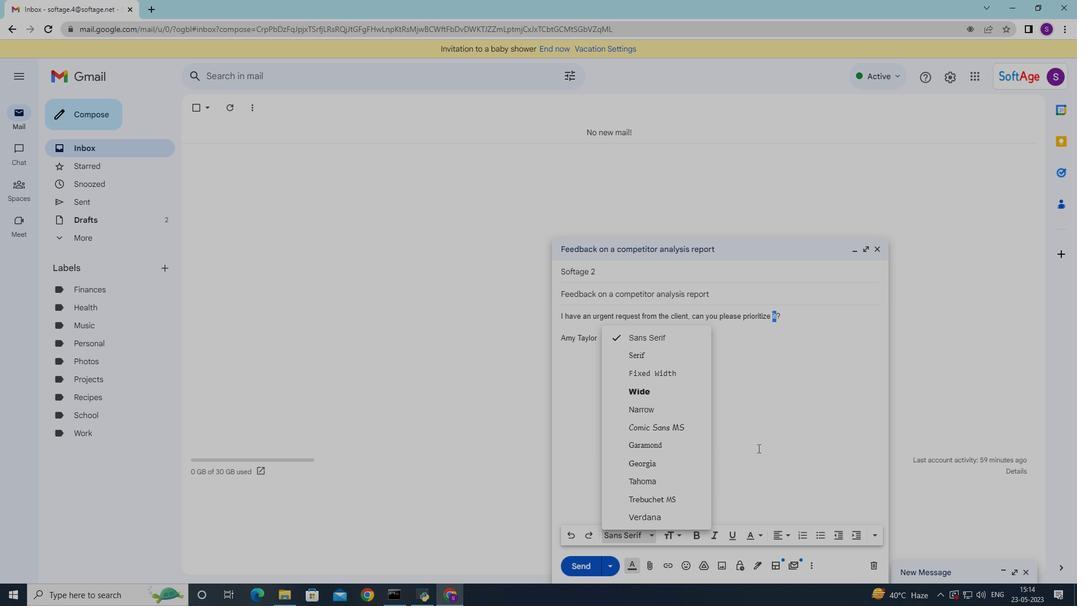 
Action: Mouse moved to (678, 537)
Screenshot: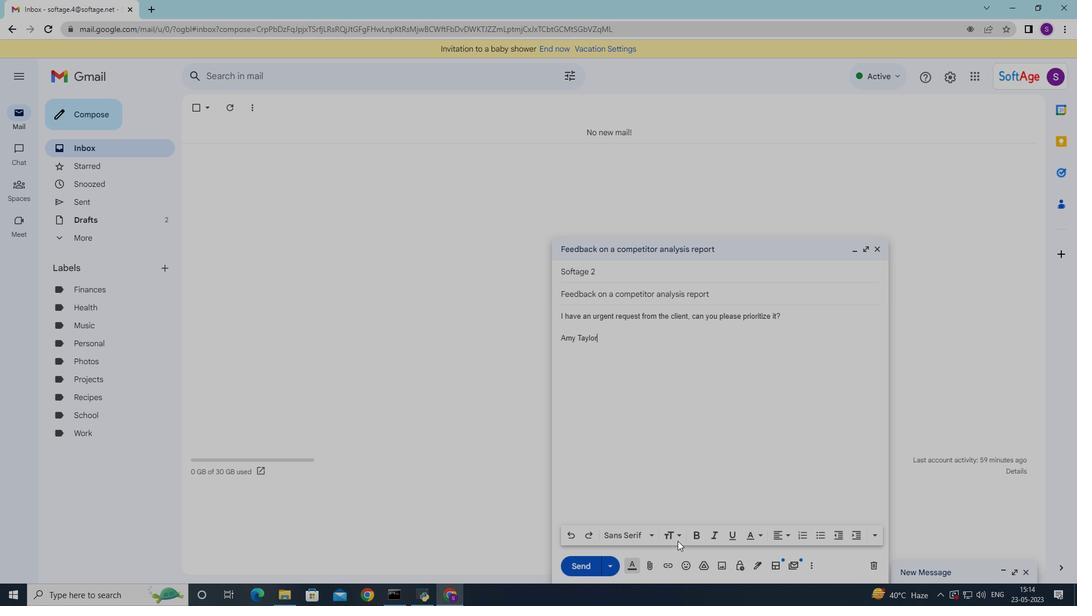 
Action: Mouse pressed left at (678, 537)
Screenshot: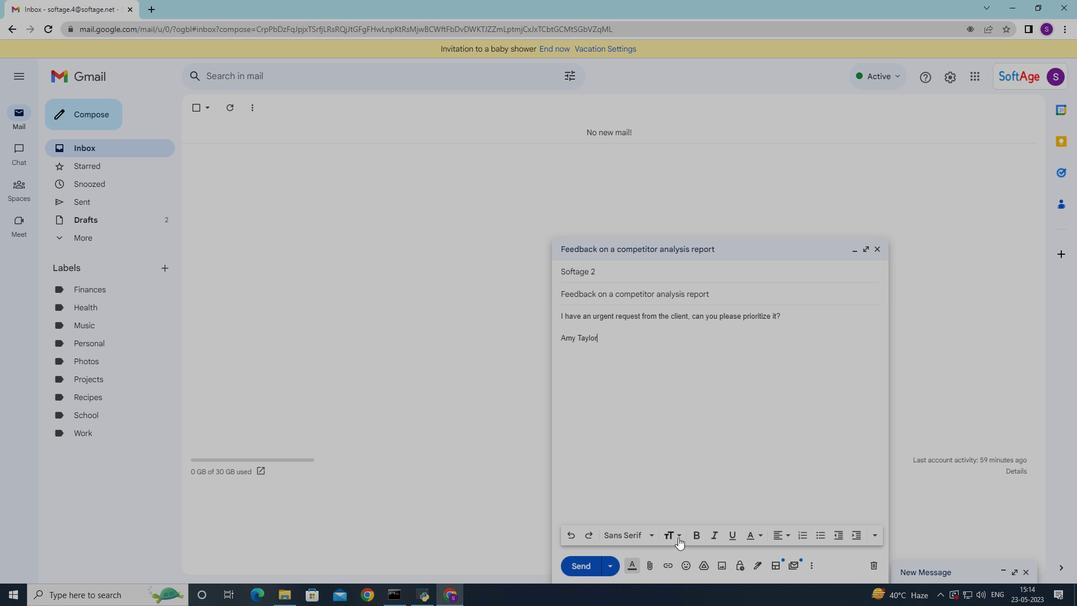 
Action: Mouse pressed left at (678, 537)
Screenshot: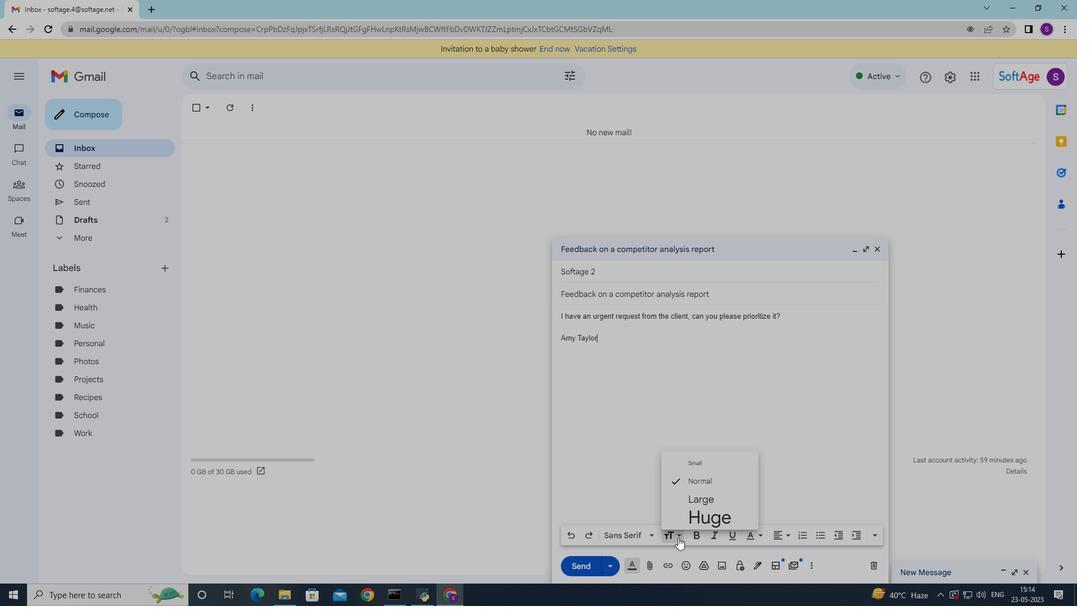
Action: Mouse moved to (655, 533)
Screenshot: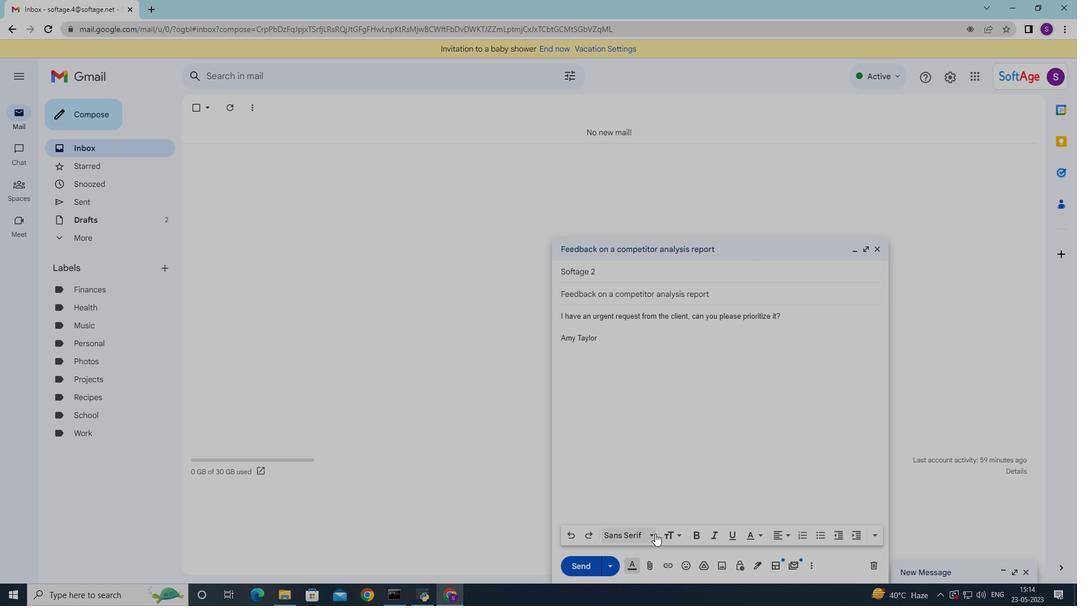 
Action: Mouse pressed left at (655, 533)
Screenshot: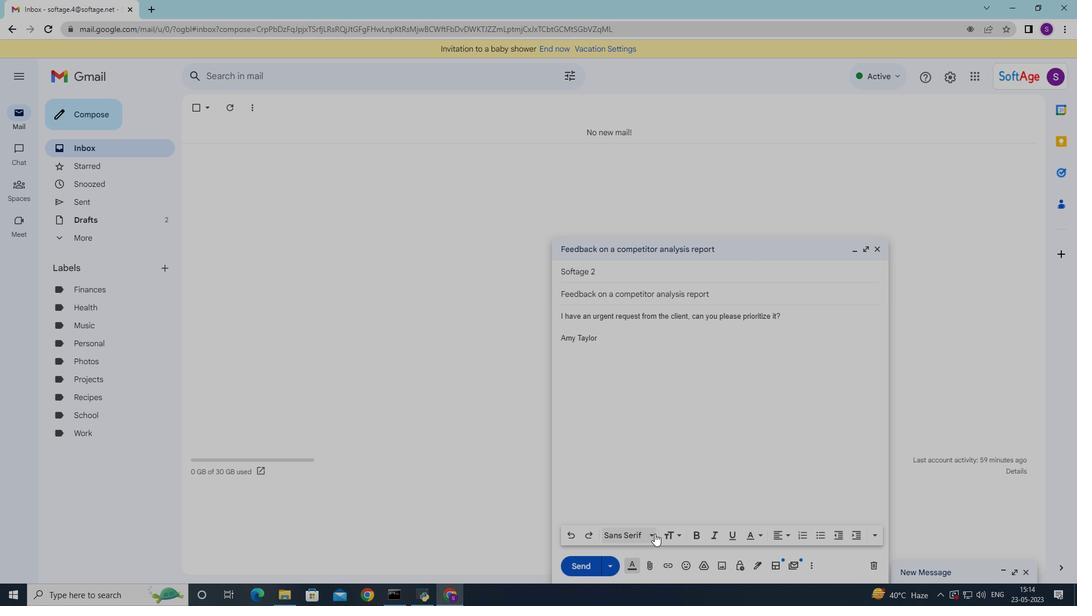 
Action: Mouse moved to (776, 314)
Screenshot: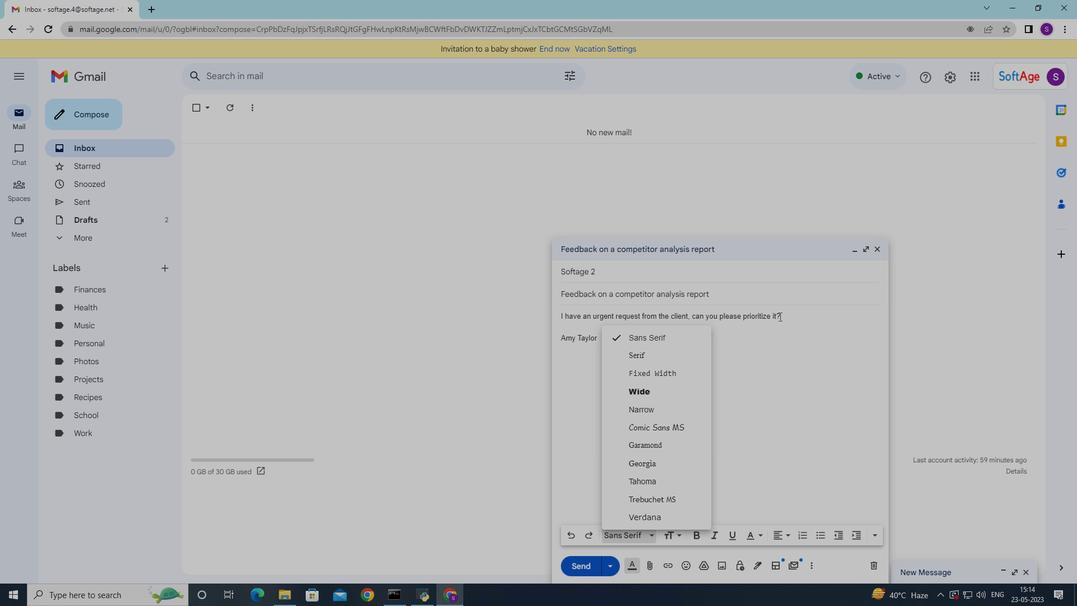 
Action: Mouse pressed left at (776, 314)
Screenshot: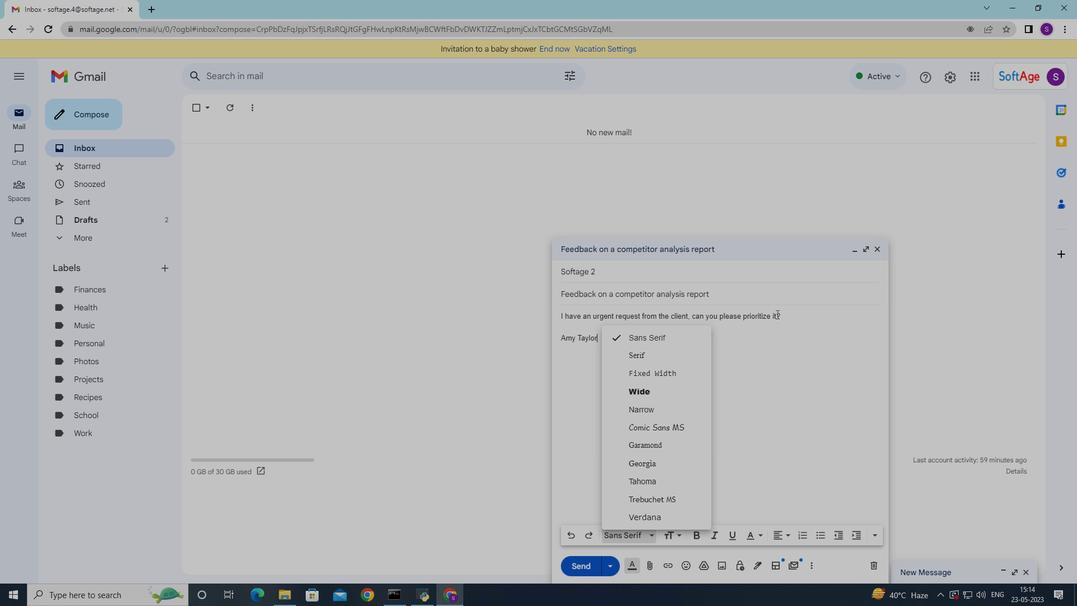 
Action: Mouse moved to (656, 535)
Screenshot: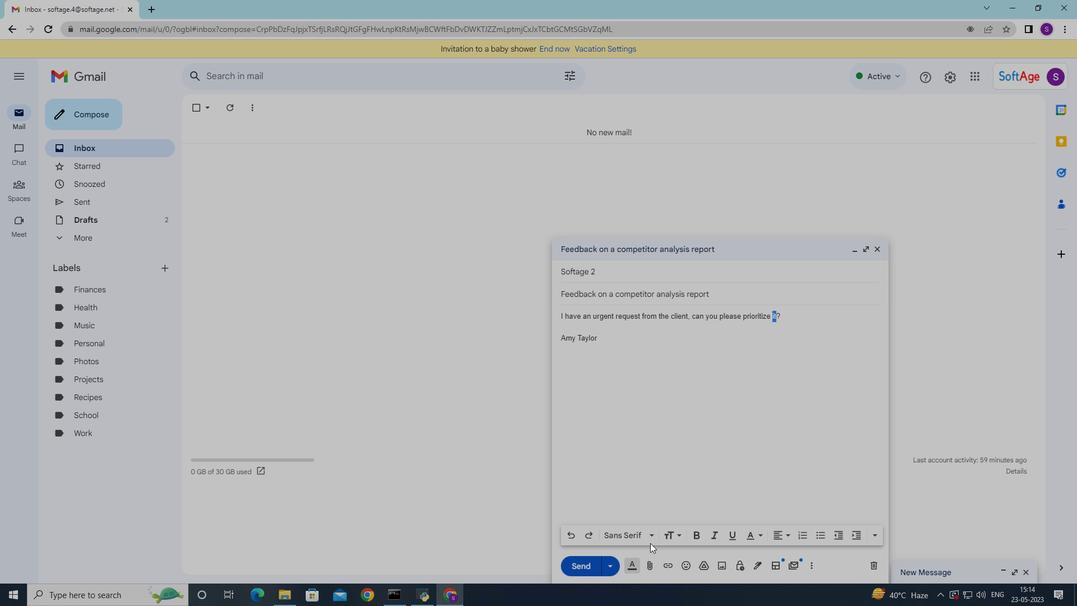 
Action: Mouse pressed left at (656, 535)
Screenshot: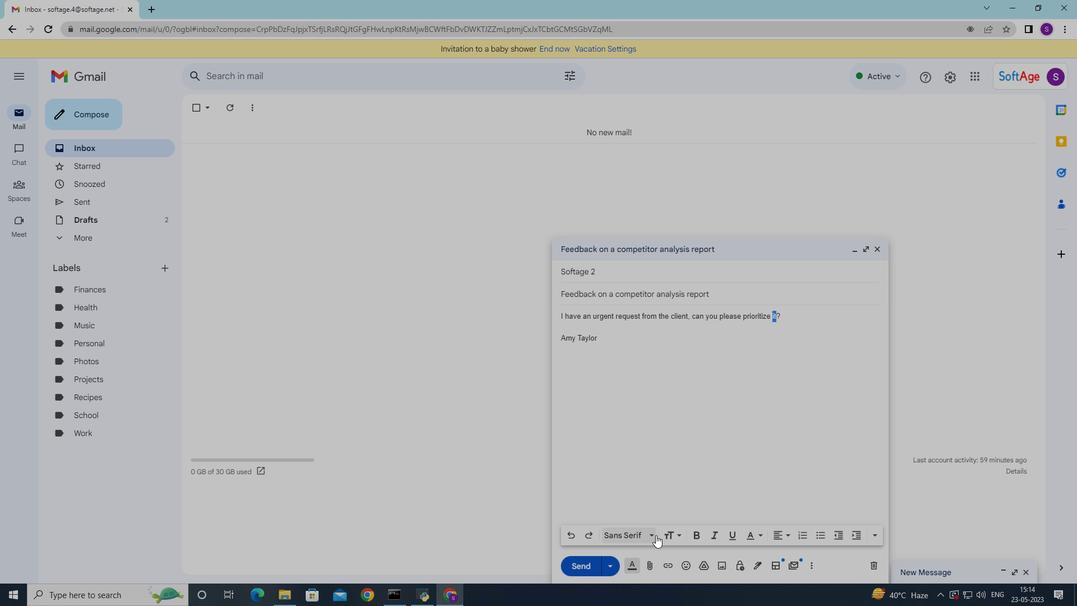 
Action: Mouse moved to (742, 329)
Screenshot: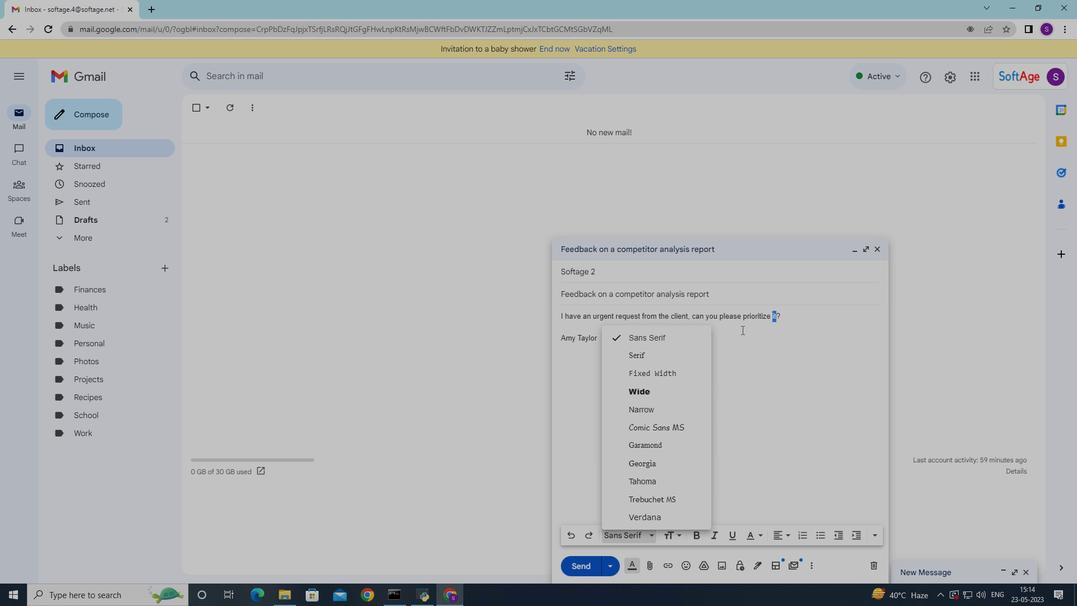 
Action: Mouse pressed left at (742, 329)
Screenshot: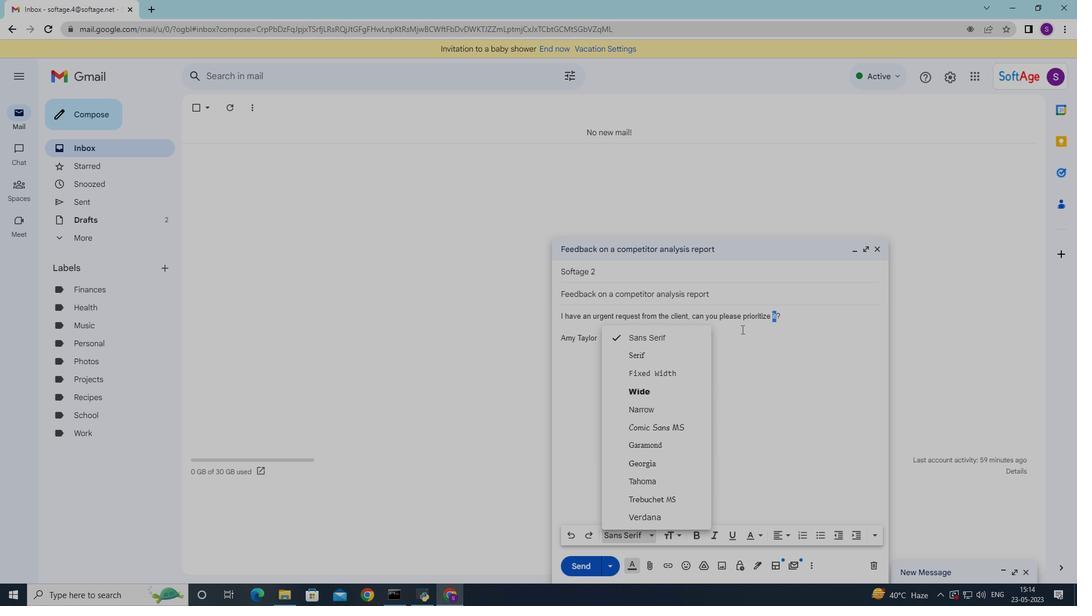 
Action: Mouse moved to (559, 313)
Screenshot: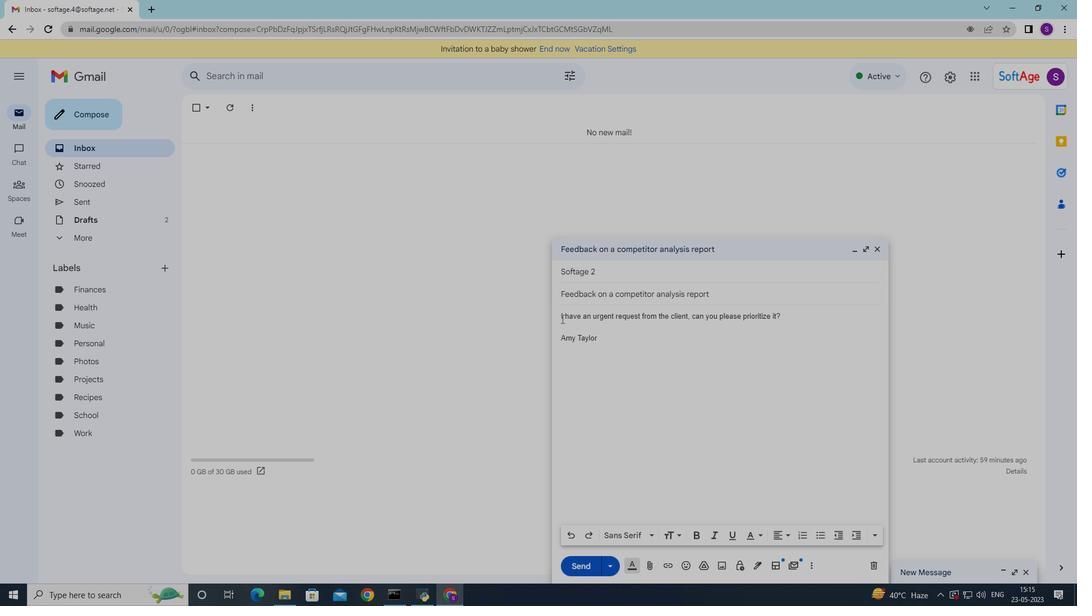 
Action: Mouse pressed left at (559, 313)
Screenshot: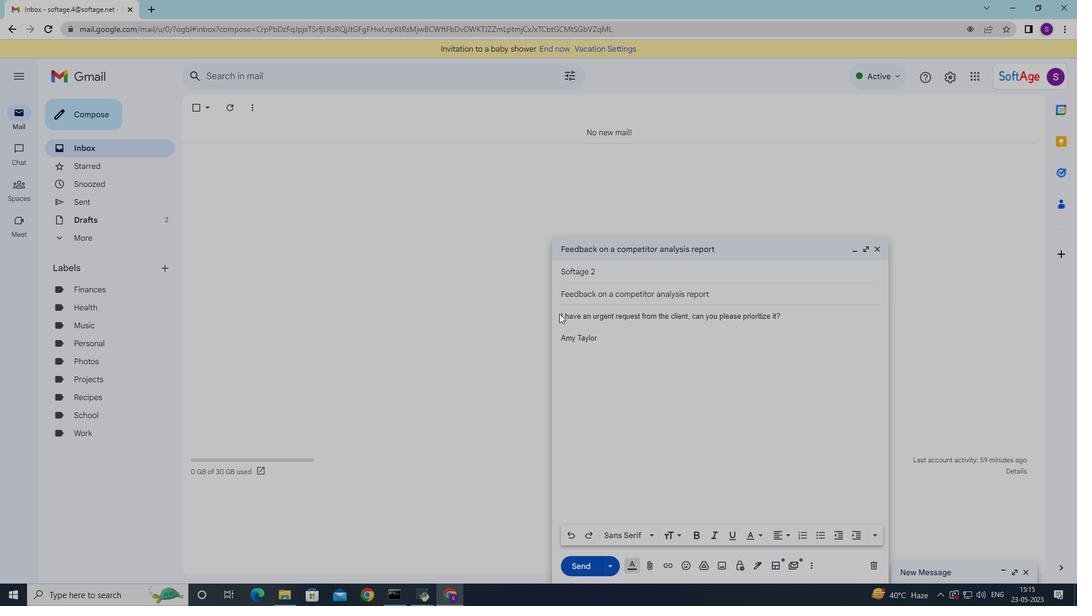 
Action: Mouse moved to (717, 308)
Screenshot: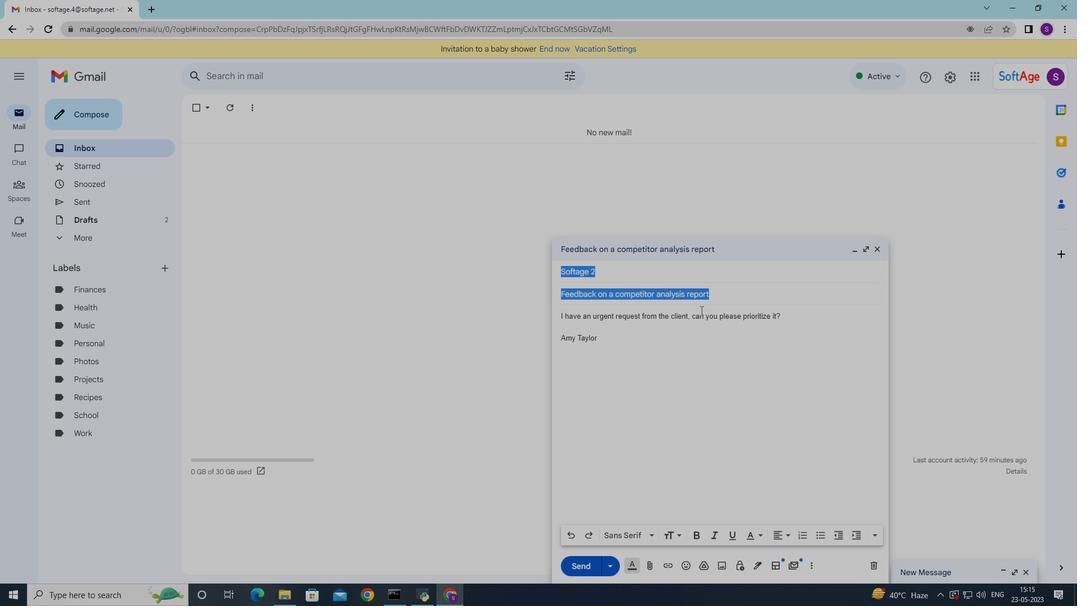 
Action: Mouse pressed left at (717, 308)
Screenshot: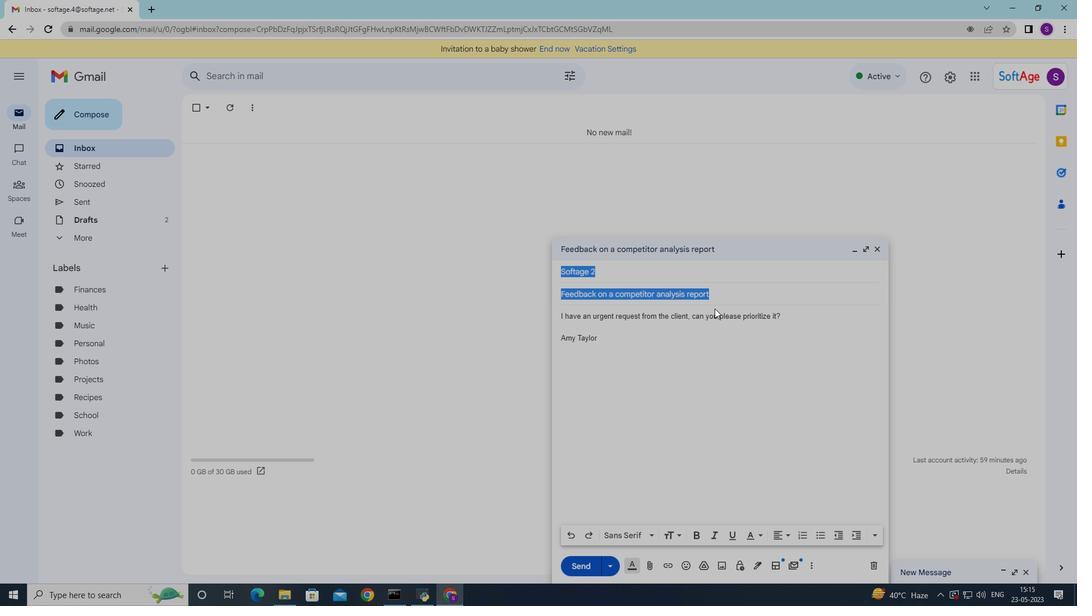 
Action: Mouse moved to (775, 313)
Screenshot: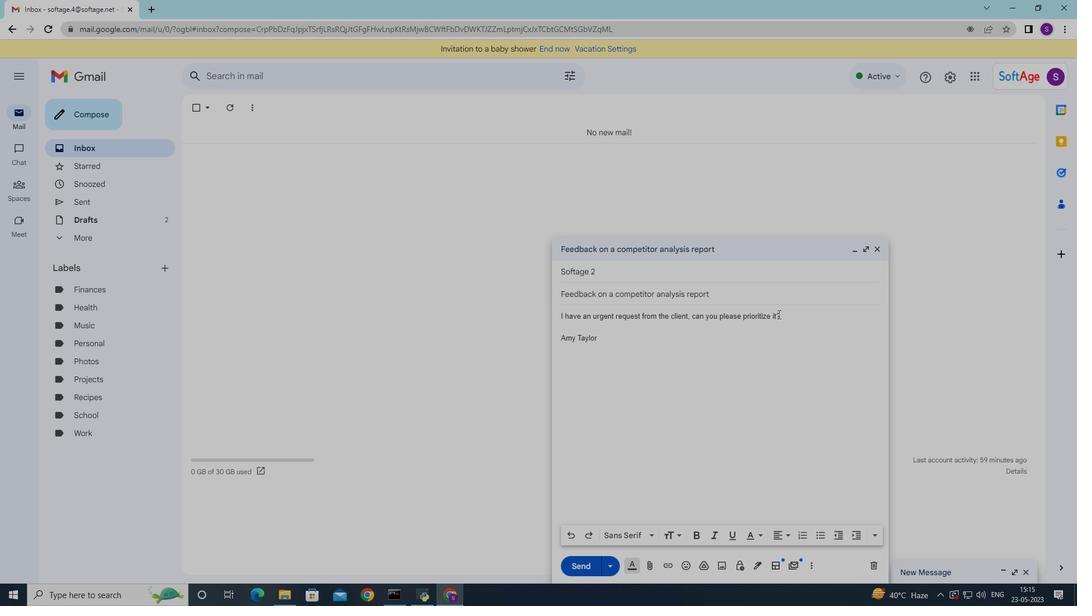 
Action: Mouse pressed left at (775, 313)
Screenshot: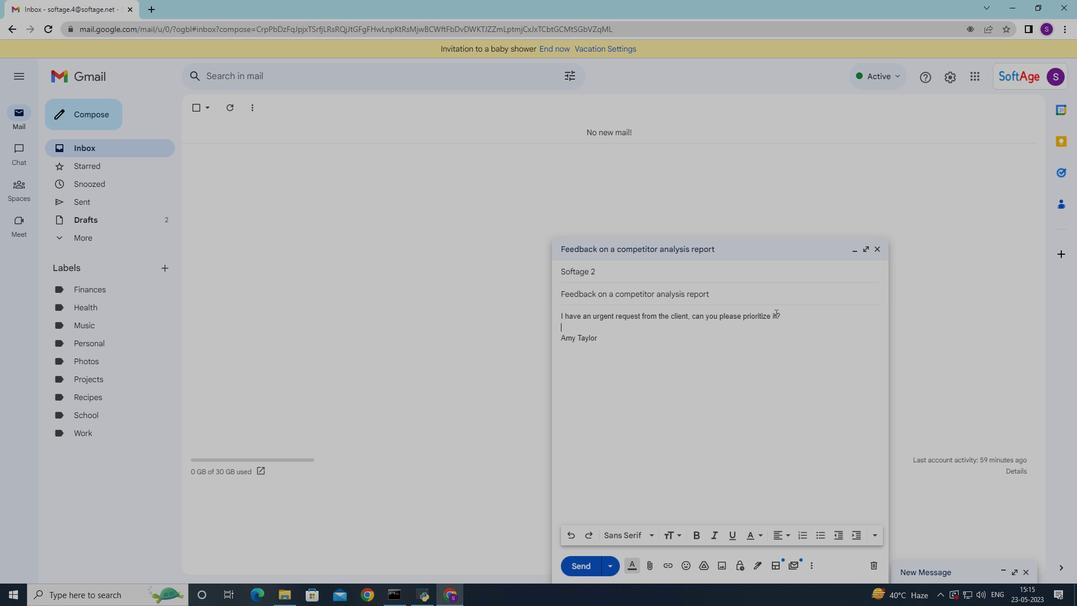 
Action: Mouse moved to (653, 537)
Screenshot: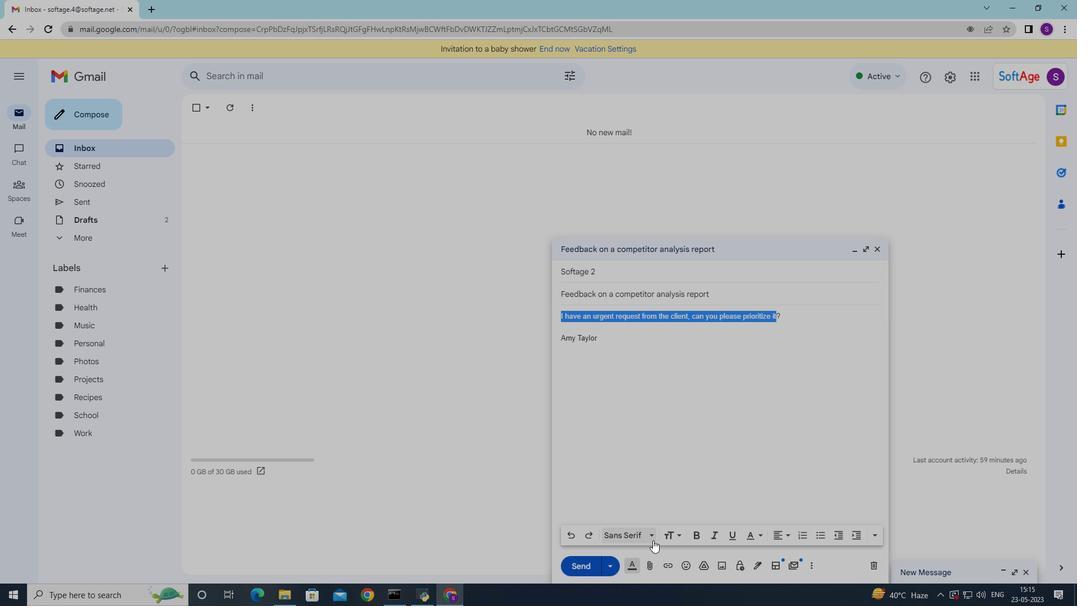 
Action: Mouse pressed left at (653, 537)
Screenshot: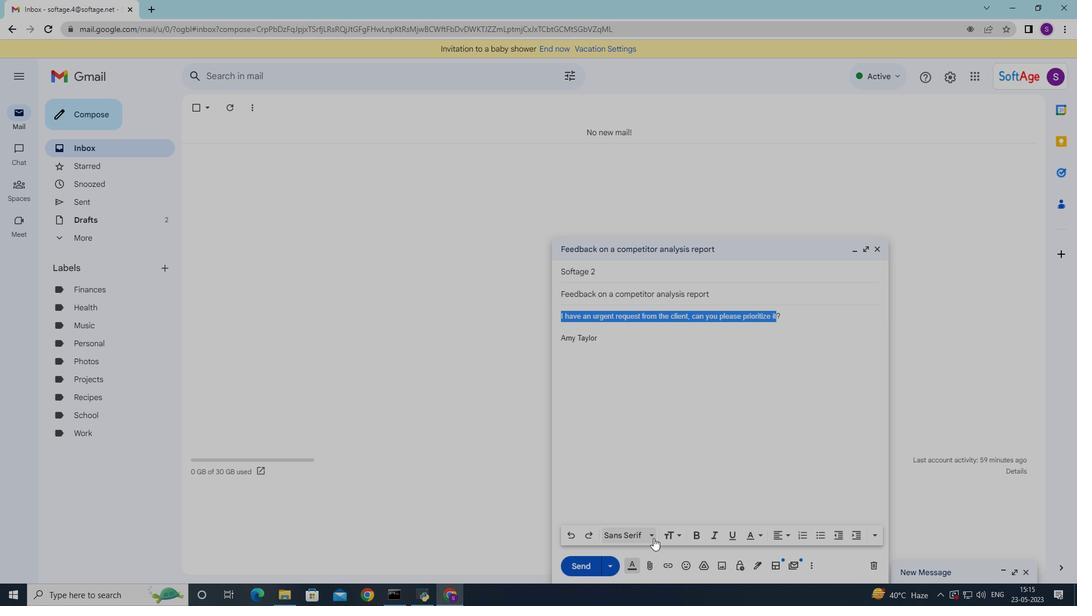 
Action: Mouse moved to (642, 410)
Screenshot: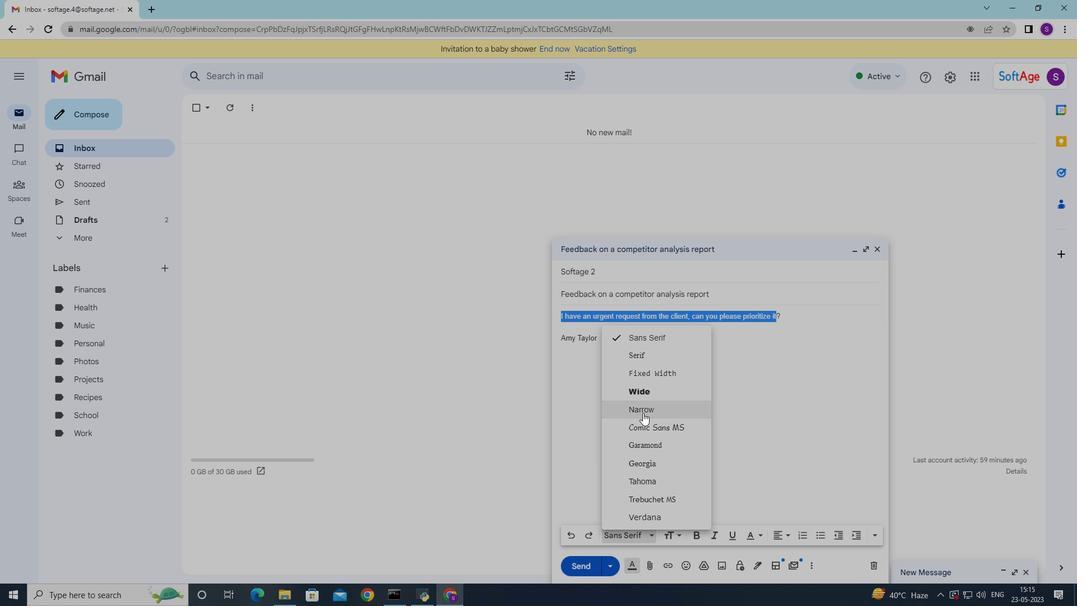 
Action: Mouse pressed left at (642, 410)
Screenshot: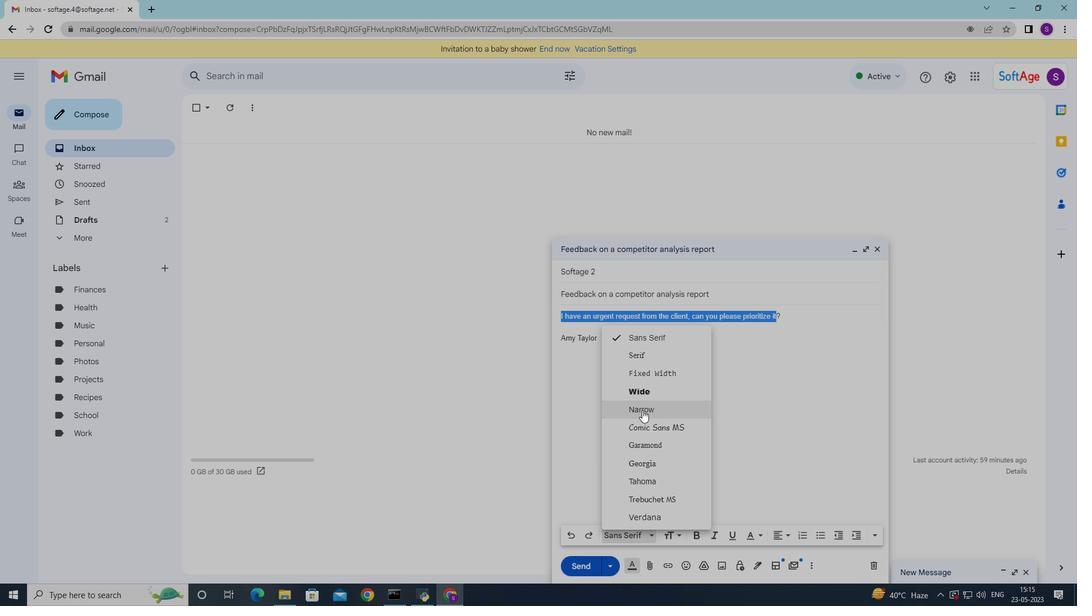 
Action: Mouse moved to (652, 537)
Screenshot: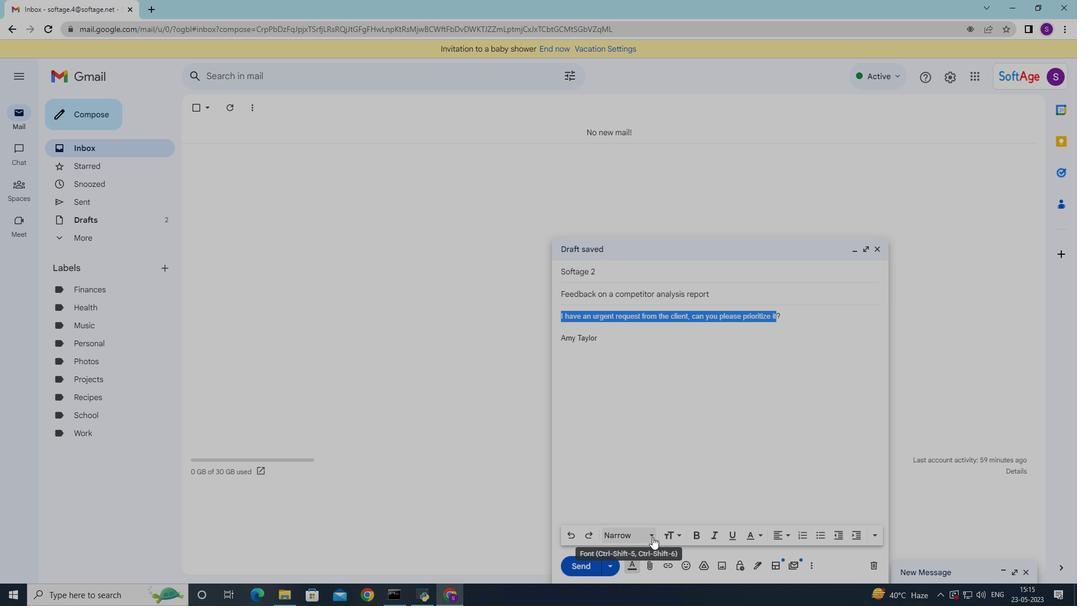 
Action: Mouse pressed left at (652, 537)
Screenshot: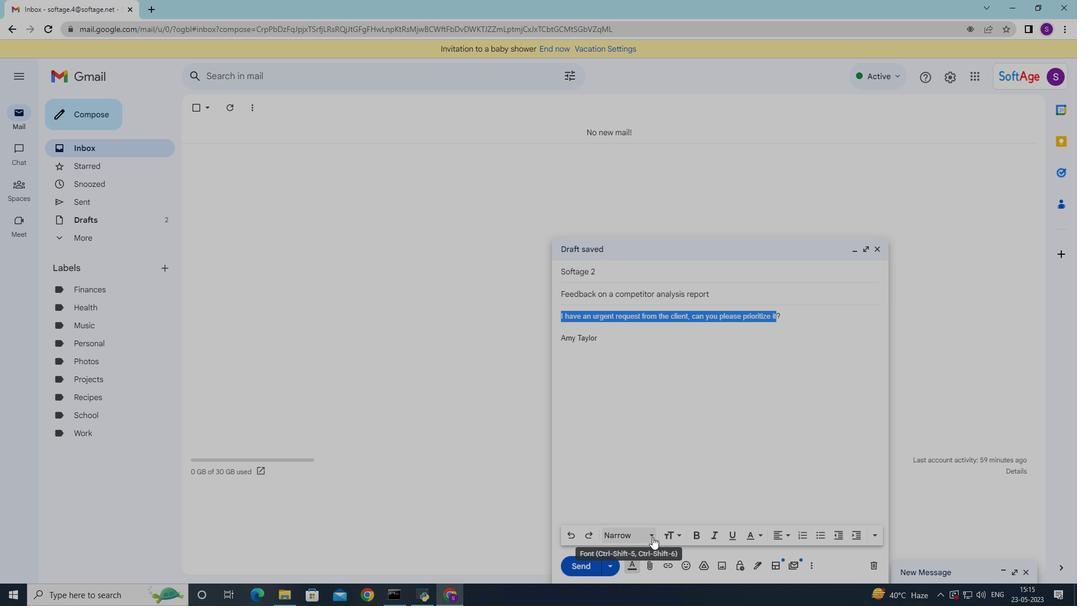 
Action: Mouse moved to (642, 390)
Screenshot: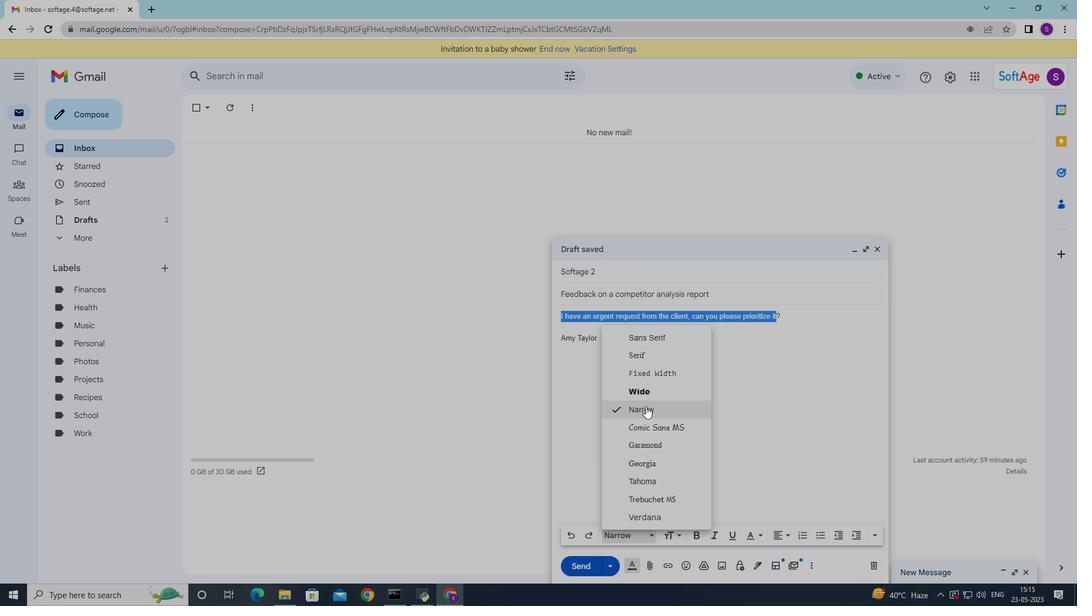 
Action: Mouse pressed left at (642, 390)
Screenshot: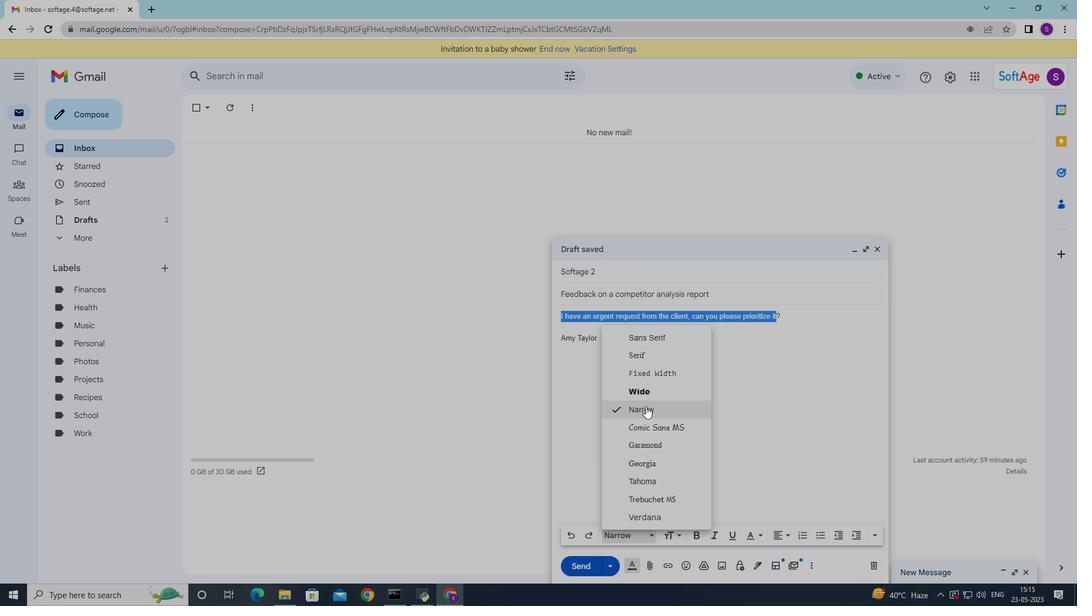 
Action: Mouse moved to (650, 537)
Screenshot: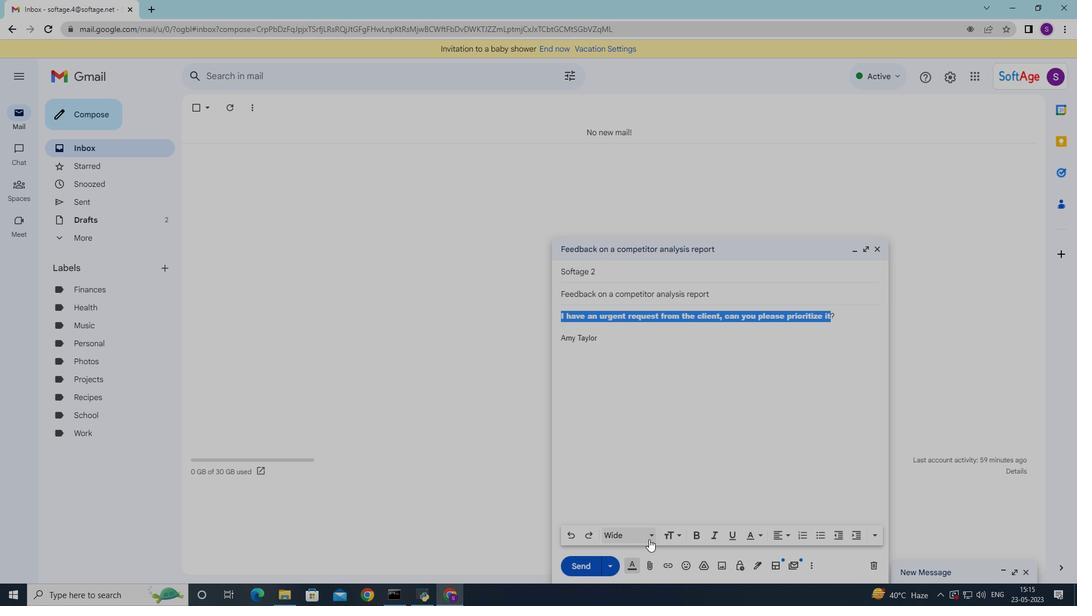 
Action: Mouse pressed left at (650, 537)
Screenshot: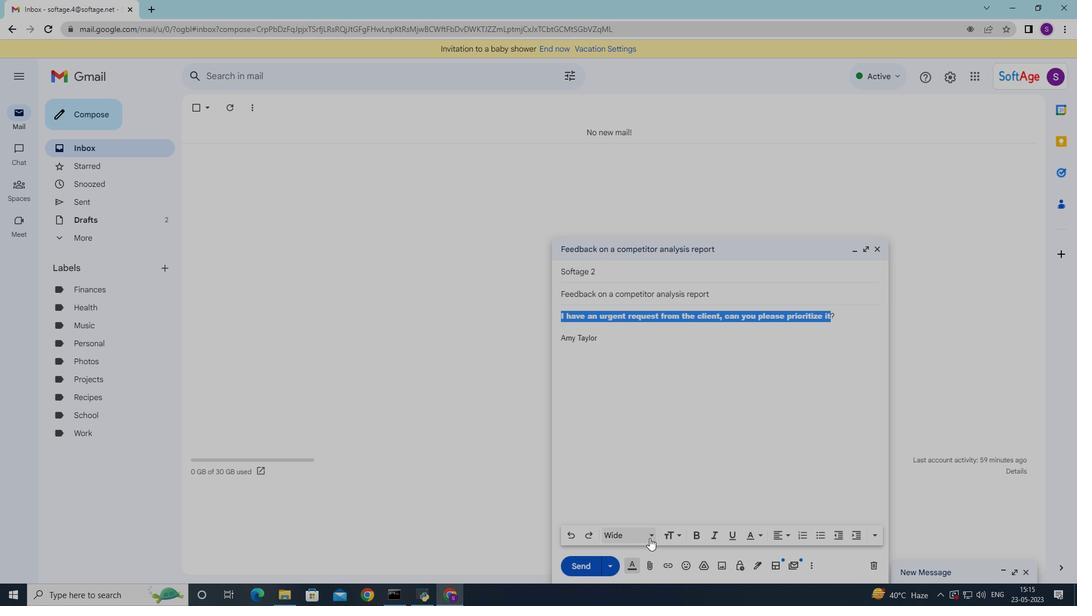 
Action: Mouse moved to (642, 411)
Screenshot: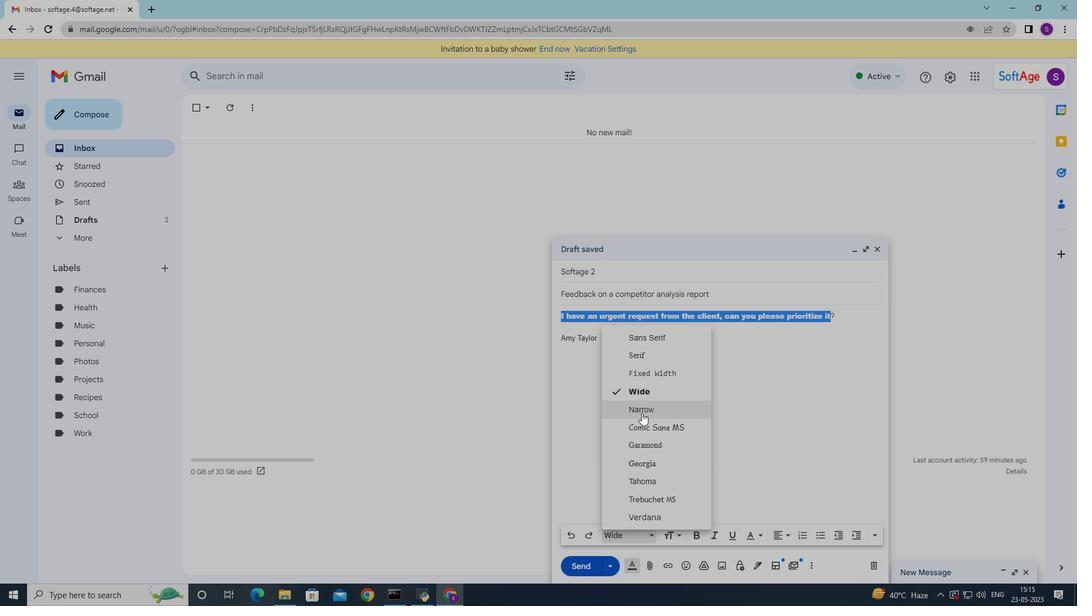 
Action: Mouse pressed left at (642, 411)
Screenshot: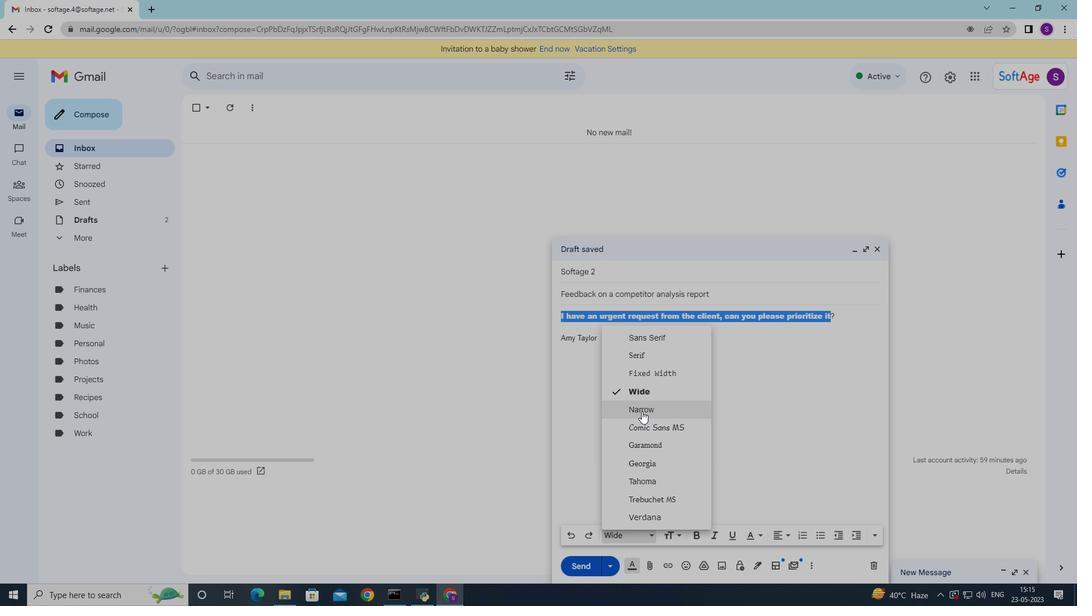 
Action: Mouse moved to (693, 540)
Screenshot: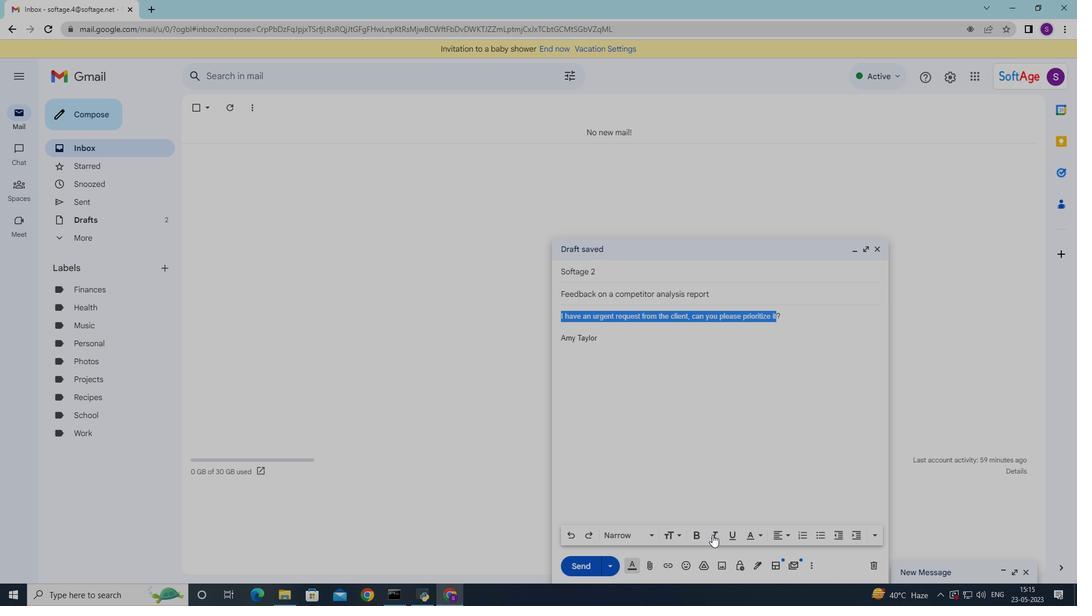 
Action: Mouse pressed left at (693, 540)
Screenshot: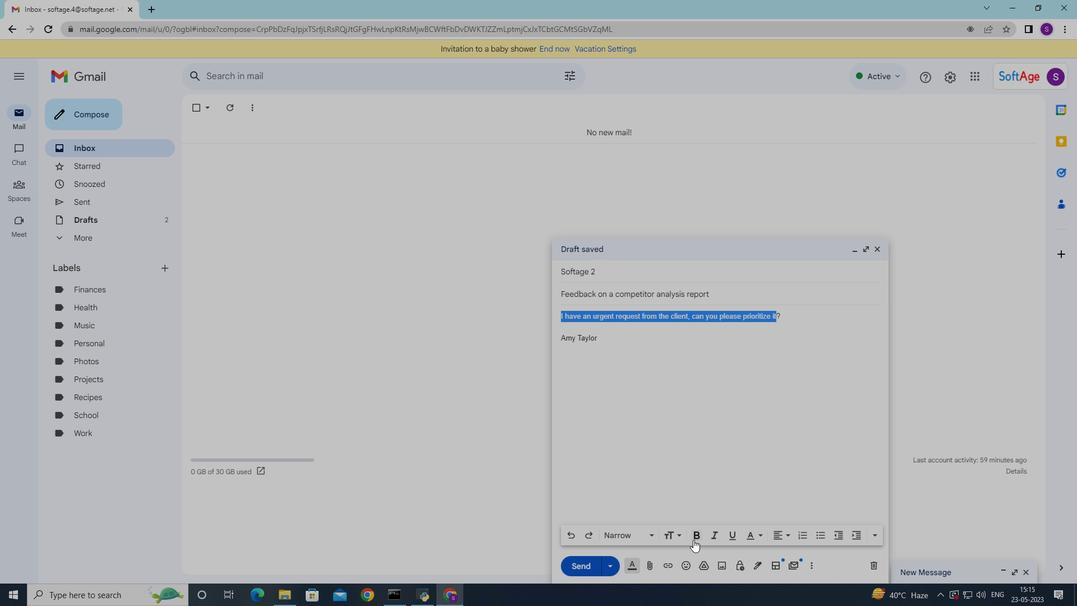 
Action: Mouse moved to (730, 540)
Screenshot: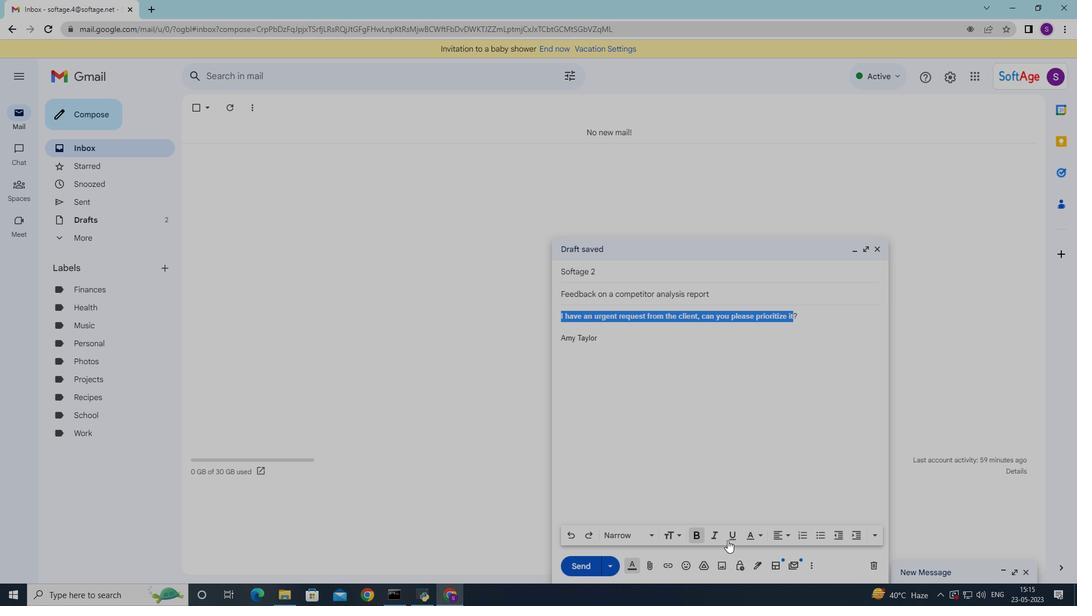 
Action: Mouse pressed left at (730, 540)
Screenshot: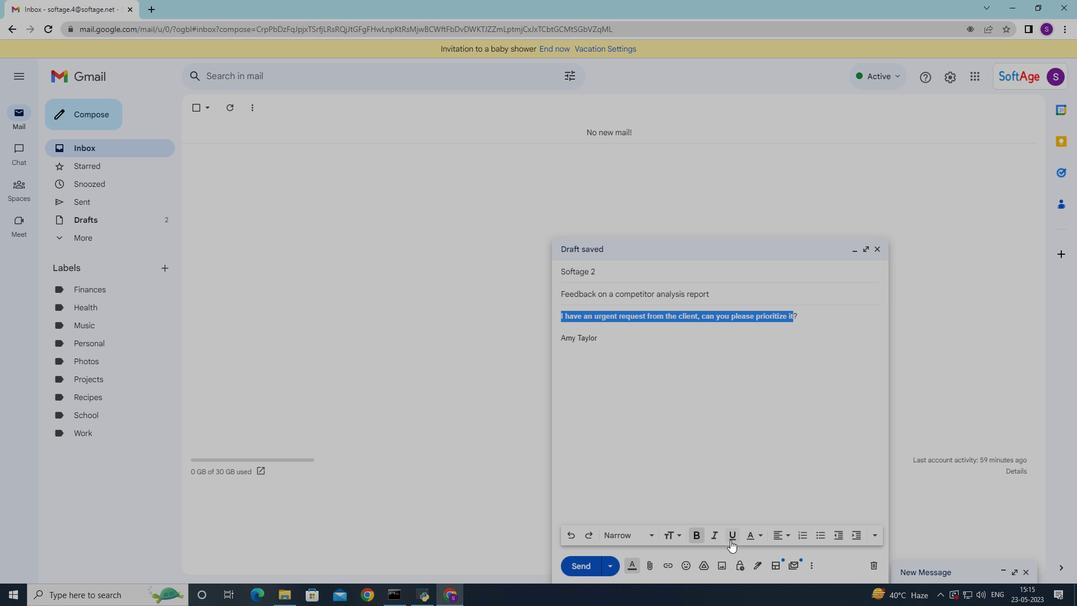 
Action: Mouse moved to (577, 563)
Screenshot: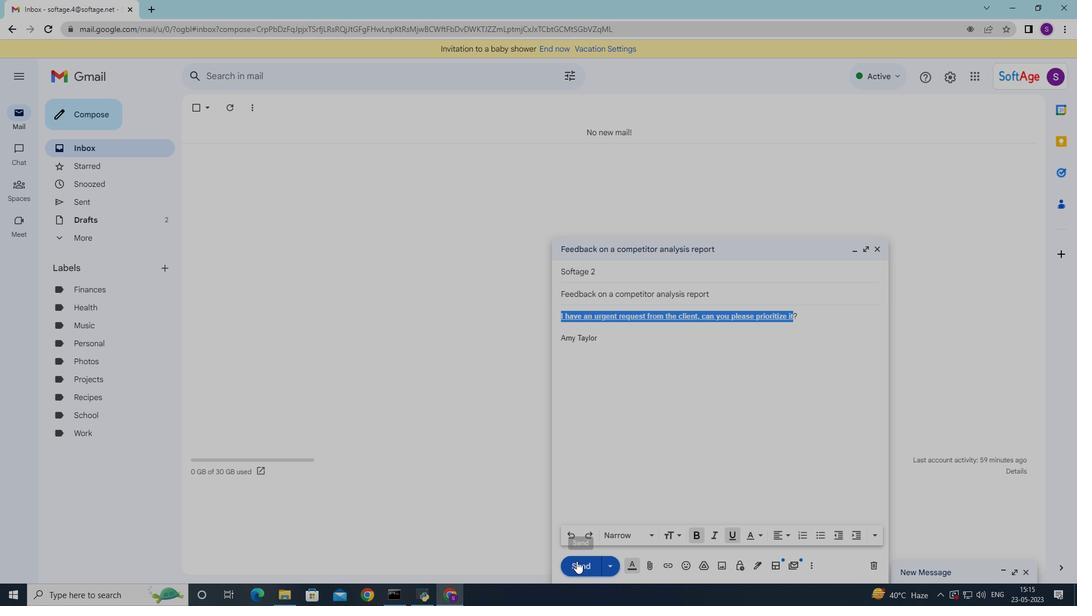 
Action: Mouse pressed left at (577, 563)
Screenshot: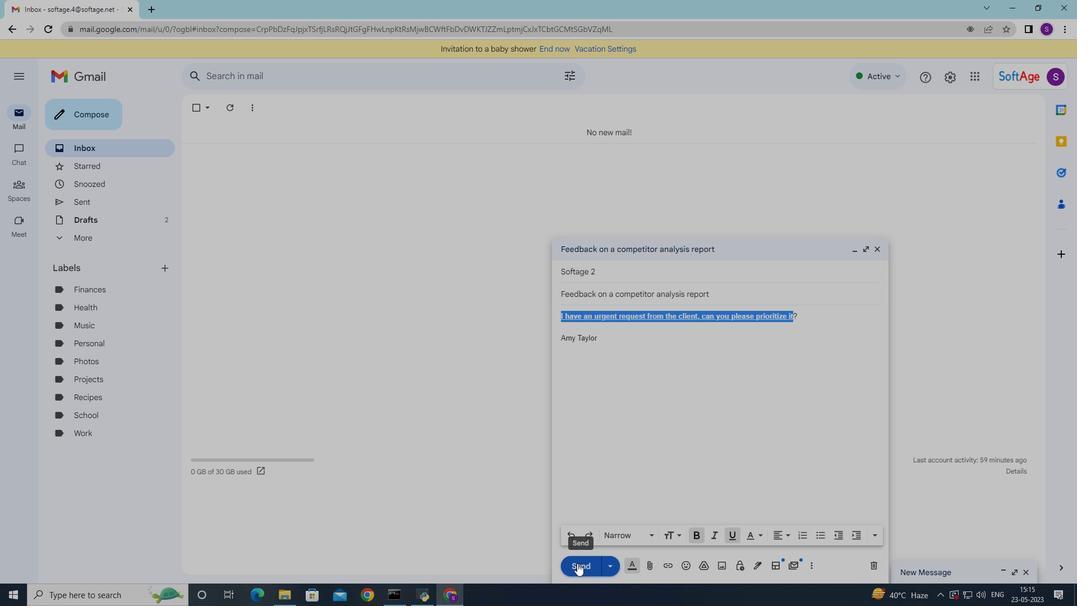 
Action: Mouse moved to (75, 206)
Screenshot: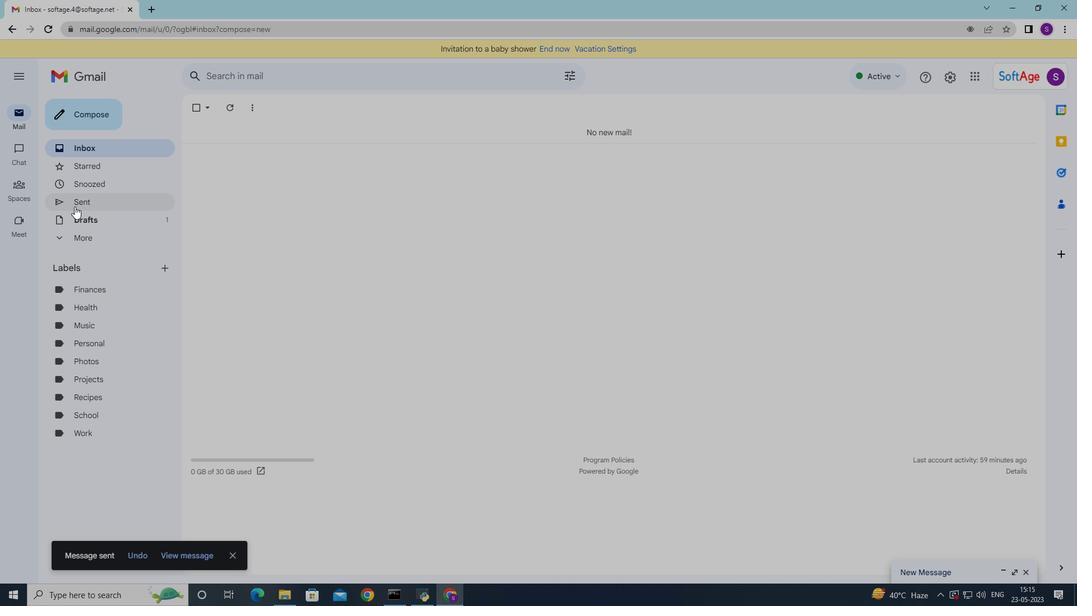 
Action: Mouse pressed left at (75, 206)
Screenshot: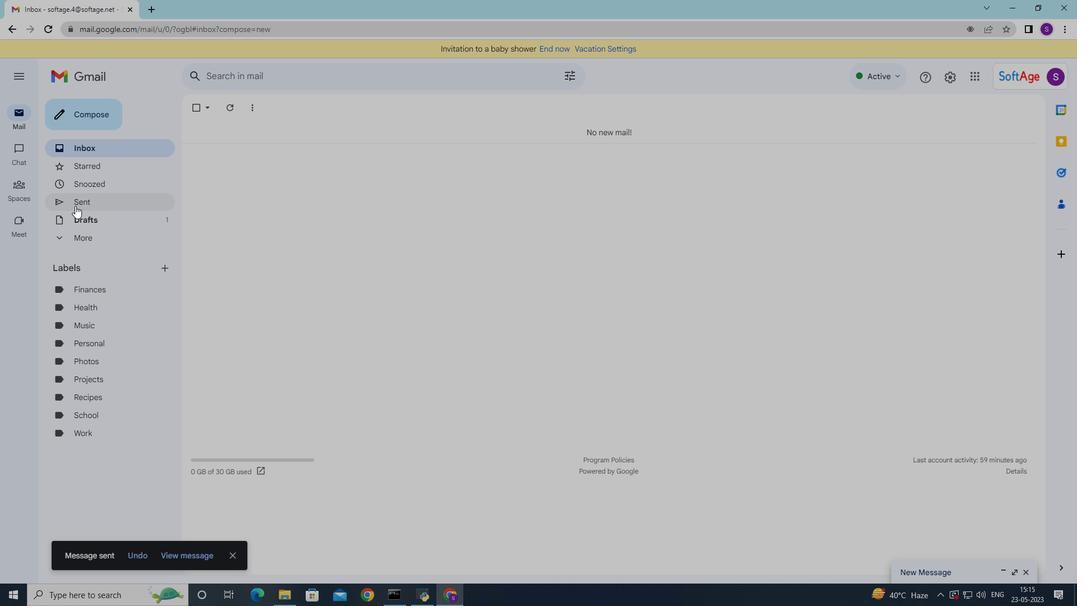 
Action: Mouse moved to (380, 170)
Screenshot: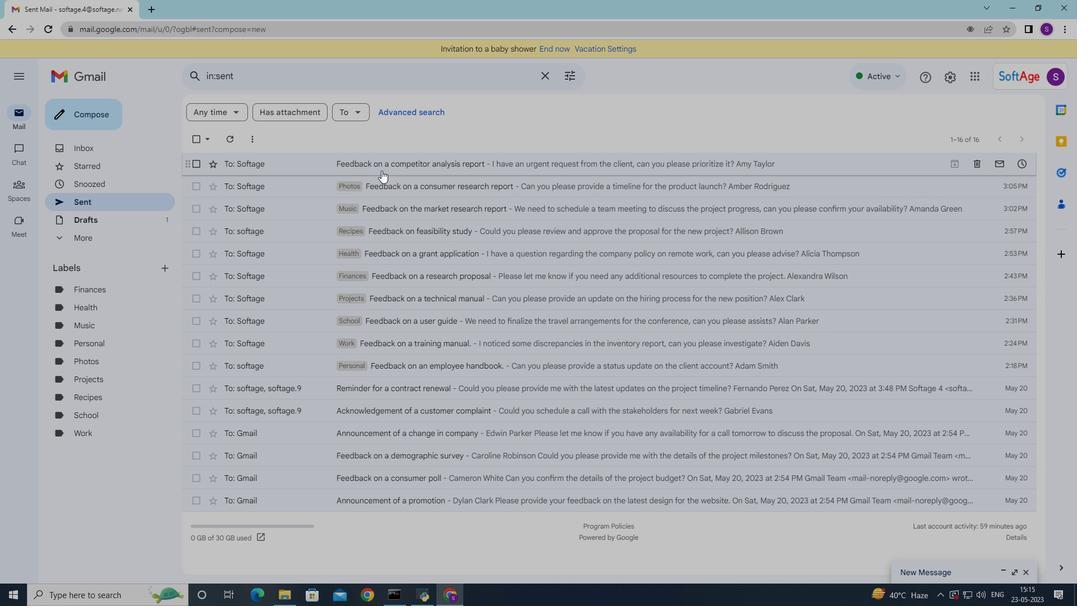 
Action: Mouse pressed right at (380, 170)
Screenshot: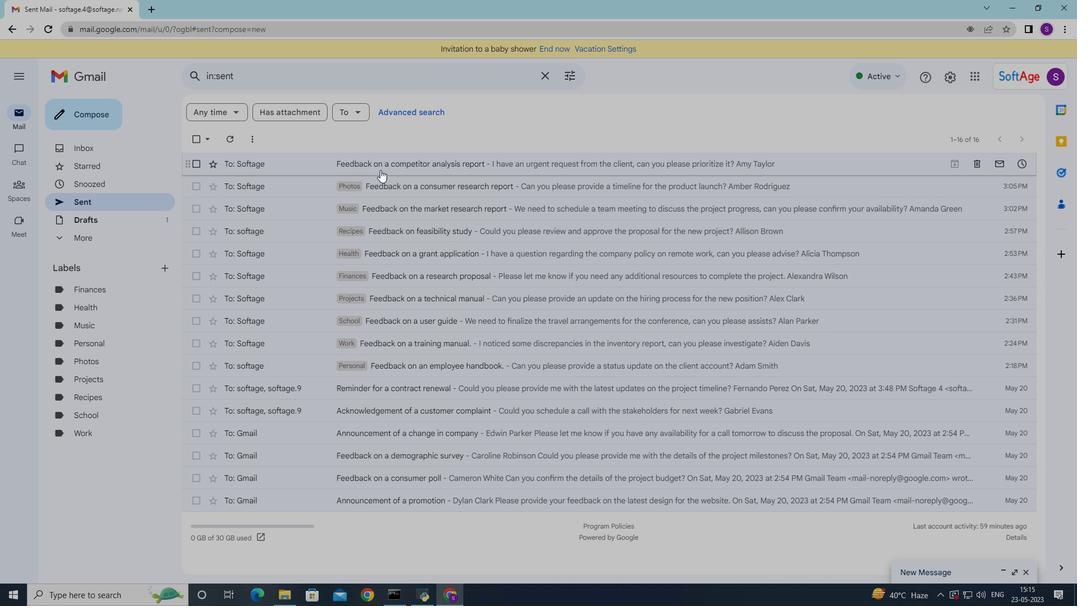 
Action: Mouse moved to (560, 336)
Screenshot: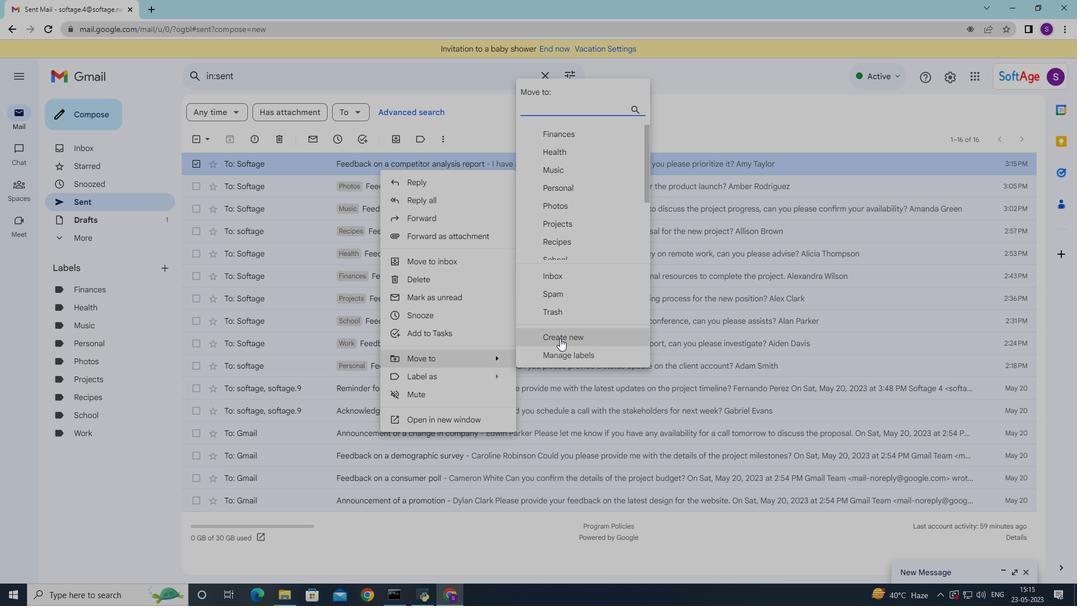 
Action: Mouse pressed left at (560, 336)
Screenshot: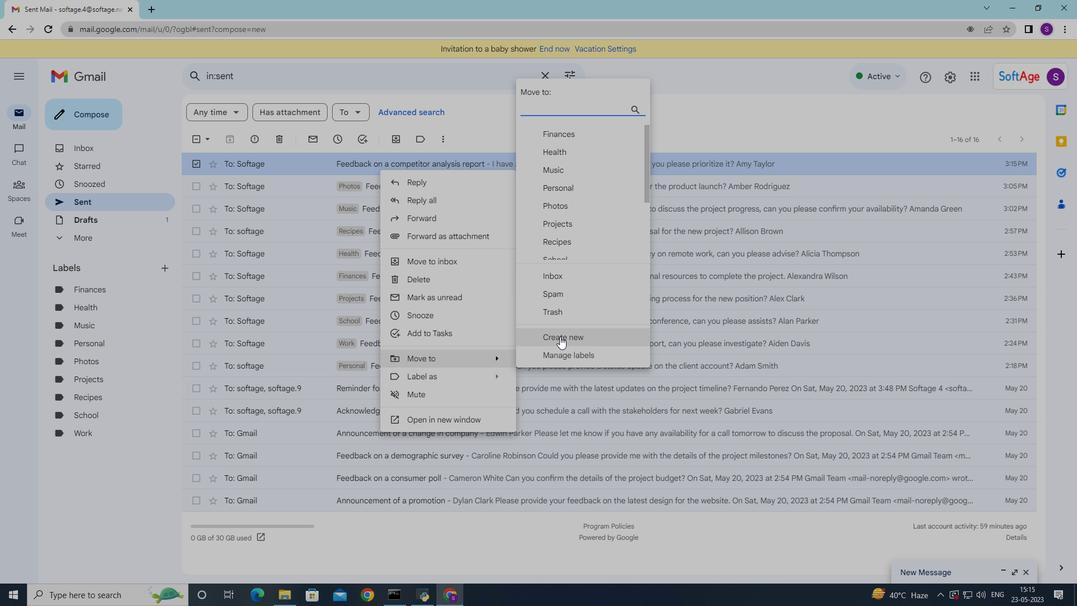 
Action: Mouse moved to (560, 337)
Screenshot: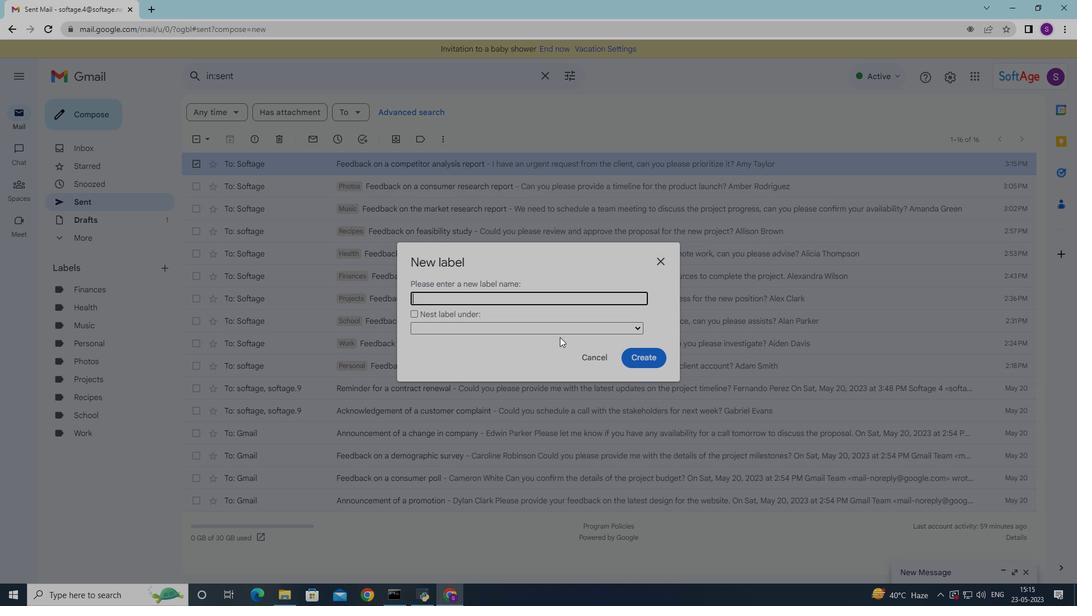 
Action: Key pressed <Key.shift>Videos
Screenshot: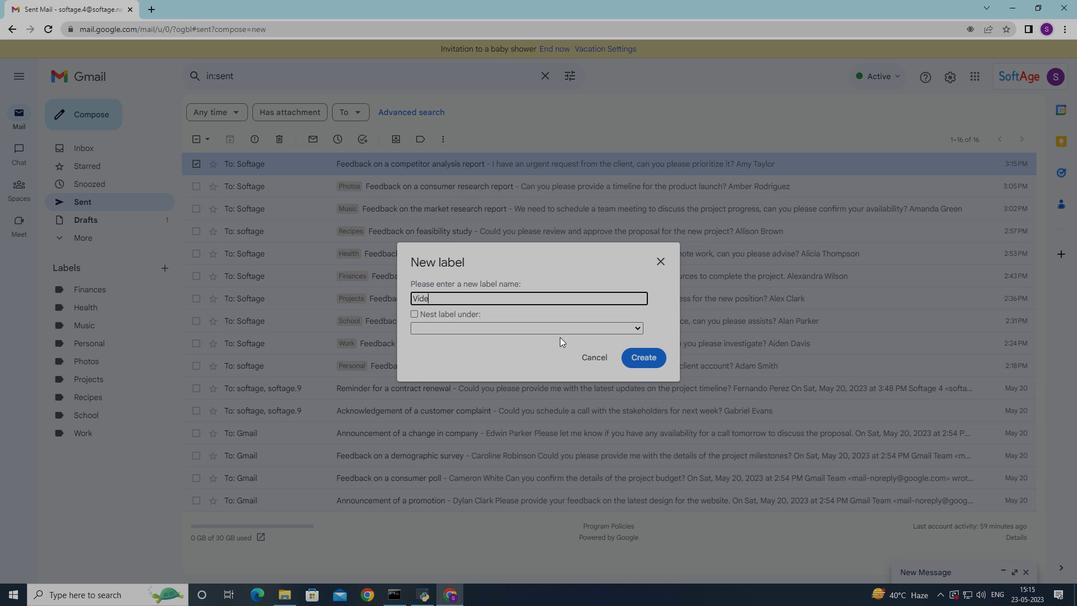 
Action: Mouse moved to (656, 352)
Screenshot: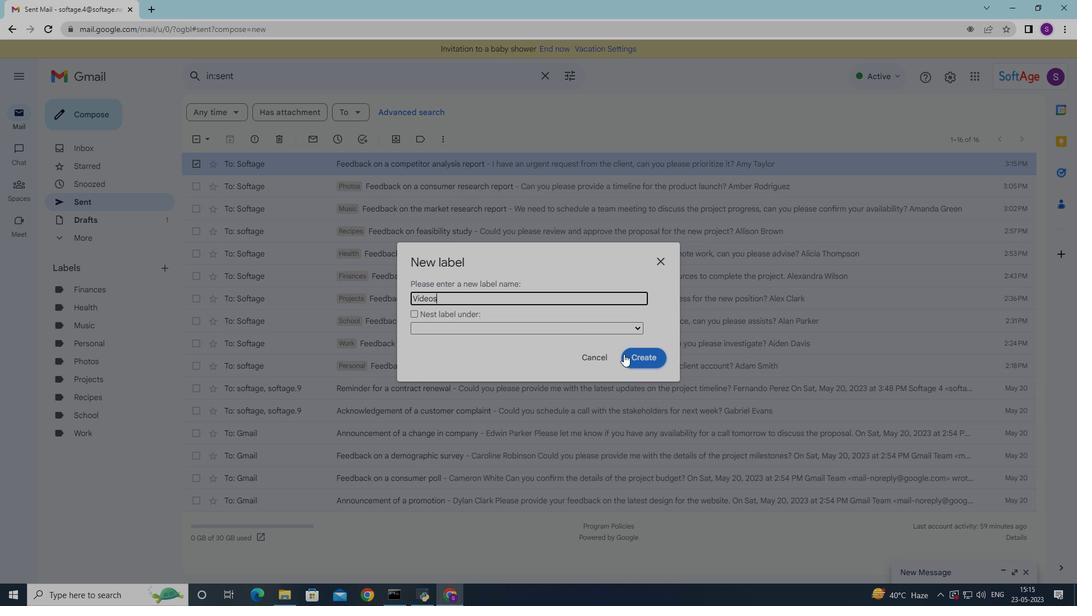 
Action: Mouse pressed left at (656, 352)
Screenshot: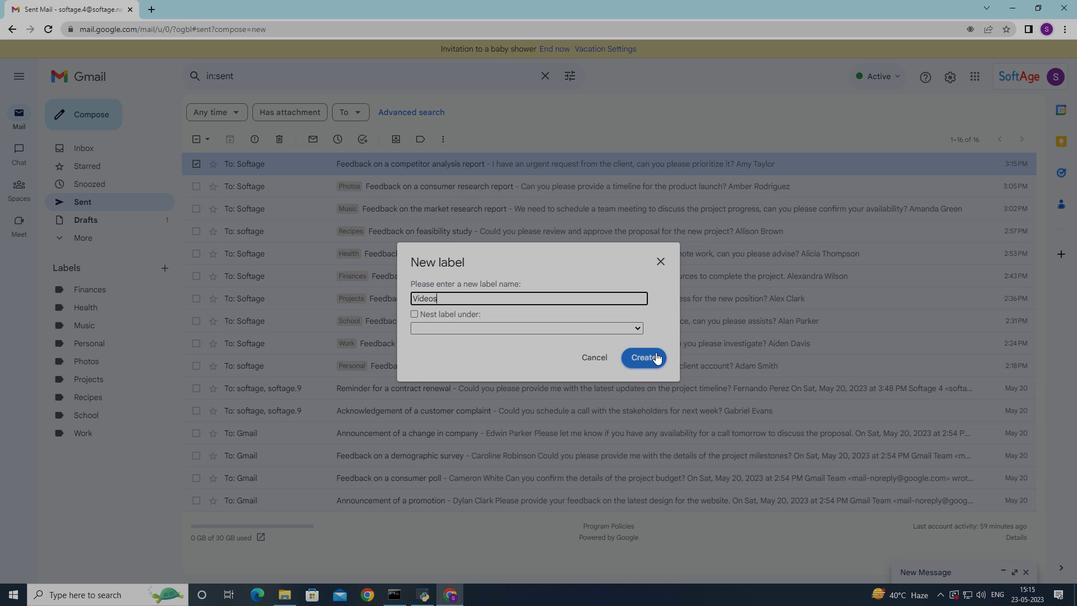 
Action: Mouse moved to (417, 165)
Screenshot: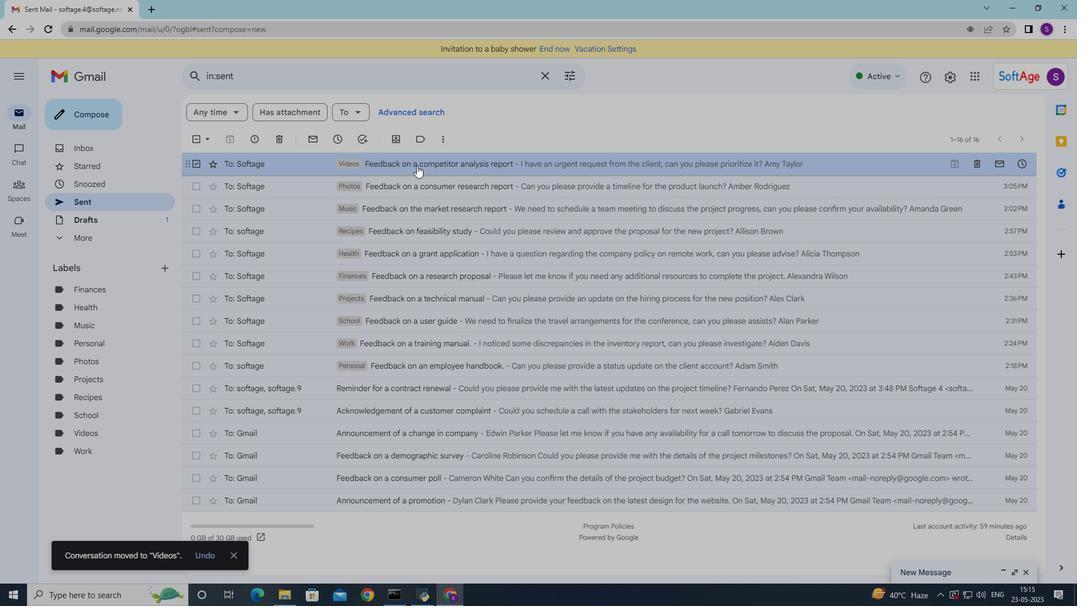 
Action: Mouse pressed right at (417, 165)
Screenshot: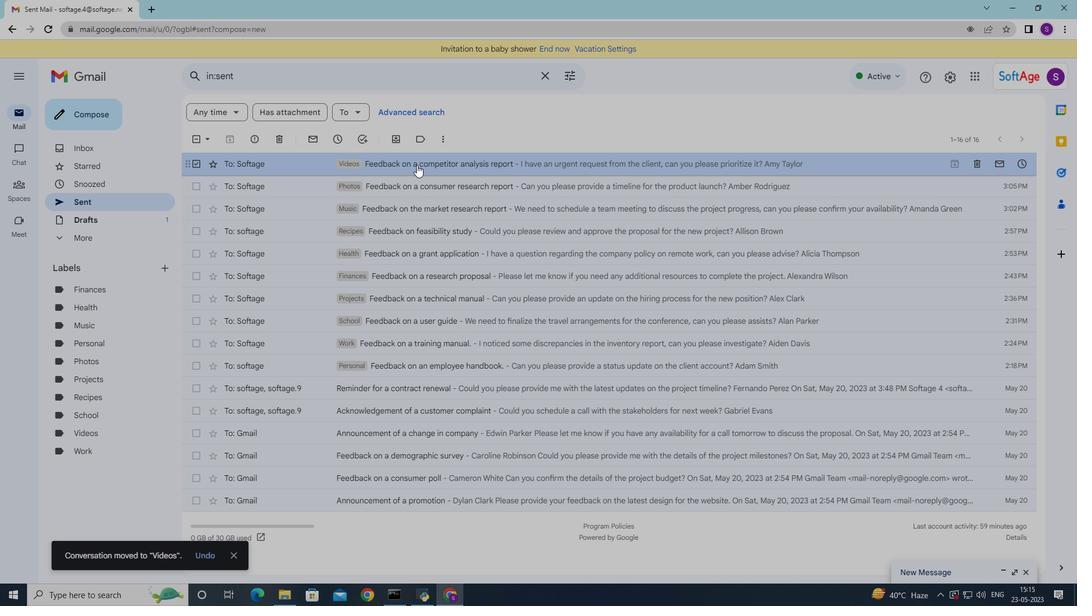 
Action: Mouse moved to (630, 163)
Screenshot: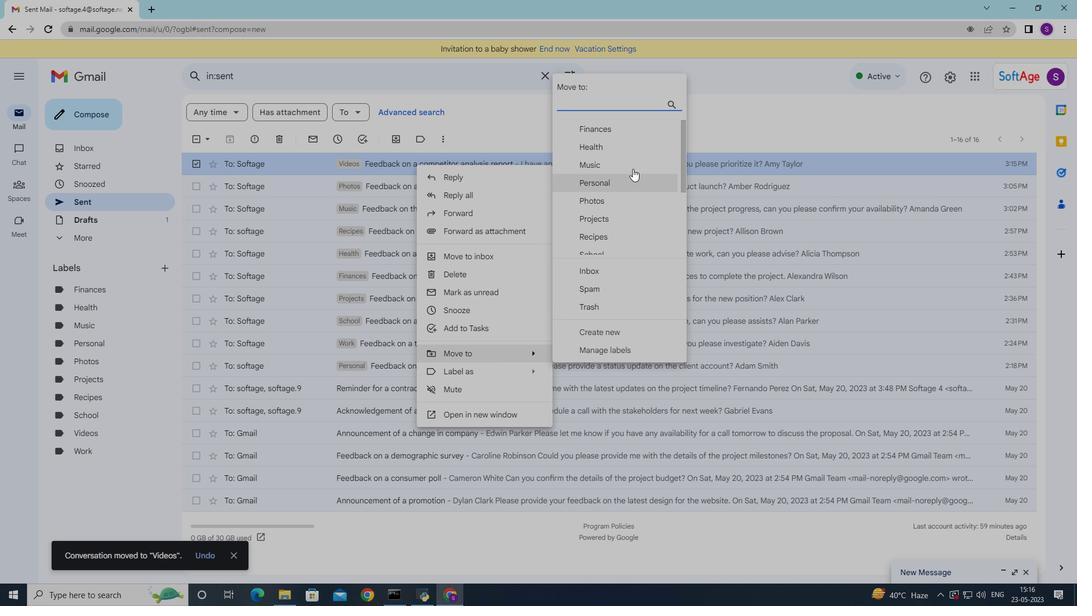 
Action: Mouse scrolled (630, 163) with delta (0, 0)
Screenshot: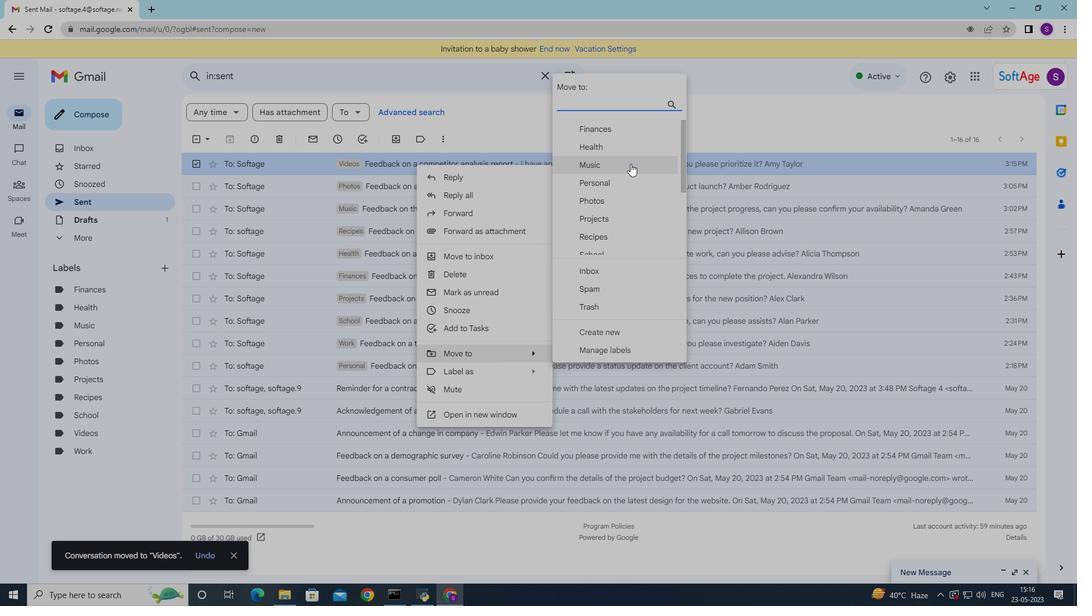 
Action: Mouse scrolled (630, 163) with delta (0, 0)
Screenshot: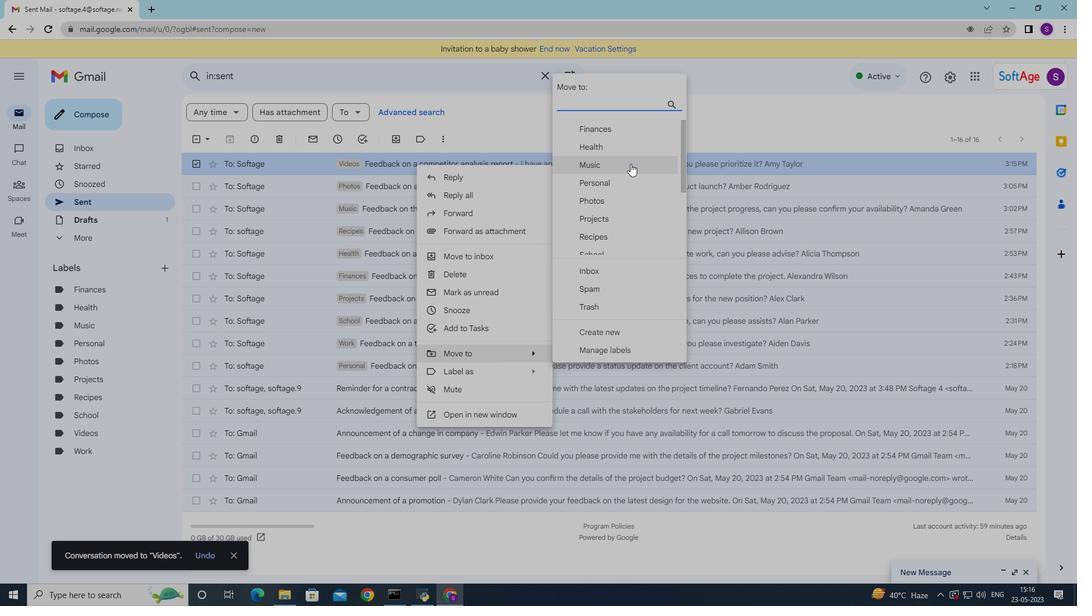 
Action: Mouse moved to (630, 163)
Screenshot: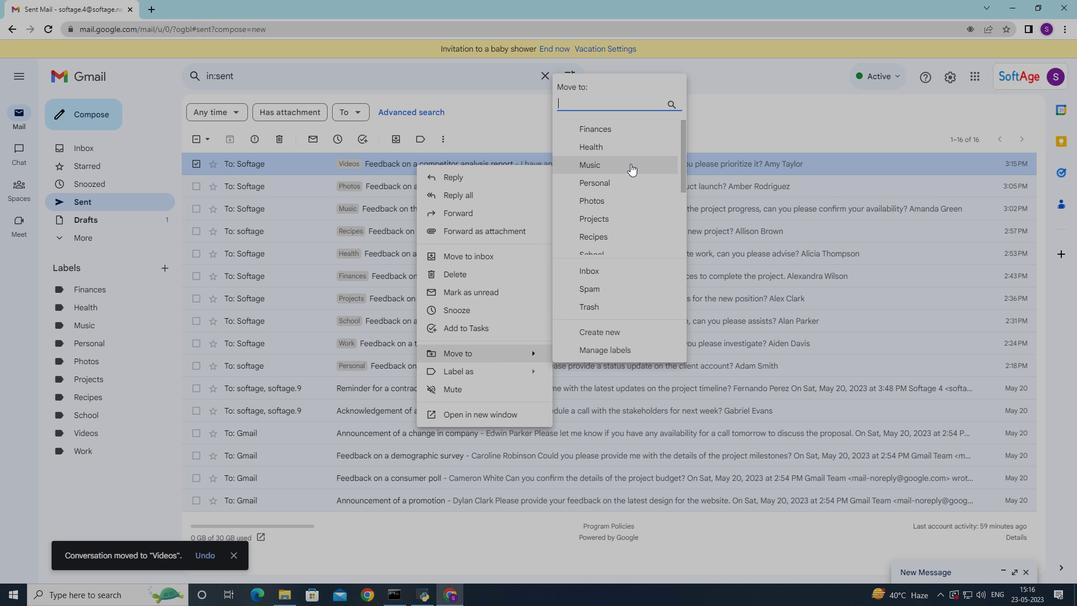 
Action: Mouse scrolled (630, 163) with delta (0, 0)
Screenshot: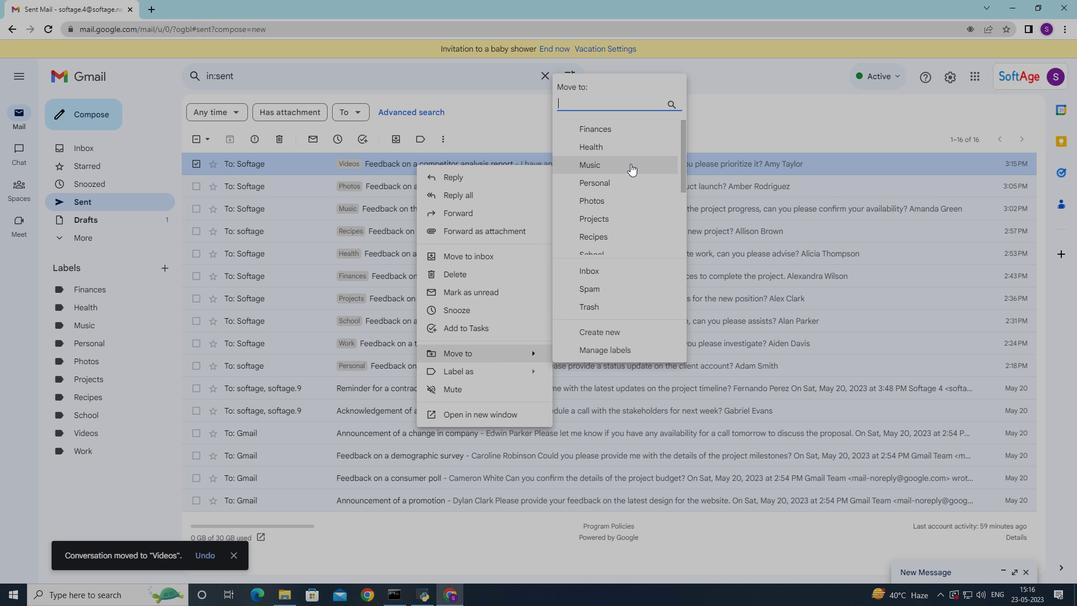 
Action: Mouse moved to (628, 166)
Screenshot: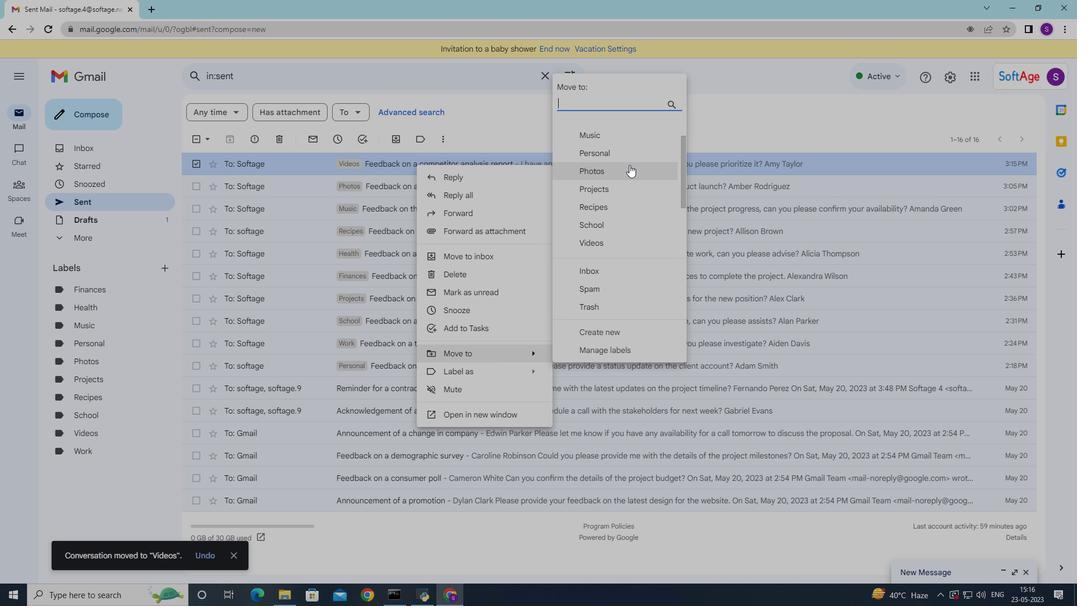 
Action: Mouse scrolled (628, 165) with delta (0, 0)
Screenshot: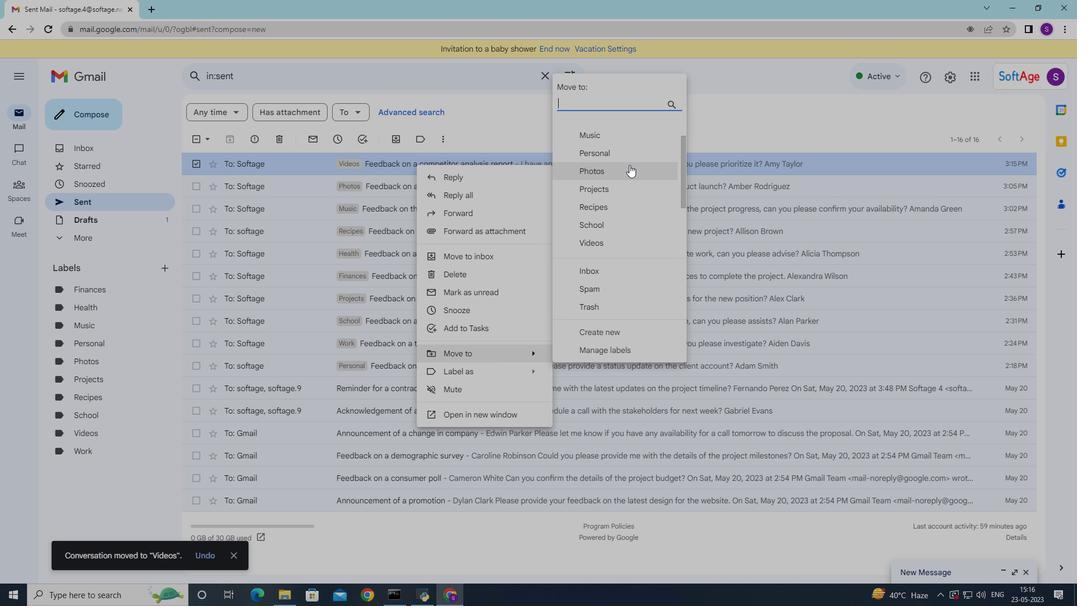 
Action: Mouse moved to (625, 170)
Screenshot: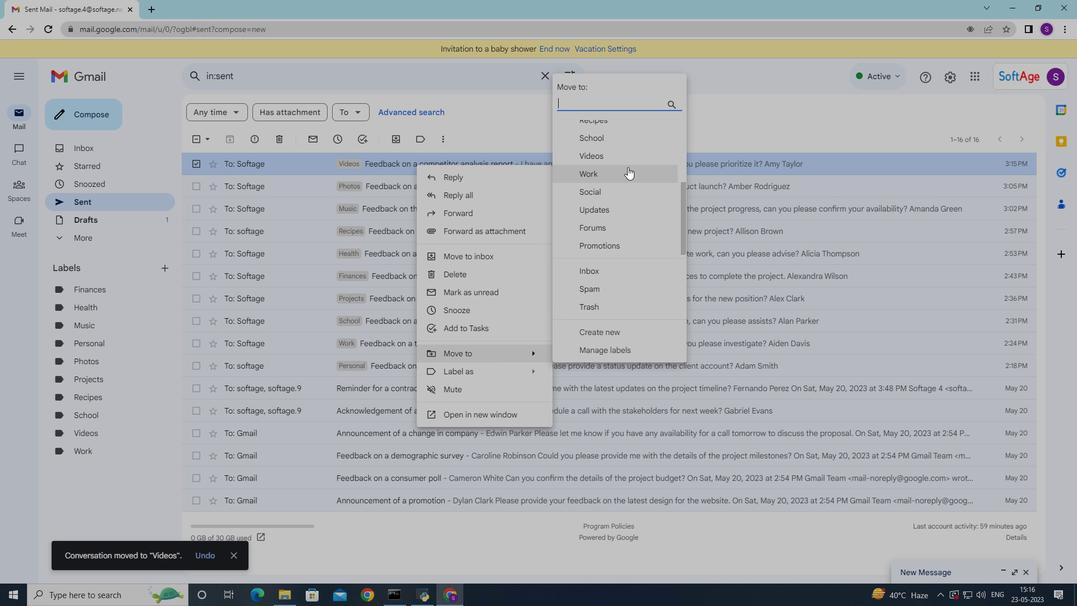 
Action: Mouse scrolled (628, 166) with delta (0, 0)
Screenshot: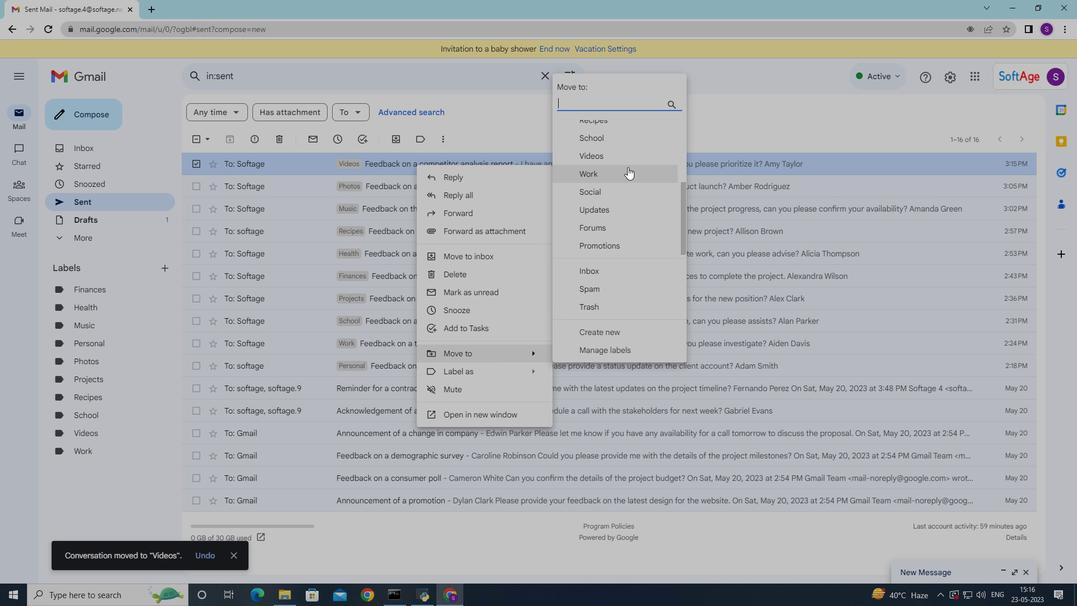 
Action: Mouse moved to (586, 161)
Screenshot: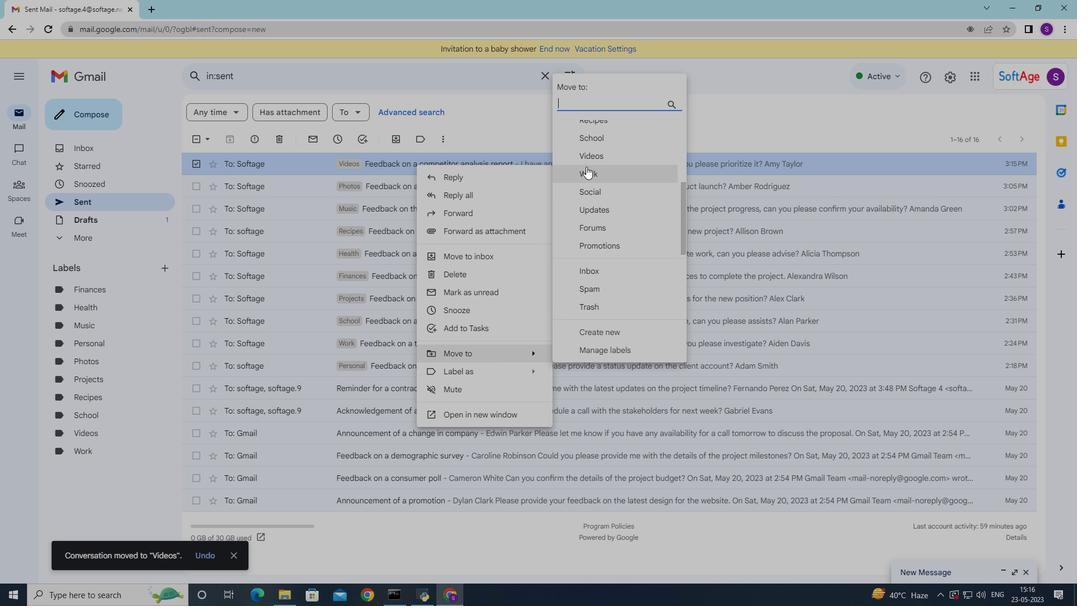
Action: Mouse pressed left at (586, 161)
Screenshot: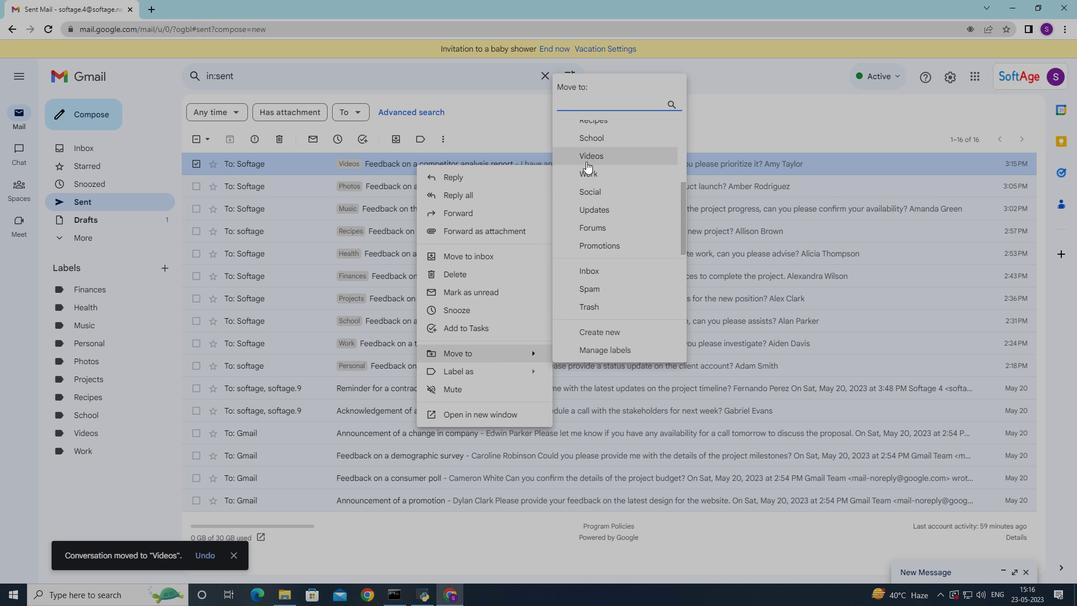 
Action: Mouse moved to (389, 162)
Screenshot: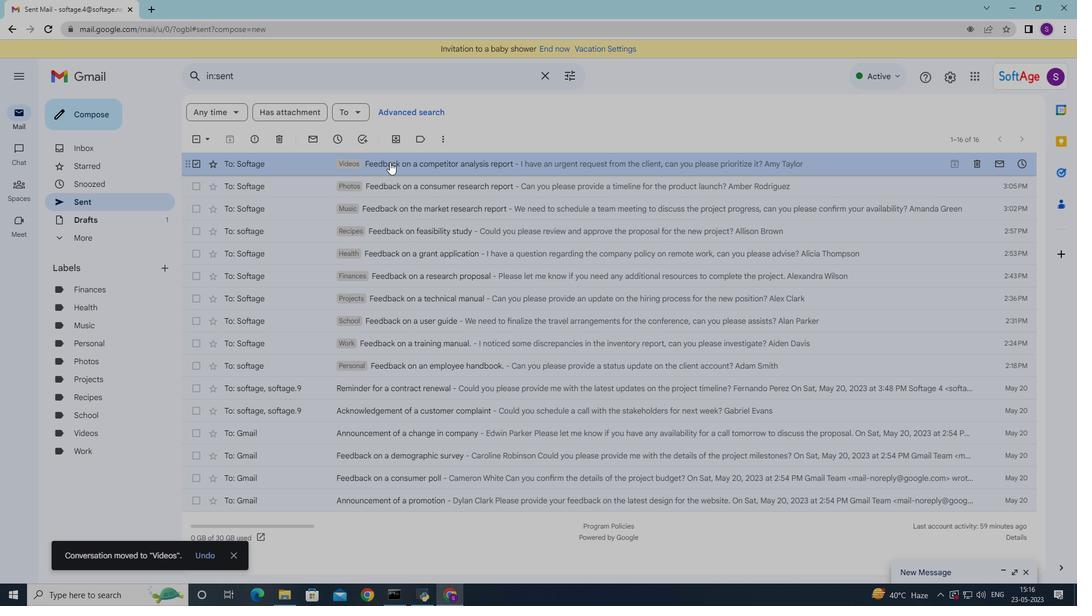 
